 Task: Find connections with filter location Brampton with filter topic  #socialnetworkingwith filter profile language Potuguese with filter current company Pharma Jobs Post with filter school Sri Balaji University,Pune with filter industry Transportation Equipment Manufacturing with filter service category AnimationArchitecture with filter keywords title Quality Control
Action: Mouse moved to (132, 313)
Screenshot: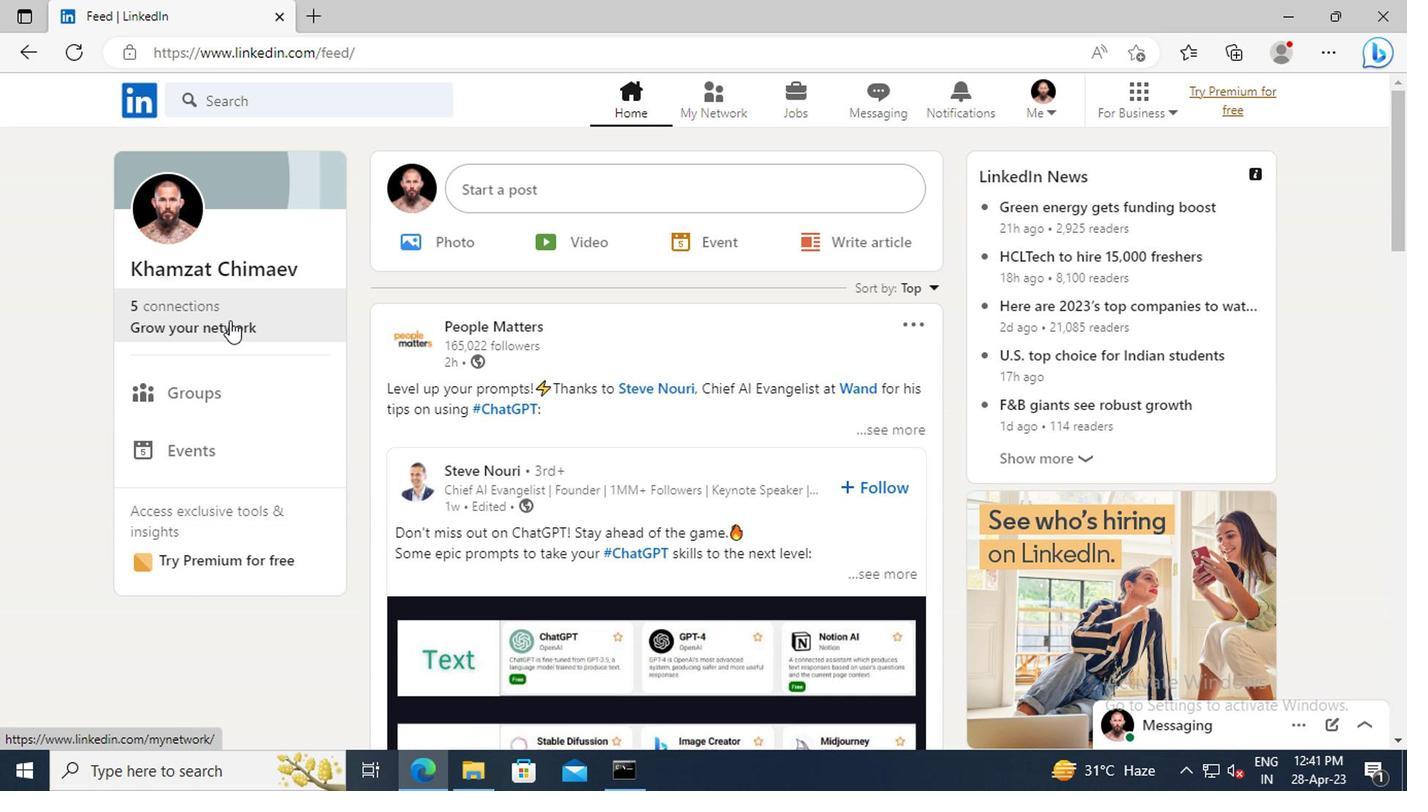 
Action: Mouse pressed left at (132, 313)
Screenshot: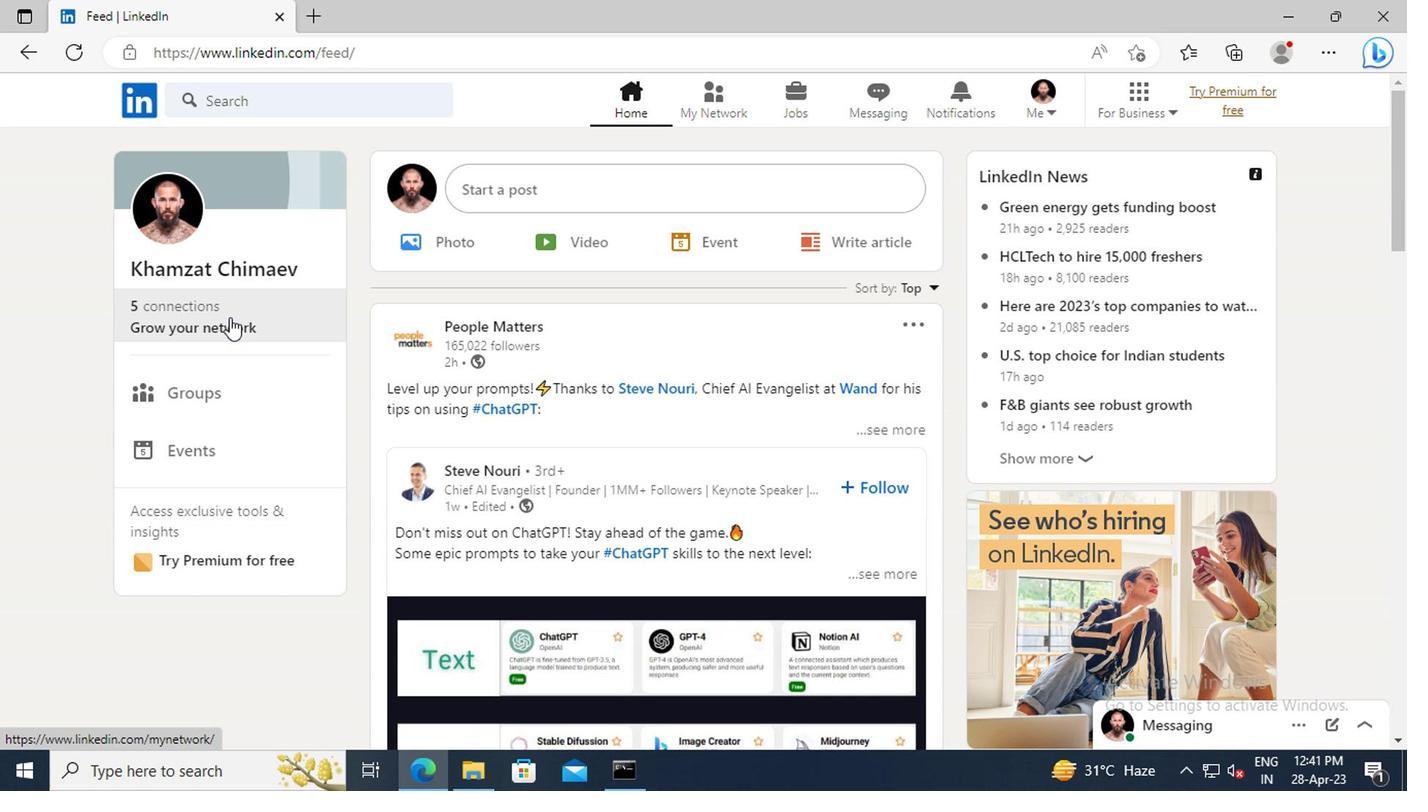
Action: Mouse moved to (145, 206)
Screenshot: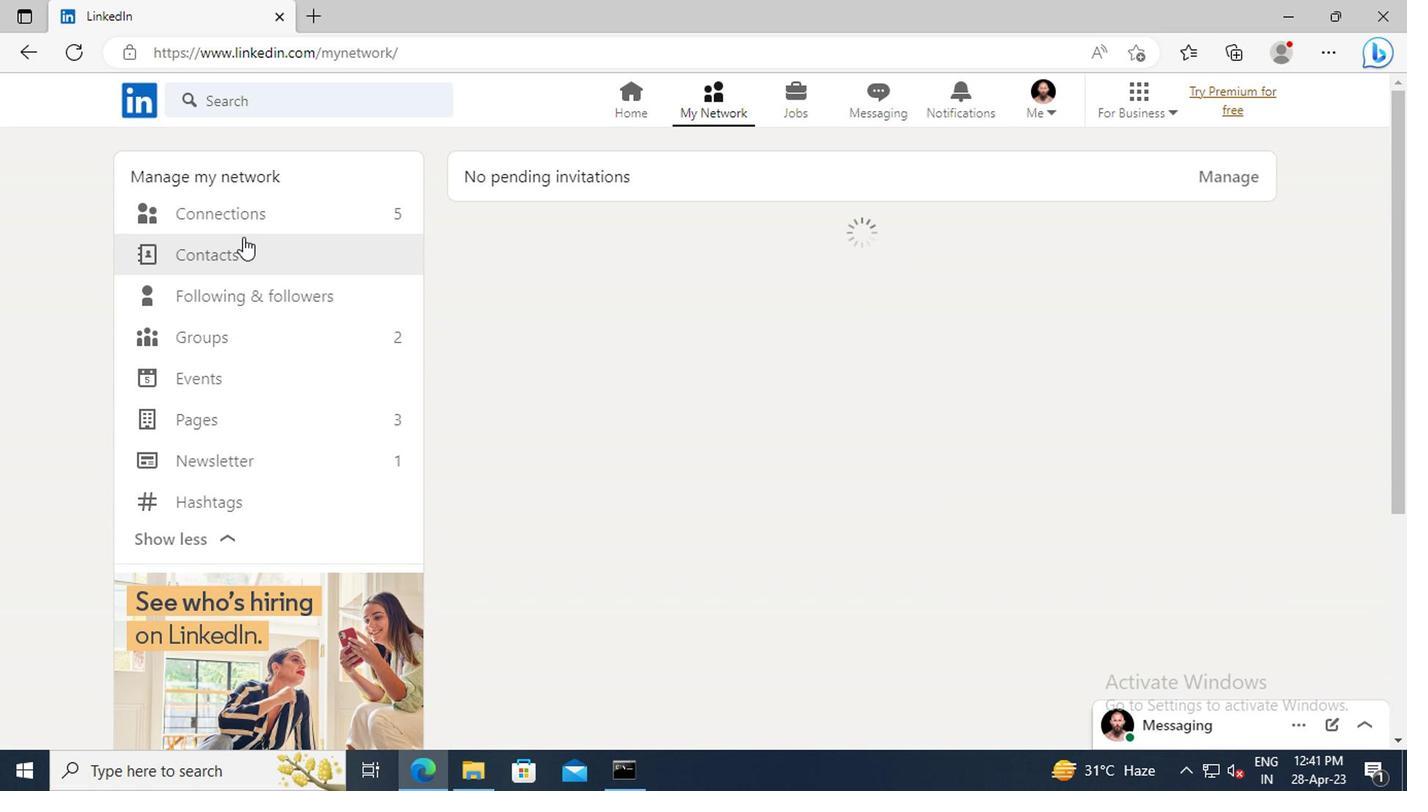 
Action: Mouse pressed left at (145, 206)
Screenshot: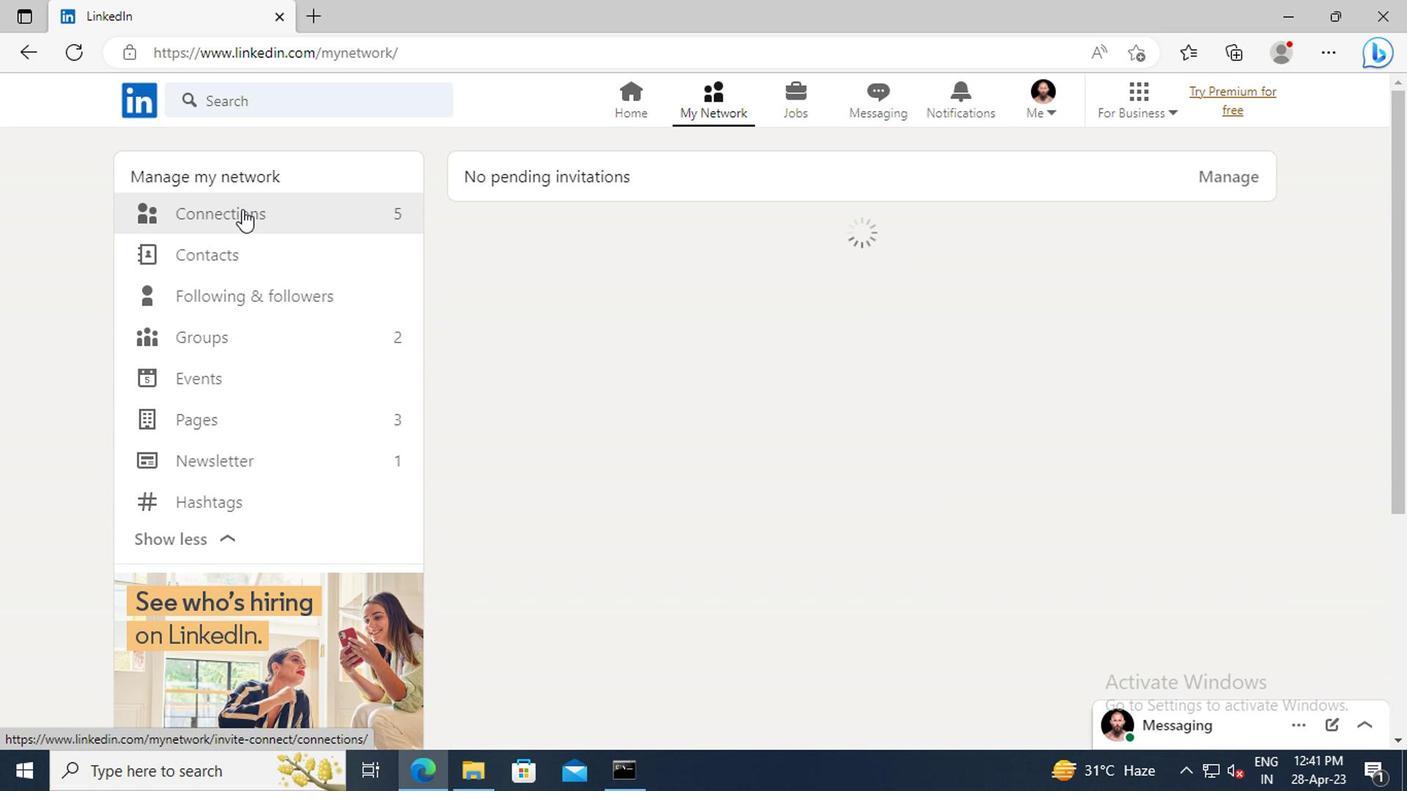 
Action: Mouse moved to (855, 218)
Screenshot: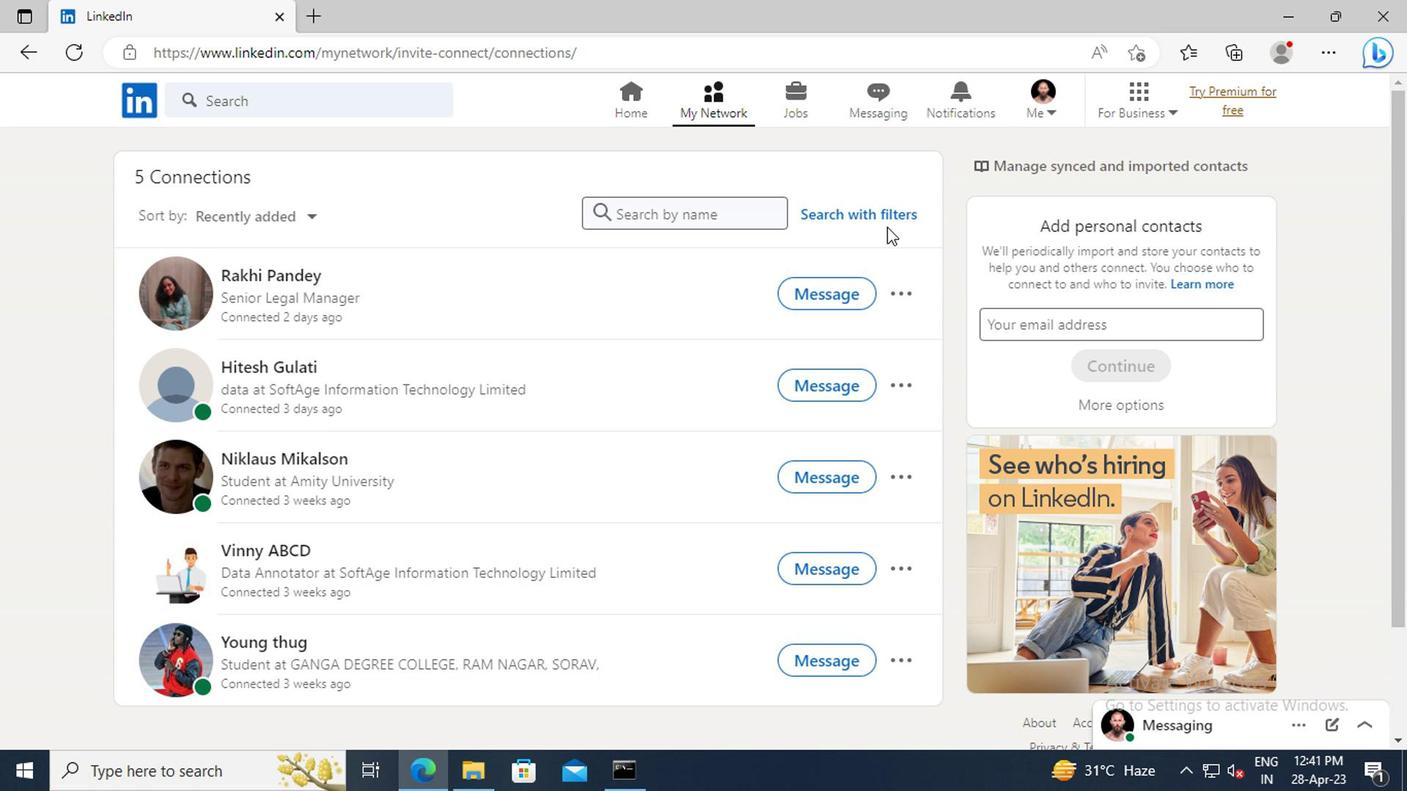 
Action: Mouse pressed left at (855, 218)
Screenshot: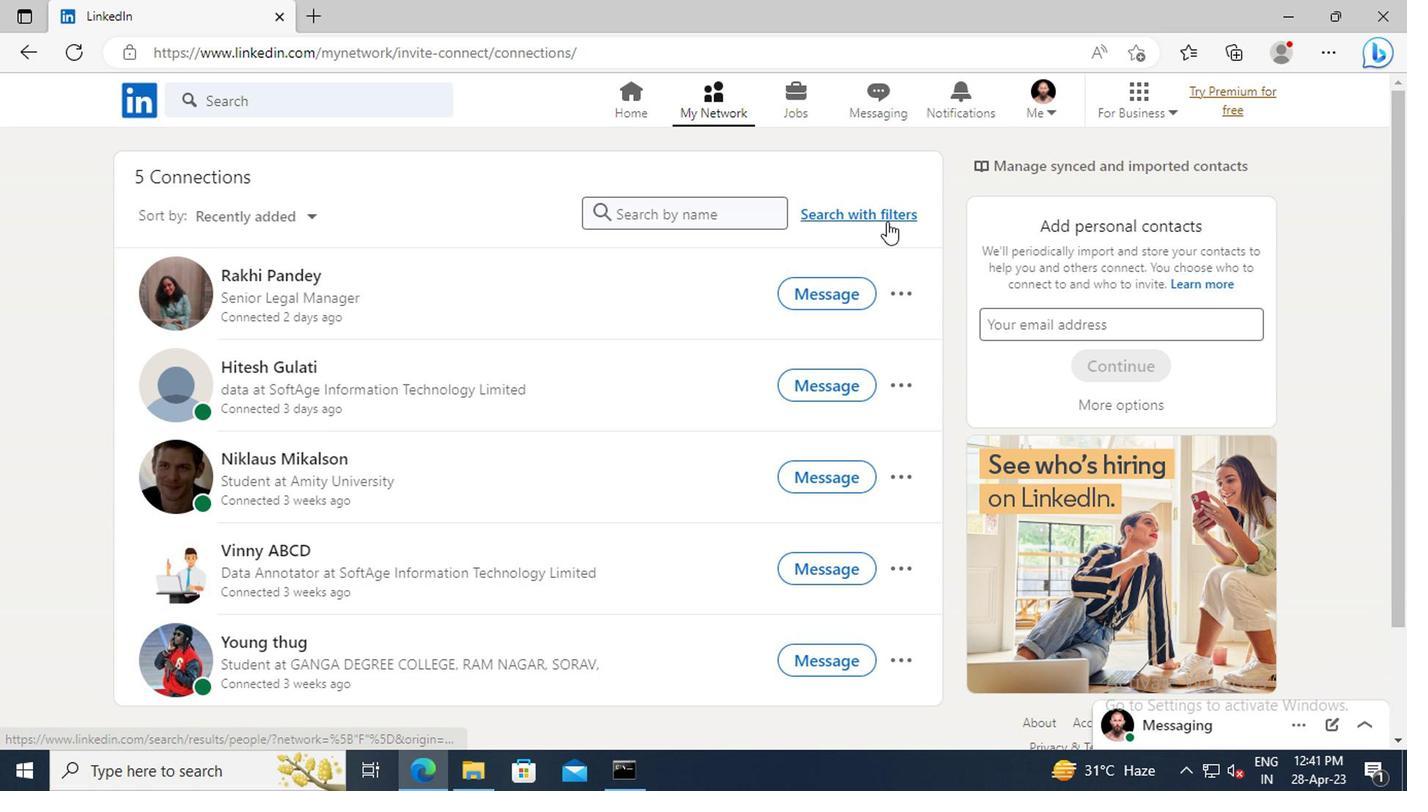 
Action: Mouse moved to (738, 158)
Screenshot: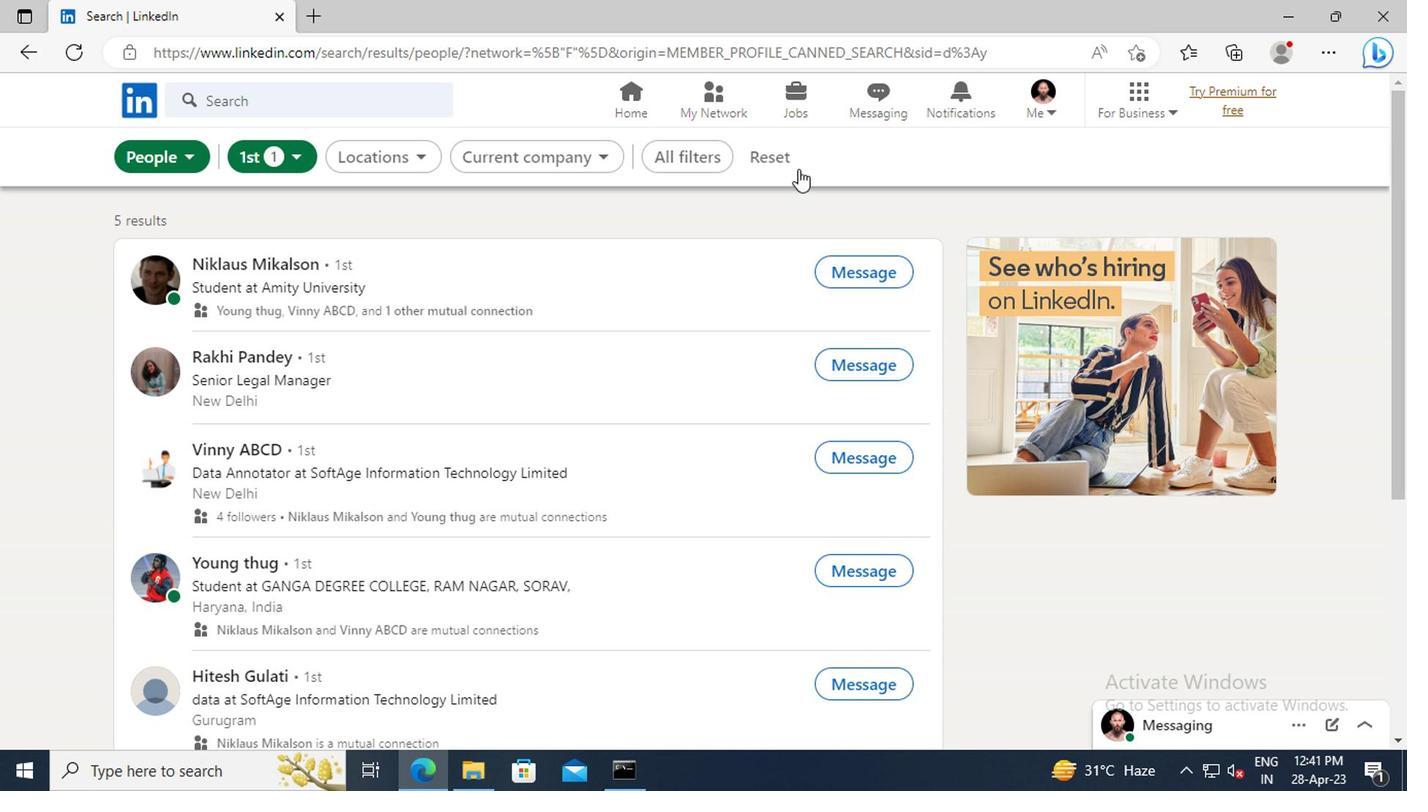 
Action: Mouse pressed left at (738, 158)
Screenshot: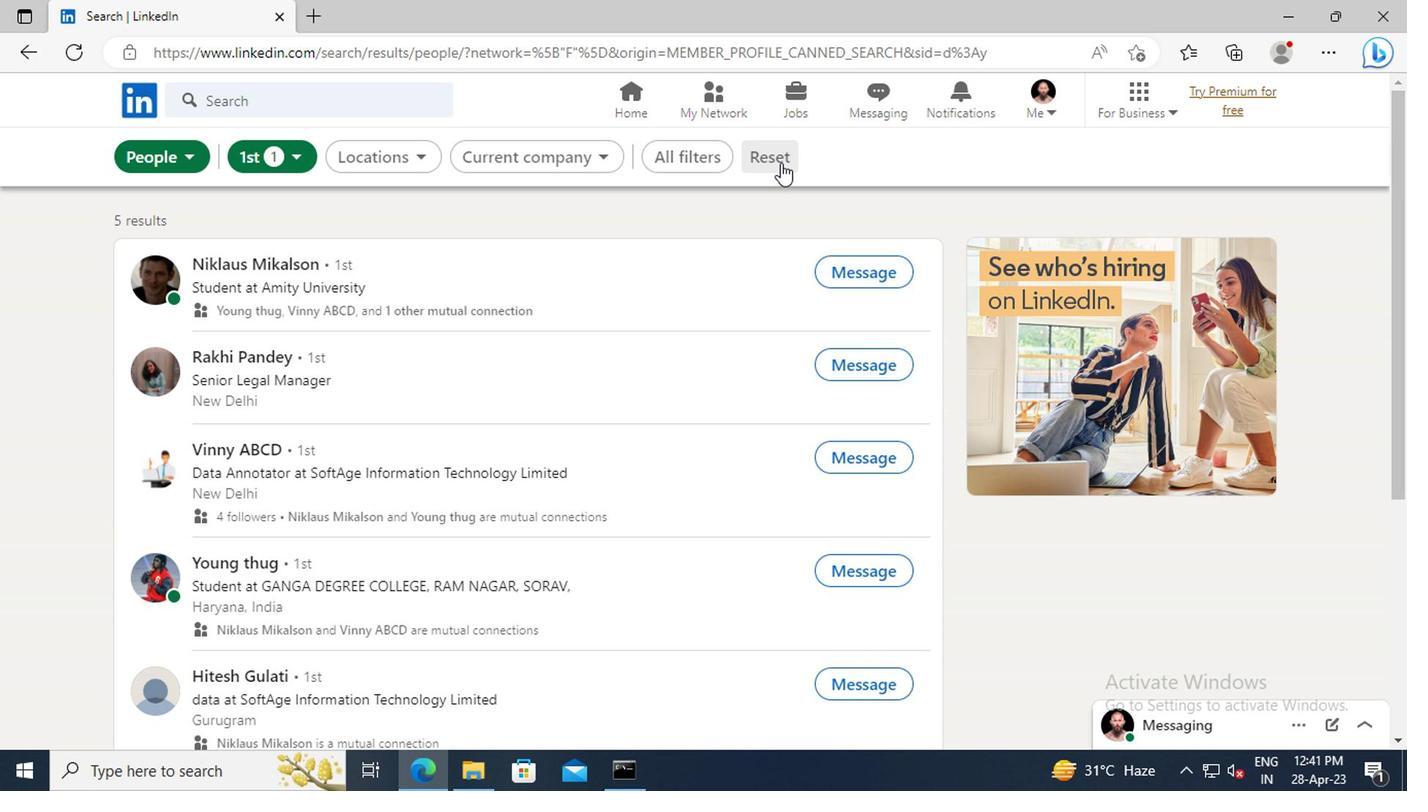 
Action: Mouse moved to (698, 155)
Screenshot: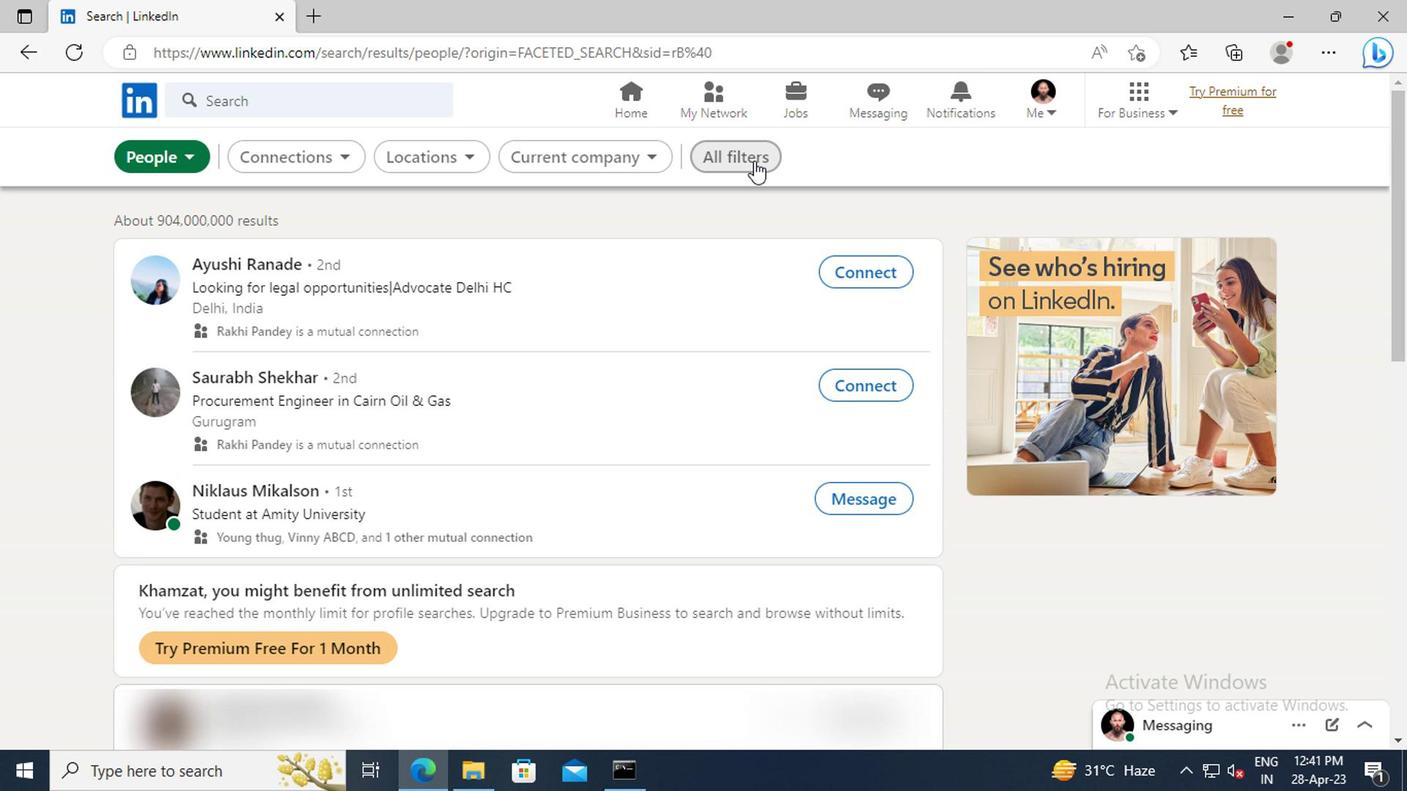 
Action: Mouse pressed left at (698, 155)
Screenshot: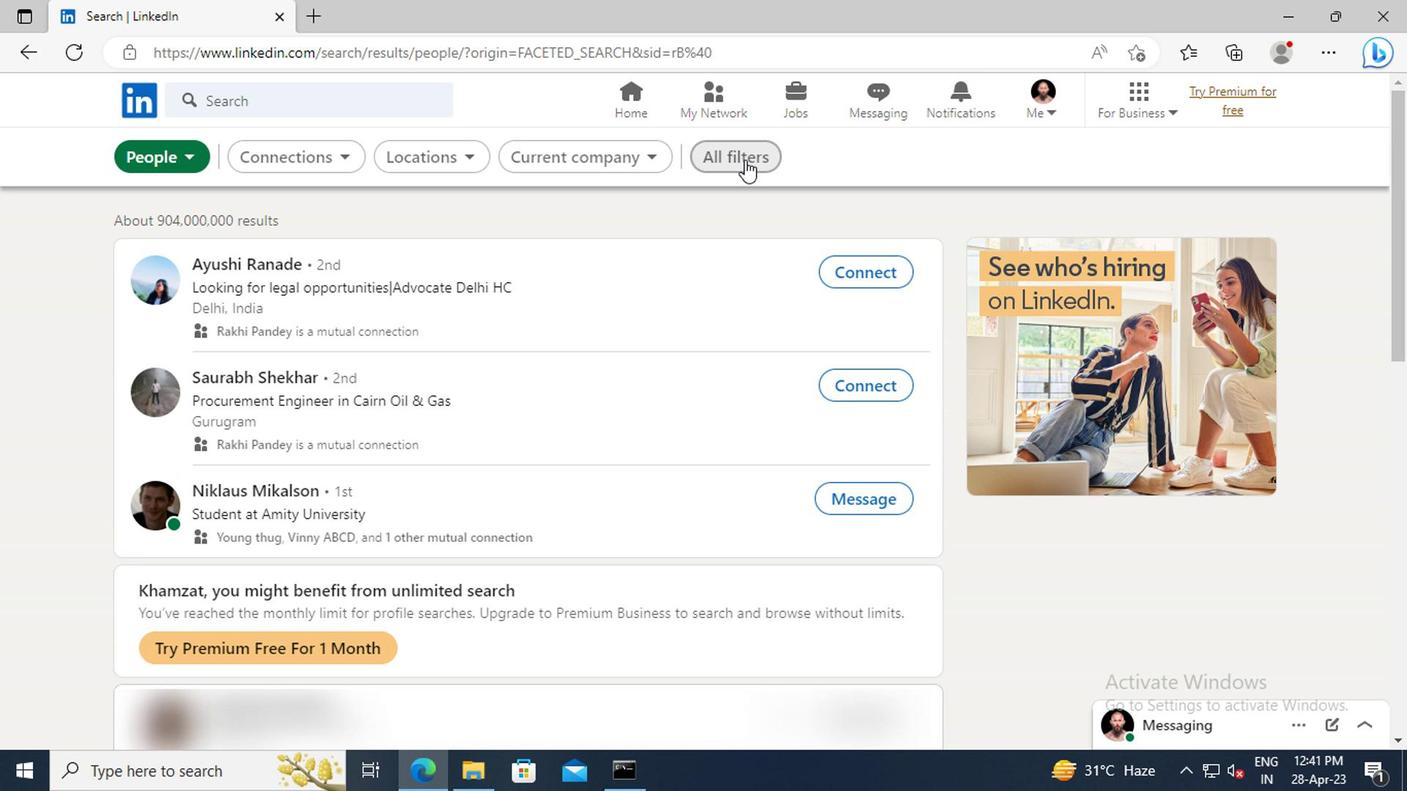 
Action: Mouse moved to (1165, 343)
Screenshot: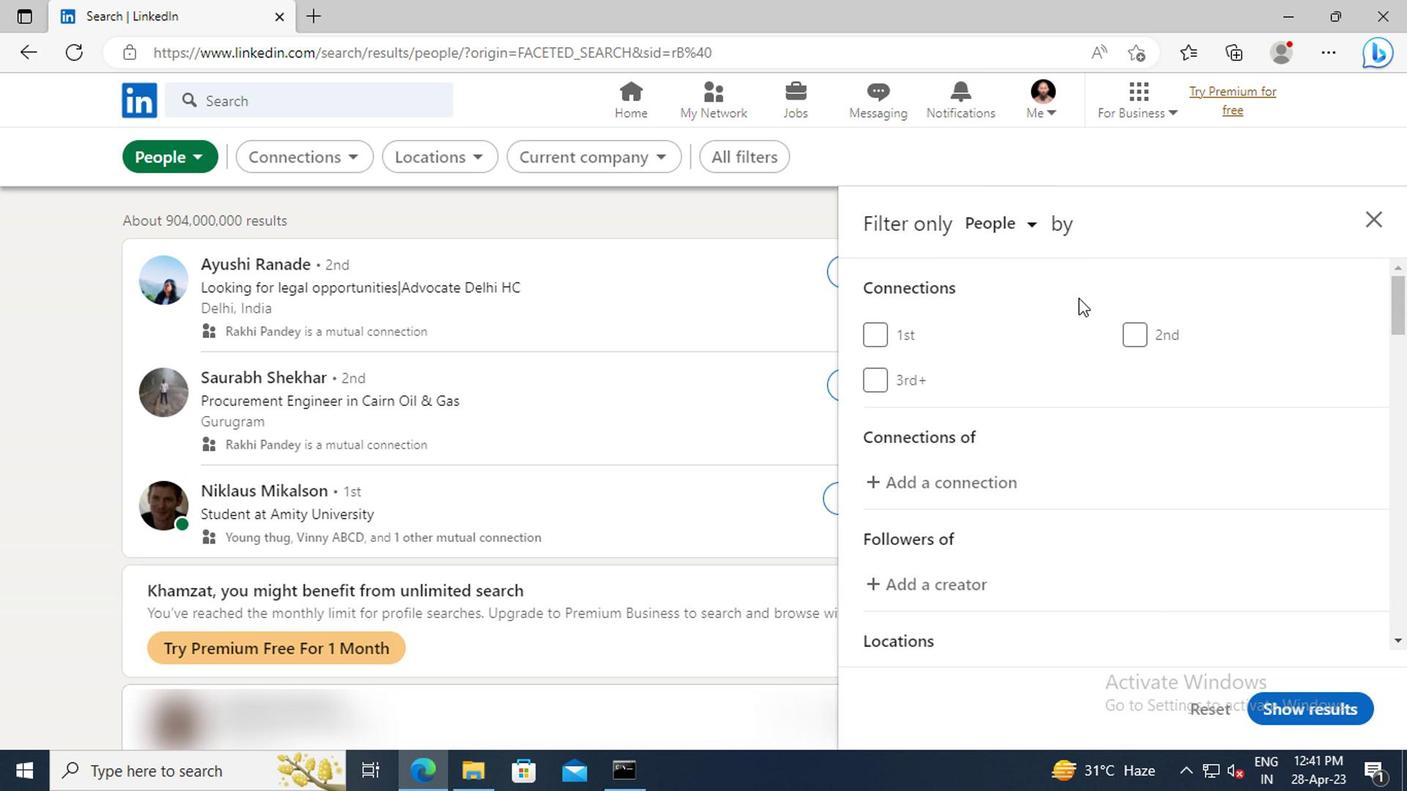 
Action: Mouse scrolled (1165, 341) with delta (0, -1)
Screenshot: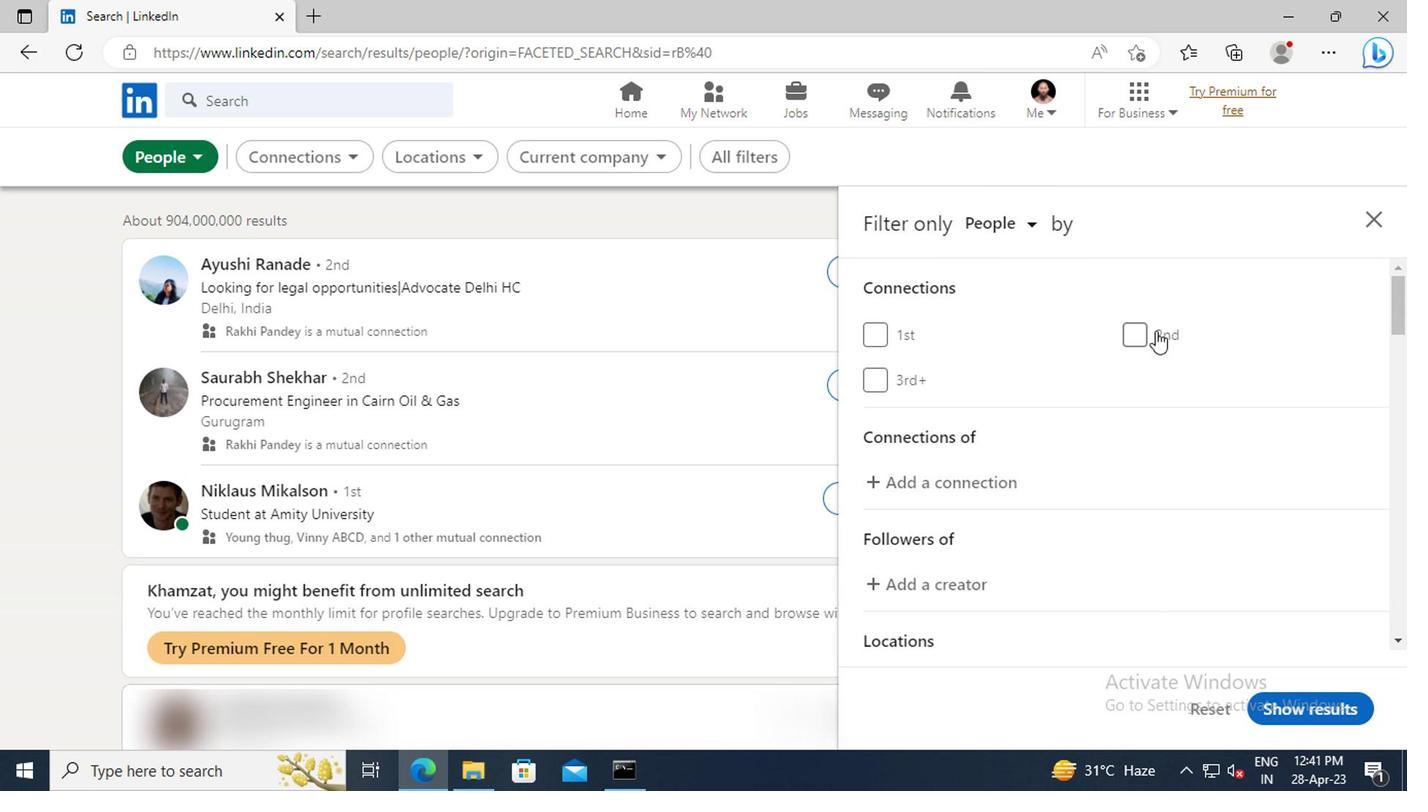 
Action: Mouse moved to (1165, 343)
Screenshot: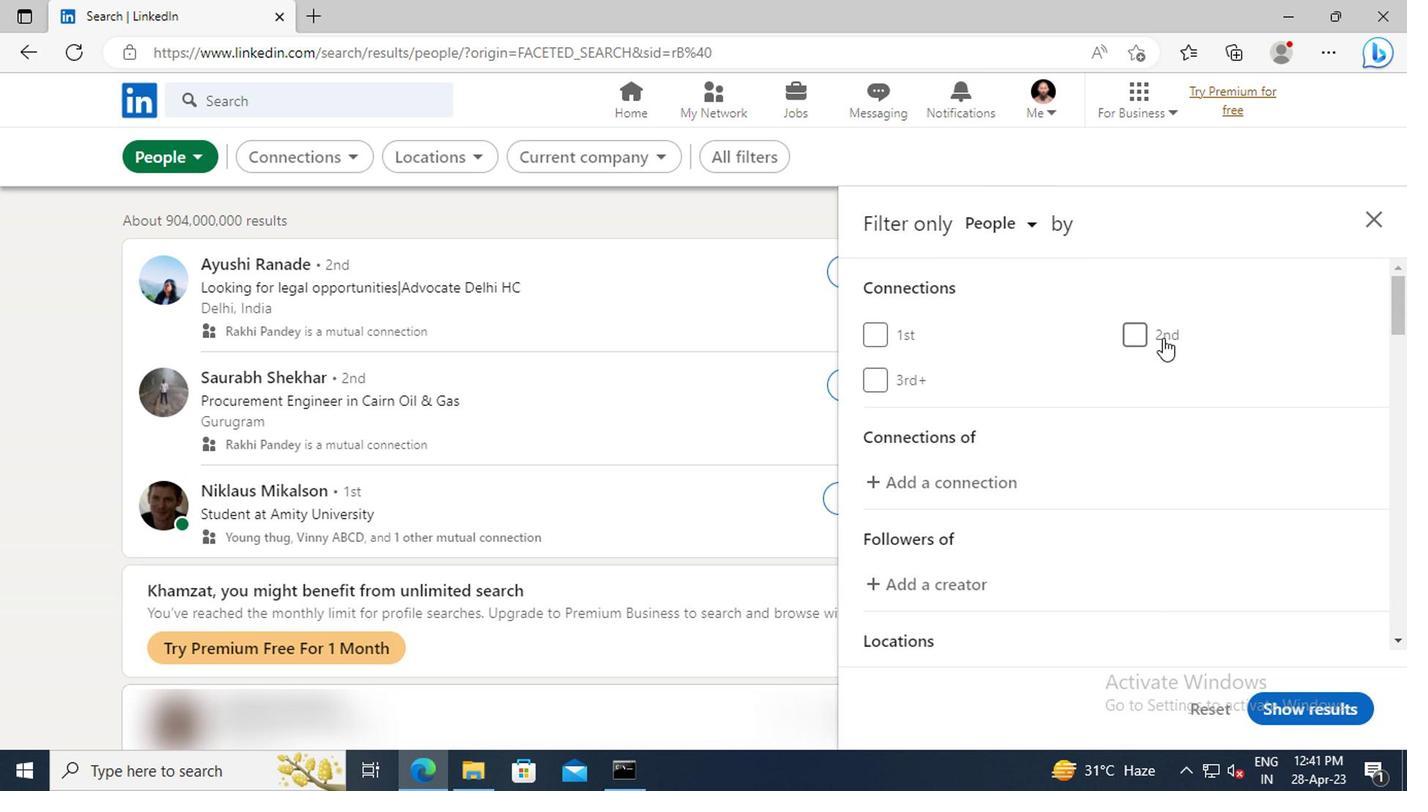 
Action: Mouse scrolled (1165, 341) with delta (0, -1)
Screenshot: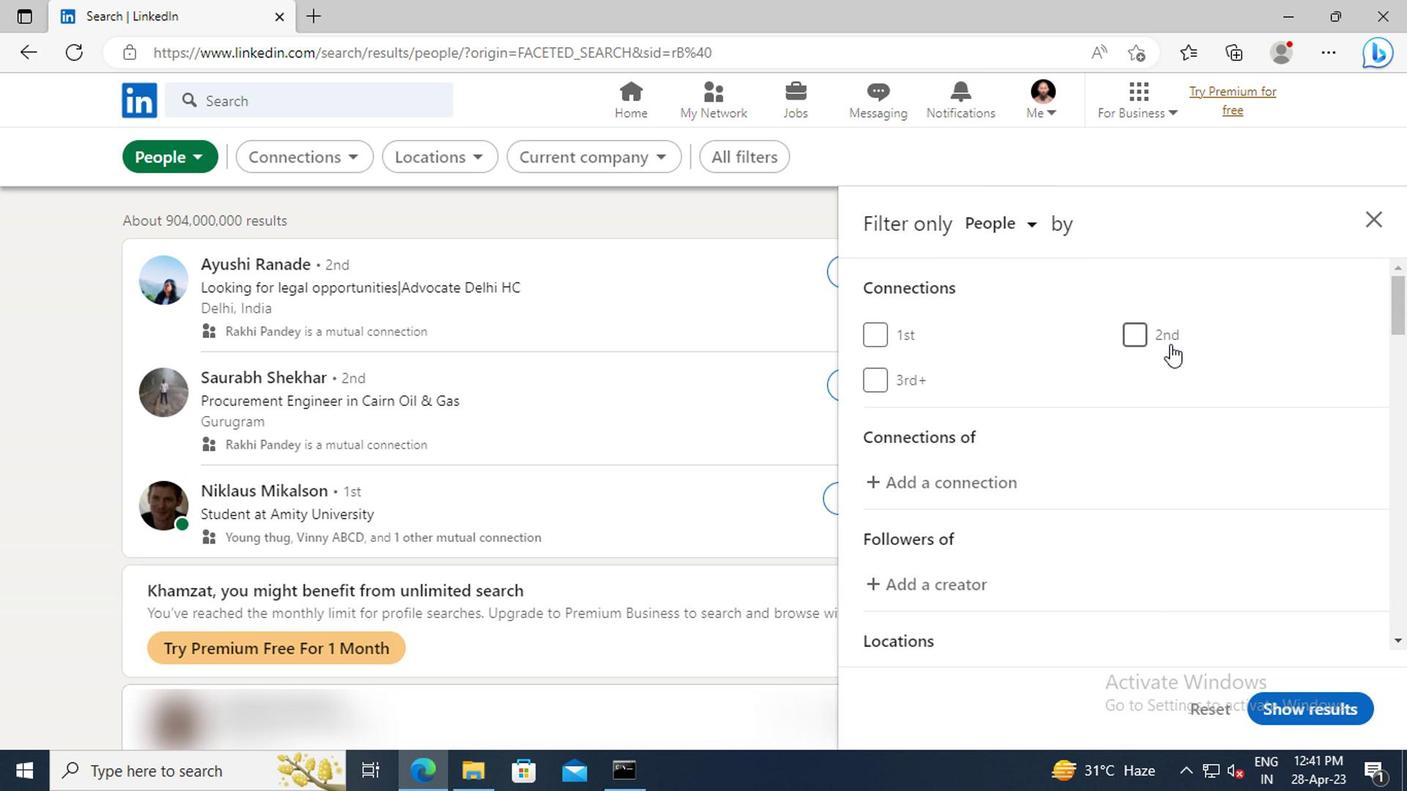 
Action: Mouse scrolled (1165, 341) with delta (0, -1)
Screenshot: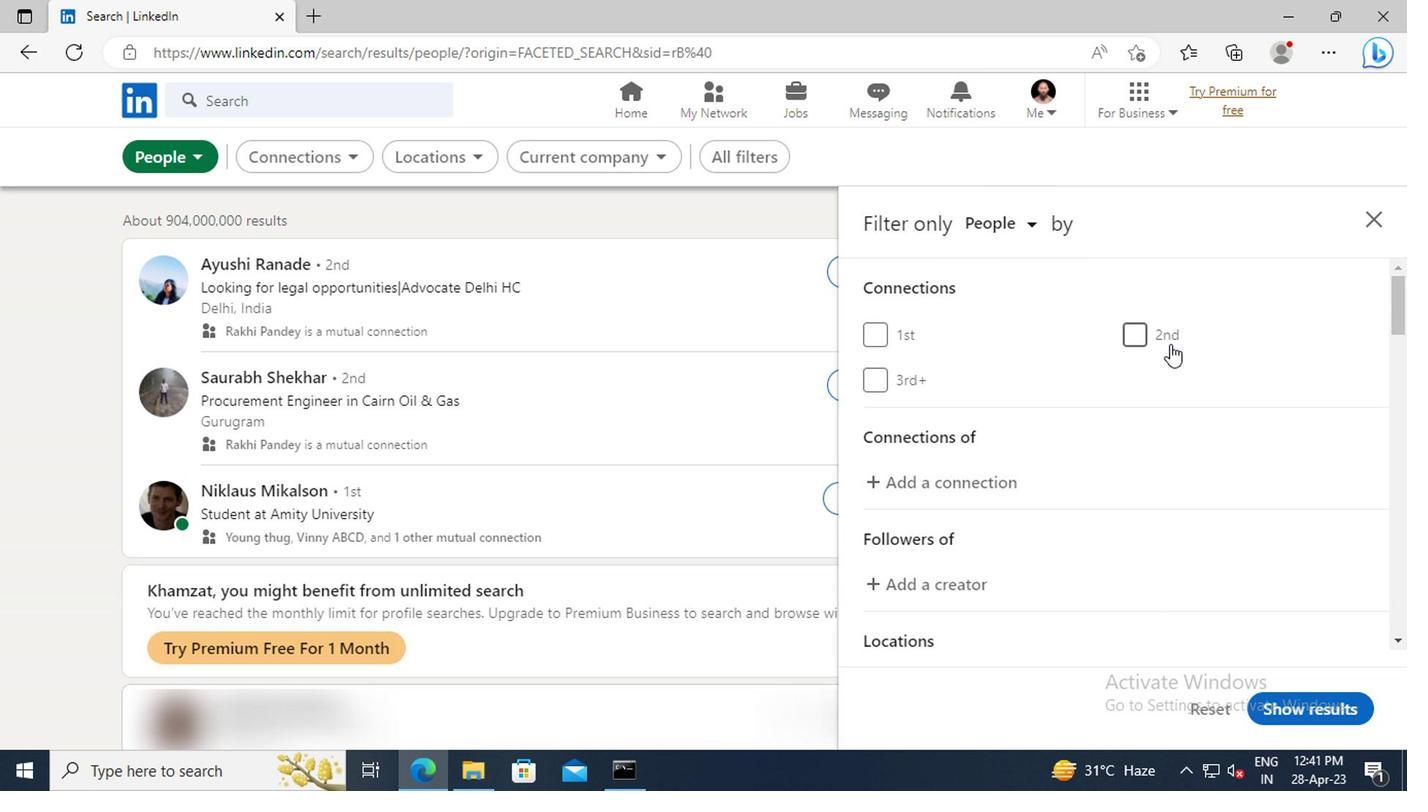 
Action: Mouse scrolled (1165, 341) with delta (0, -1)
Screenshot: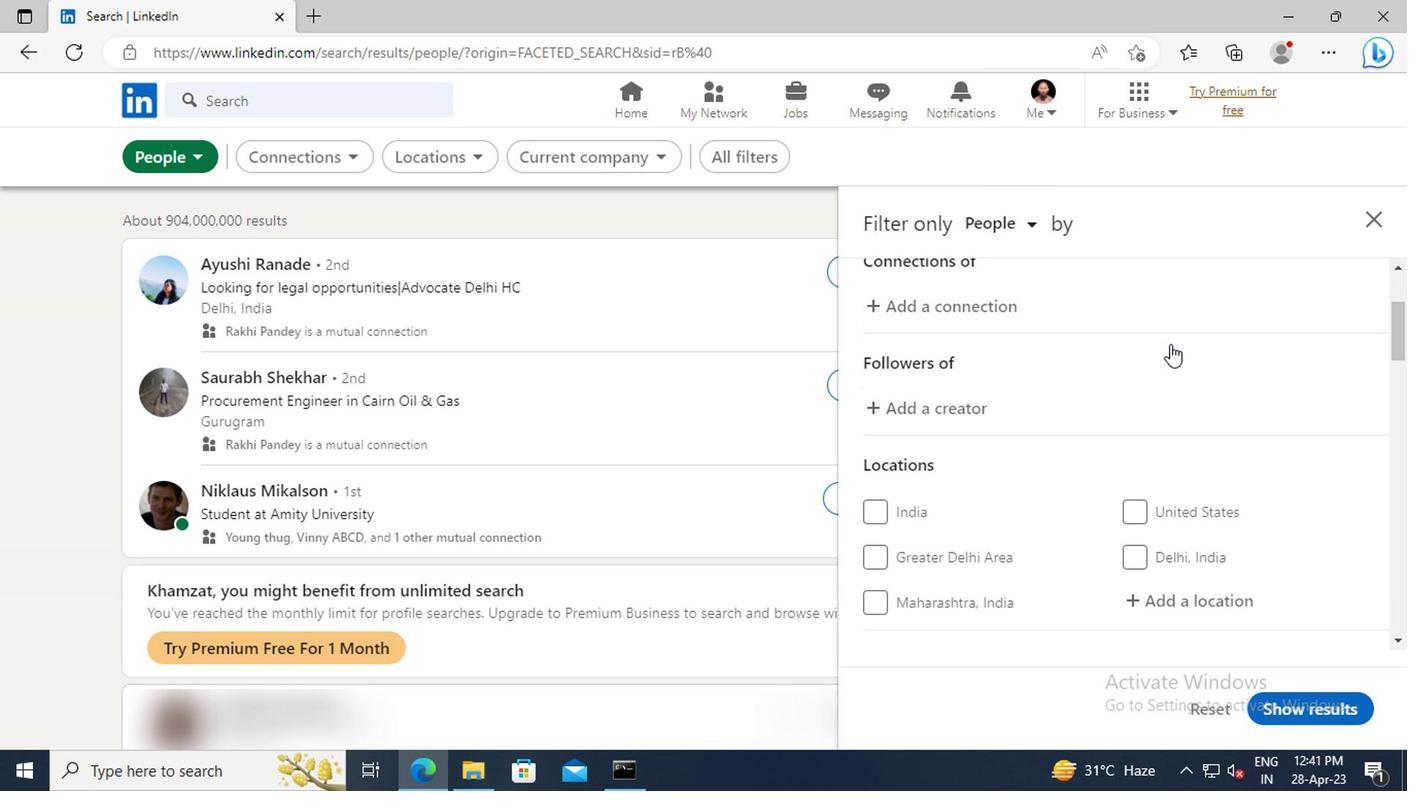 
Action: Mouse scrolled (1165, 341) with delta (0, -1)
Screenshot: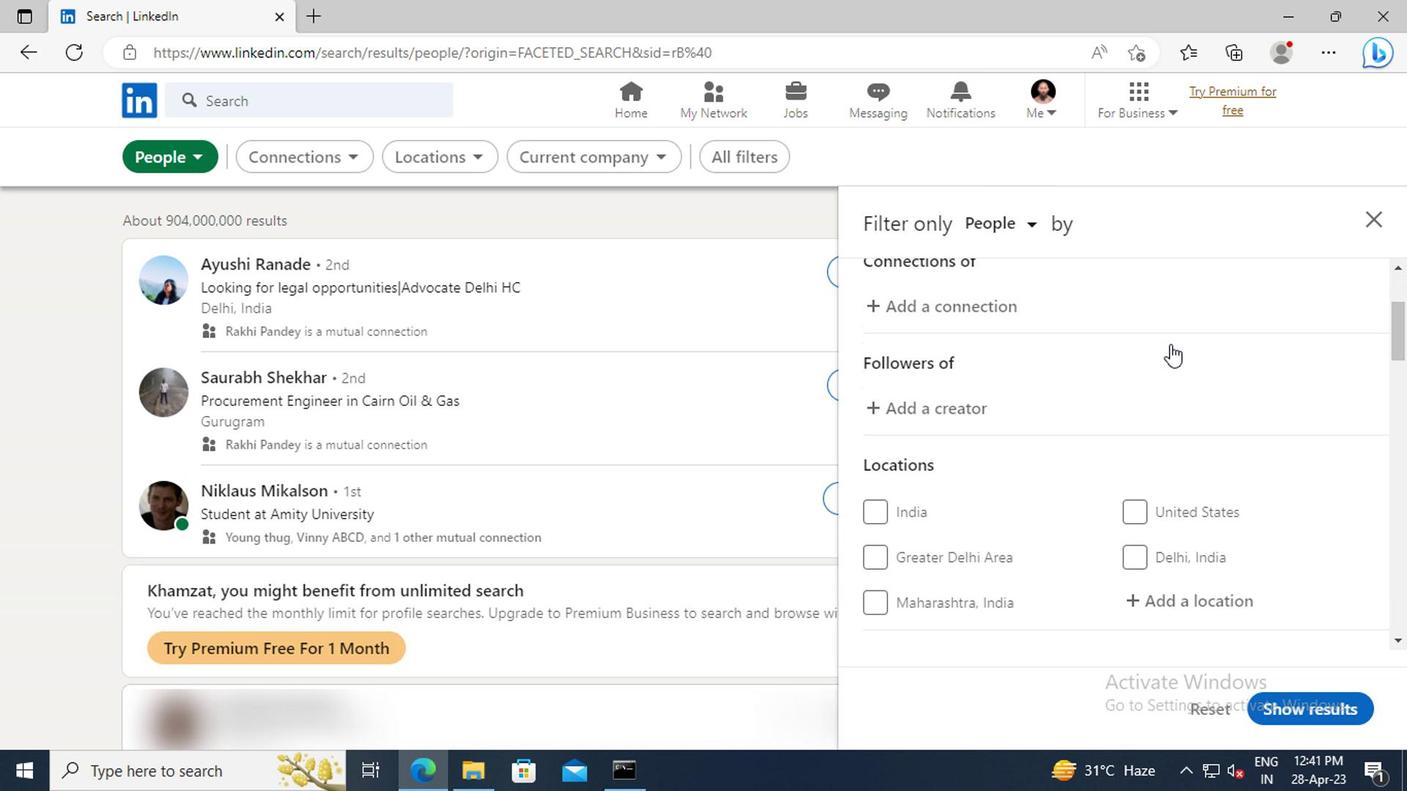 
Action: Mouse scrolled (1165, 341) with delta (0, -1)
Screenshot: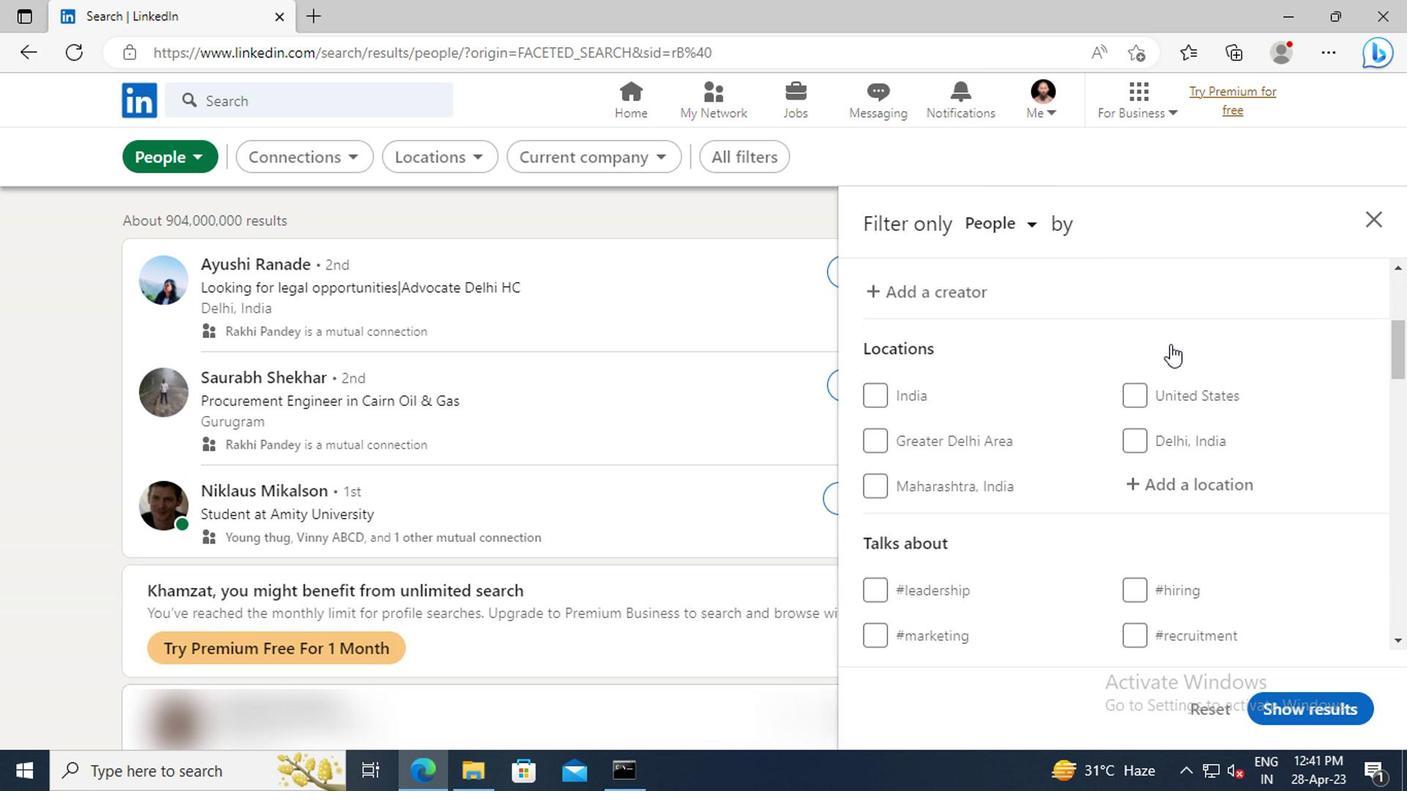 
Action: Mouse moved to (1178, 420)
Screenshot: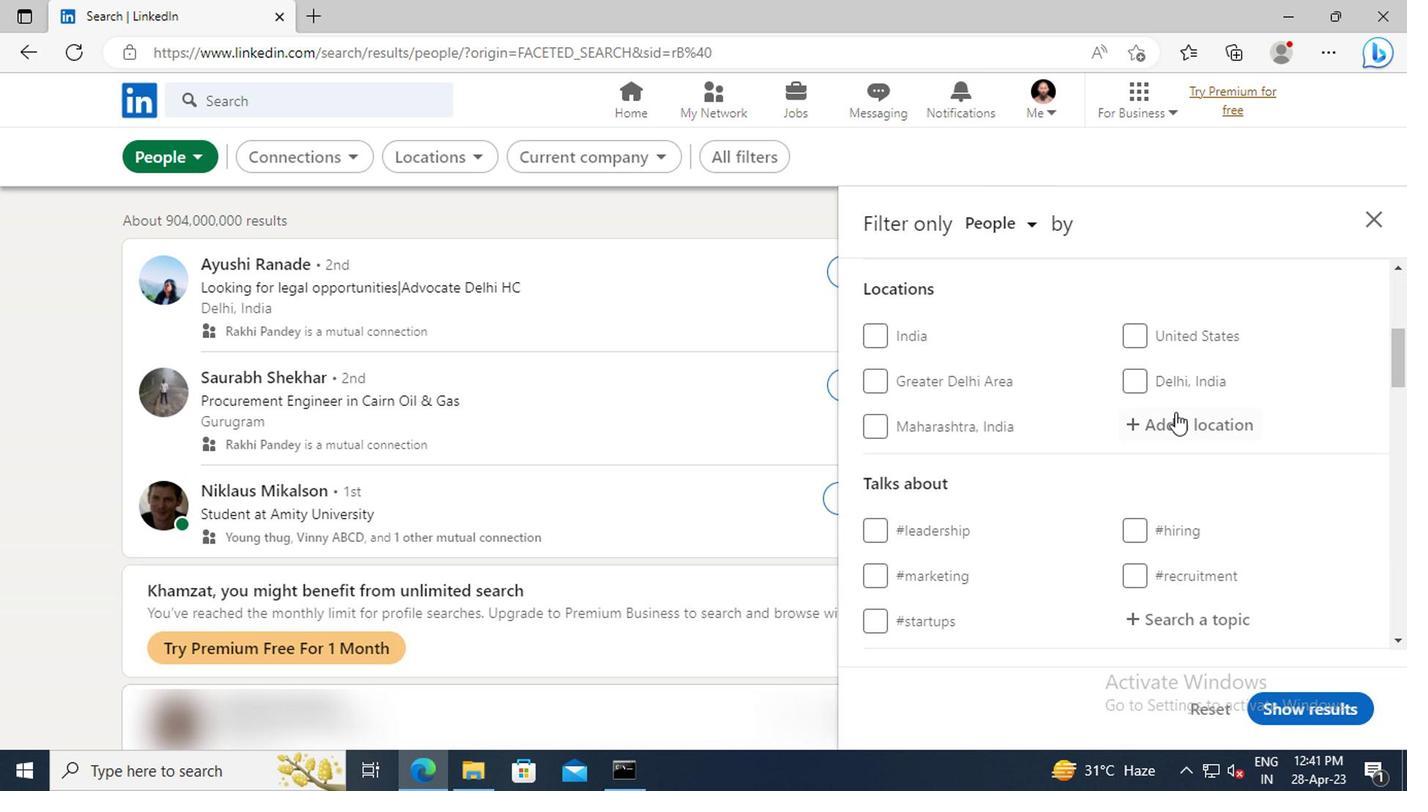 
Action: Mouse pressed left at (1178, 420)
Screenshot: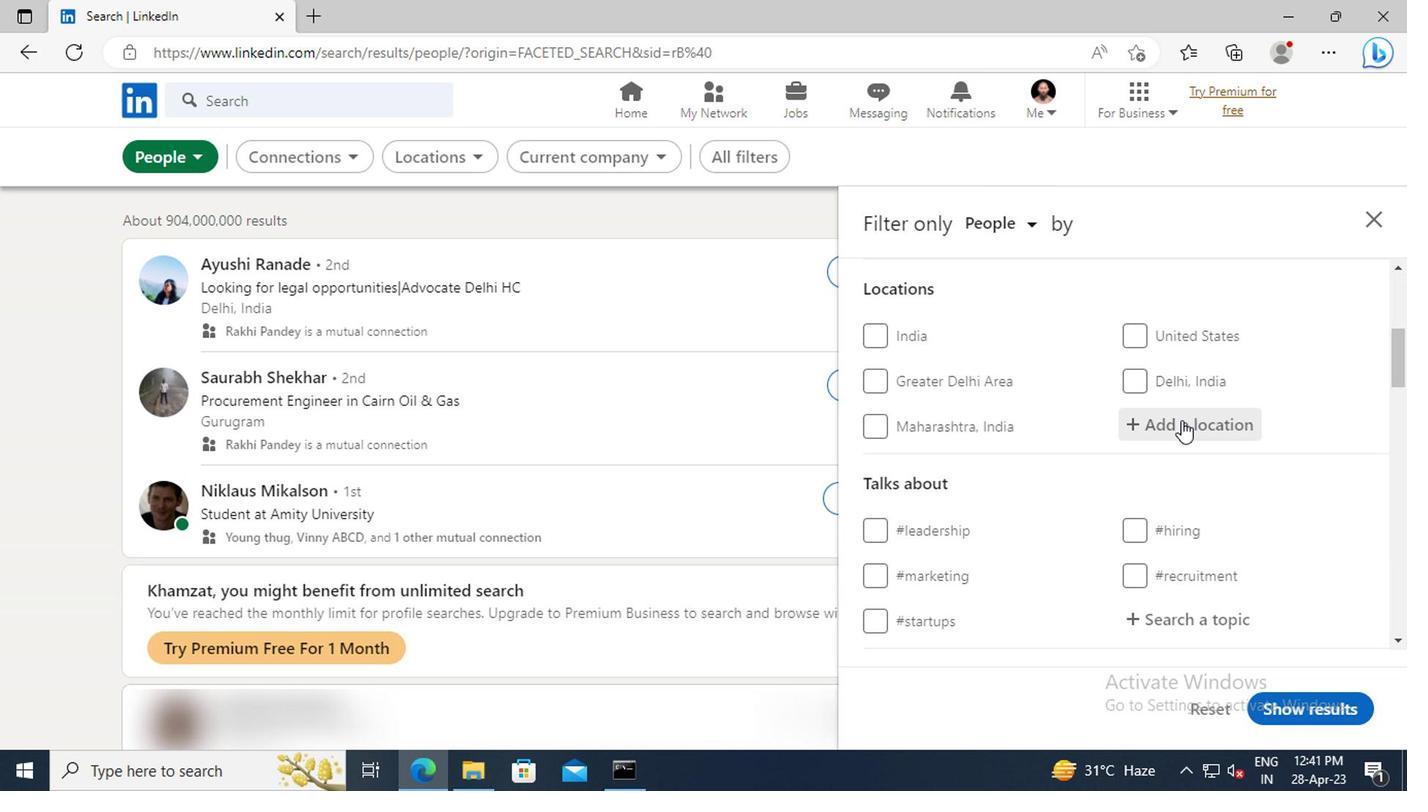 
Action: Key pressed <Key.shift>BRAMPTON
Screenshot: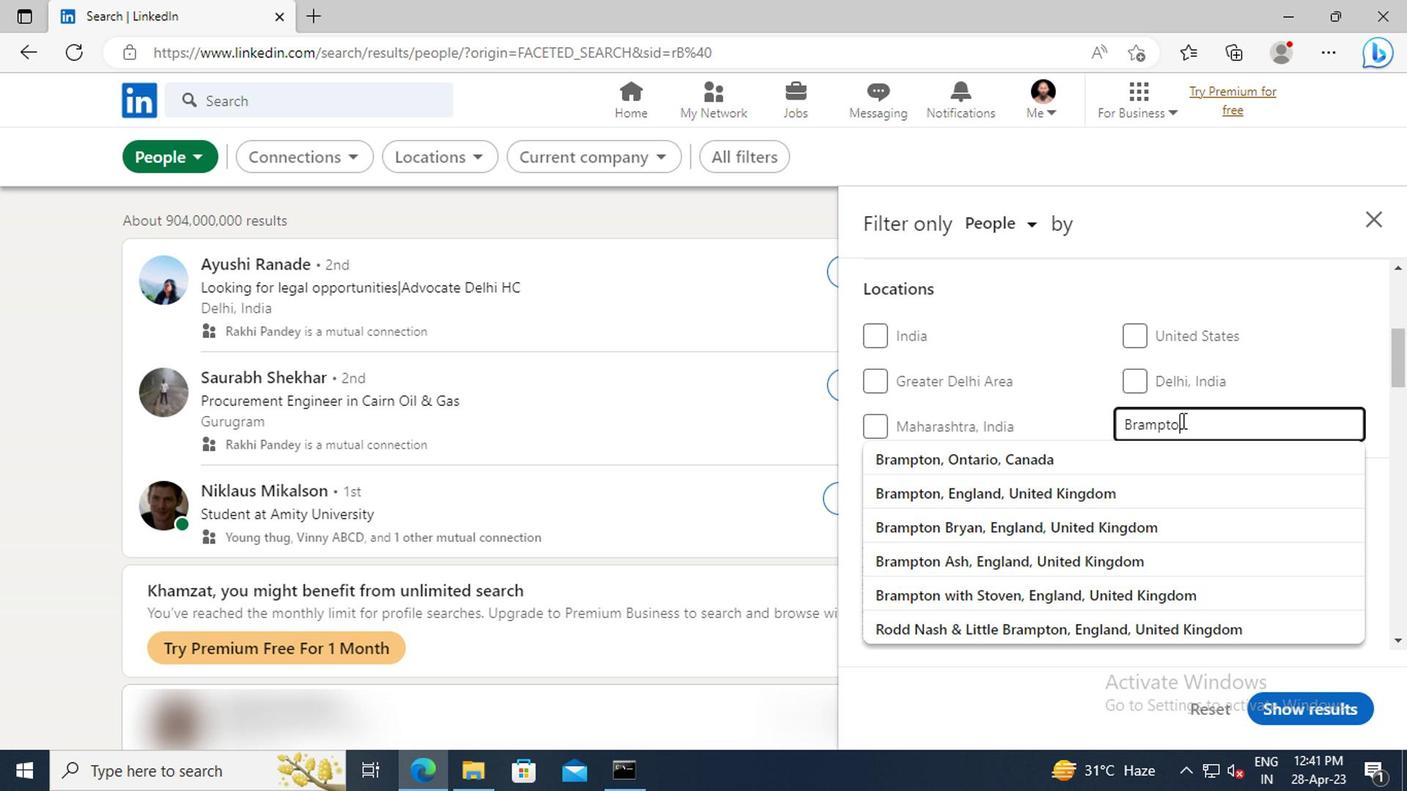 
Action: Mouse moved to (1184, 453)
Screenshot: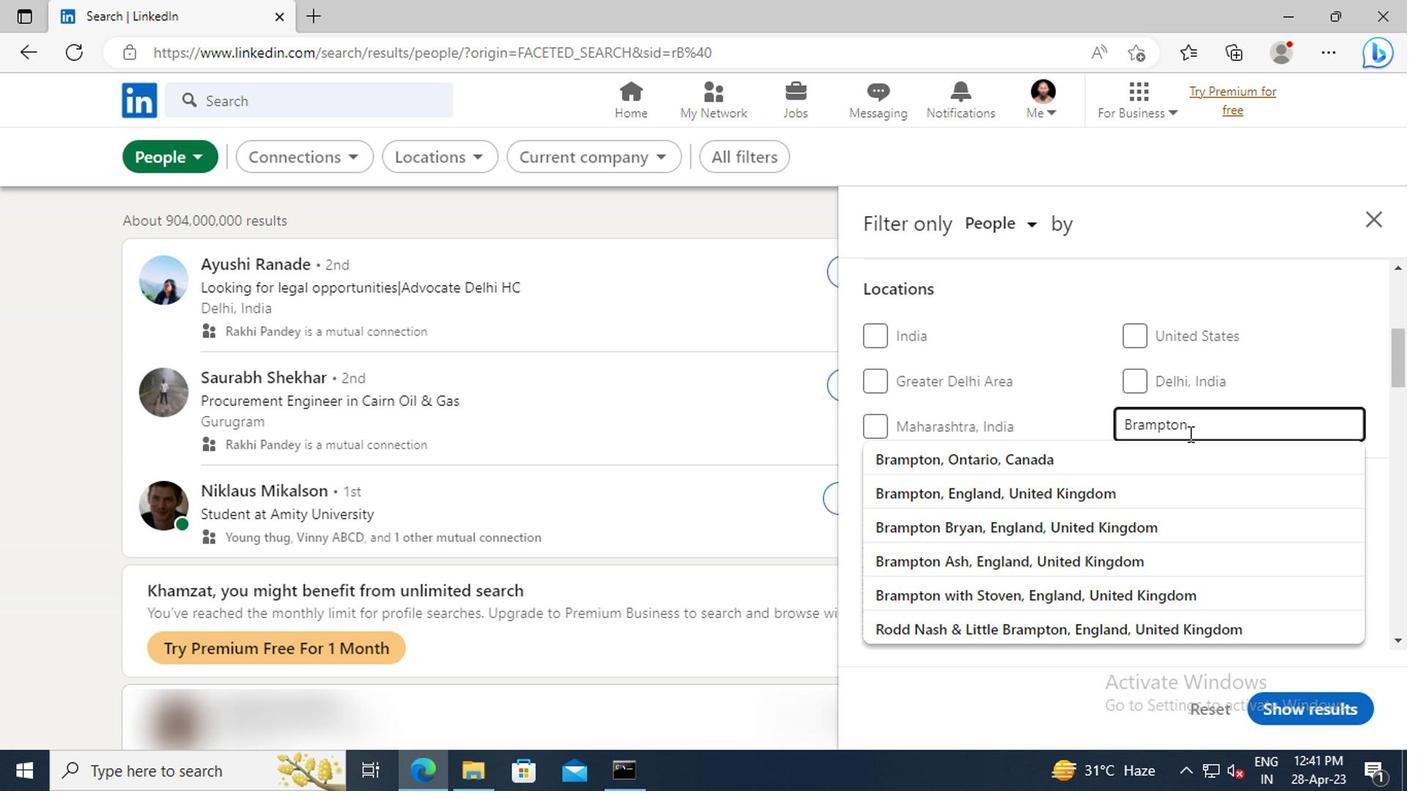 
Action: Mouse pressed left at (1184, 453)
Screenshot: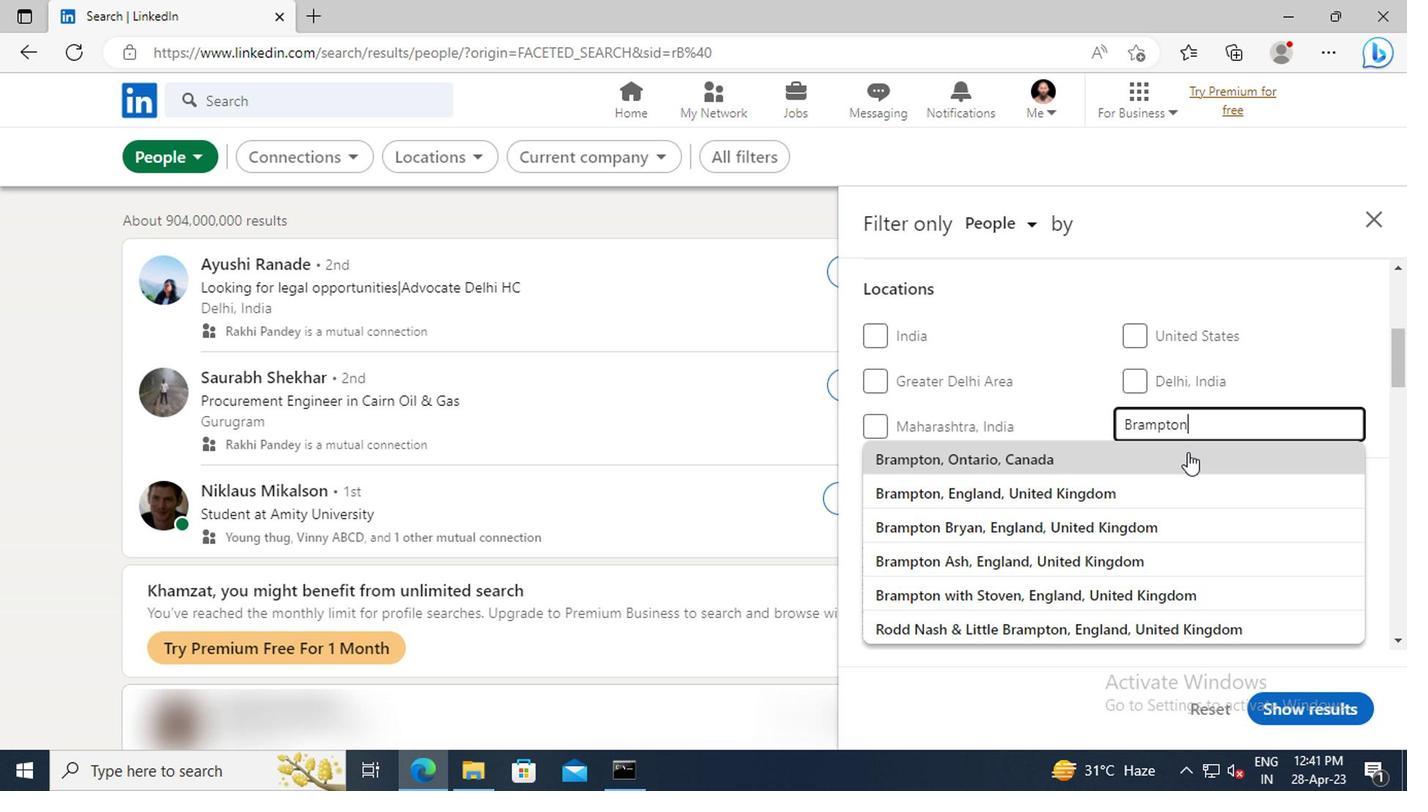 
Action: Mouse moved to (1186, 415)
Screenshot: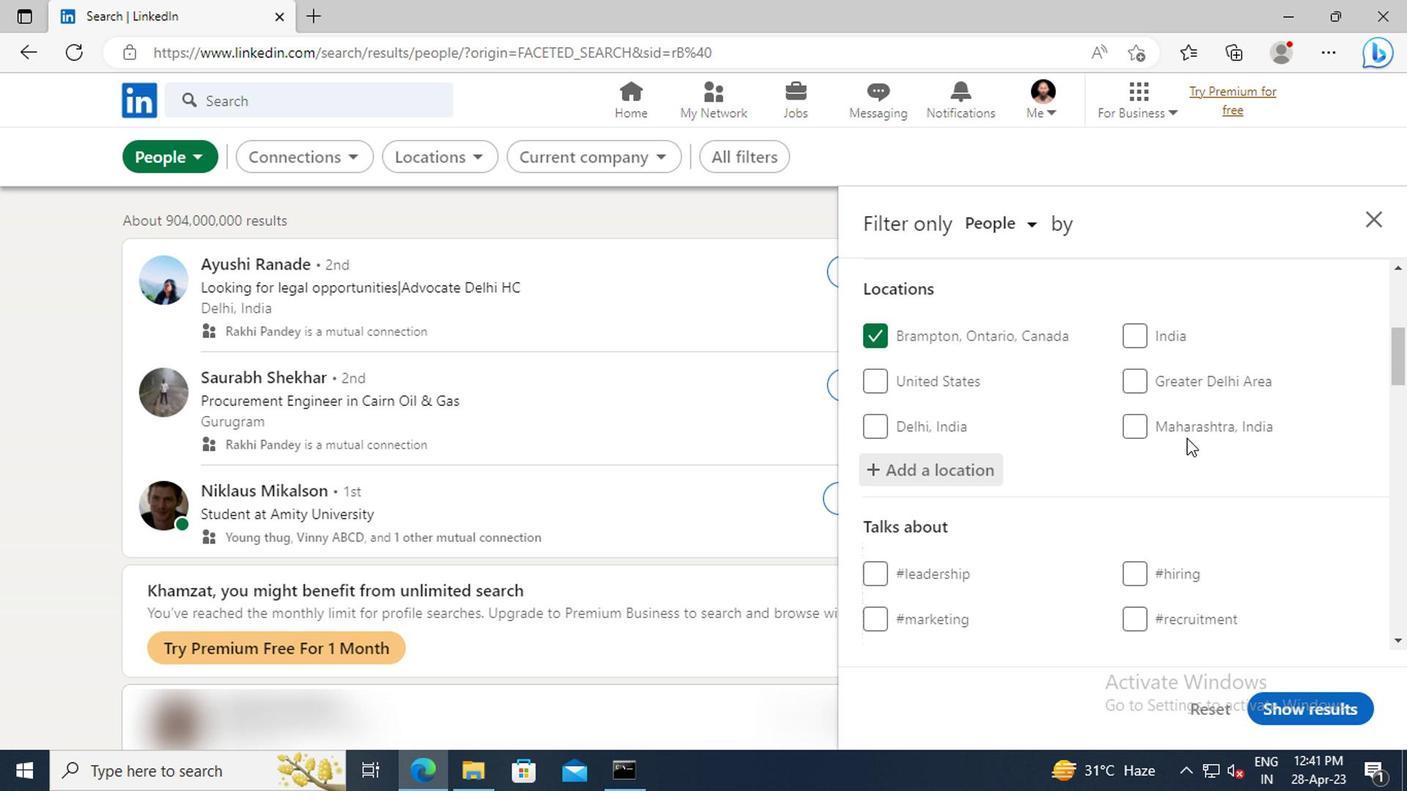 
Action: Mouse scrolled (1186, 414) with delta (0, 0)
Screenshot: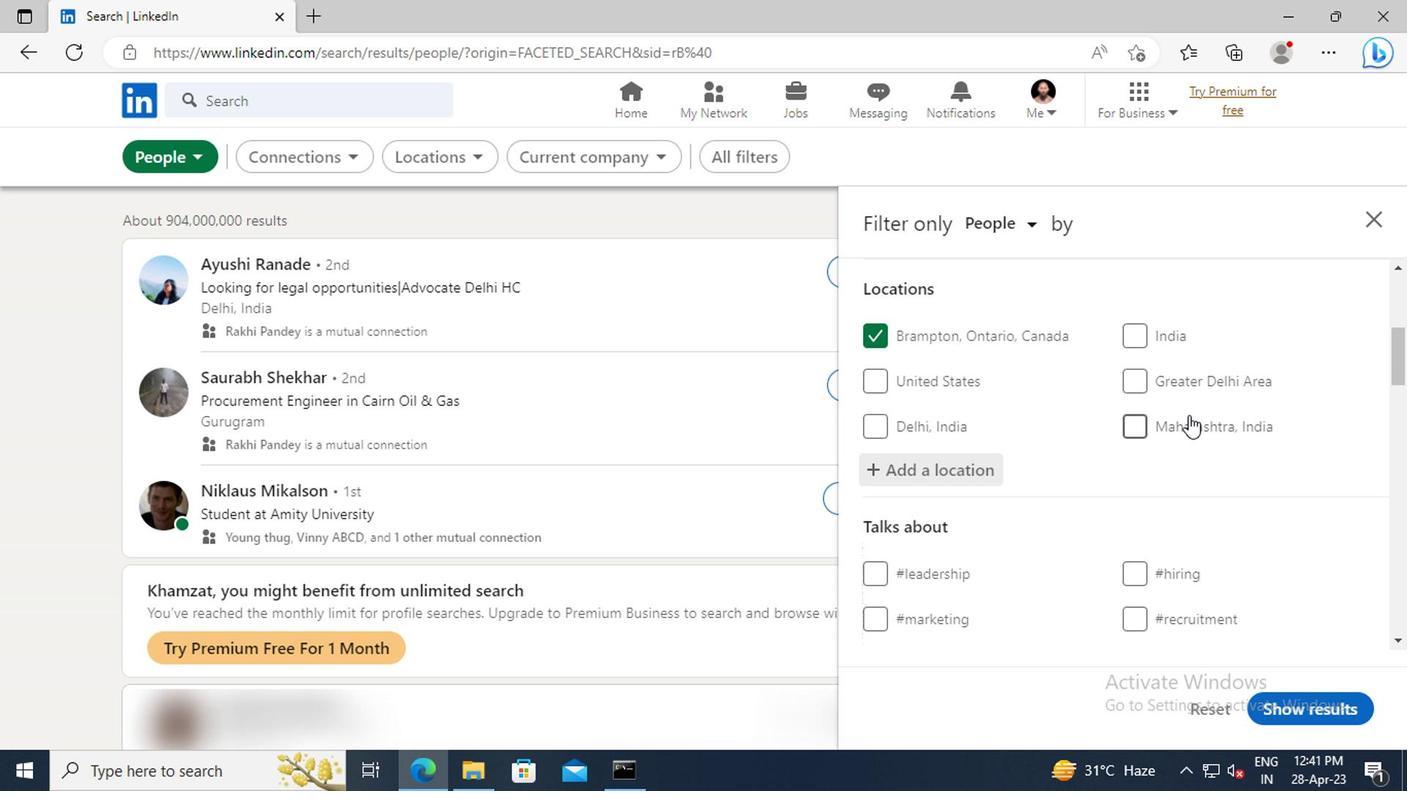
Action: Mouse scrolled (1186, 414) with delta (0, 0)
Screenshot: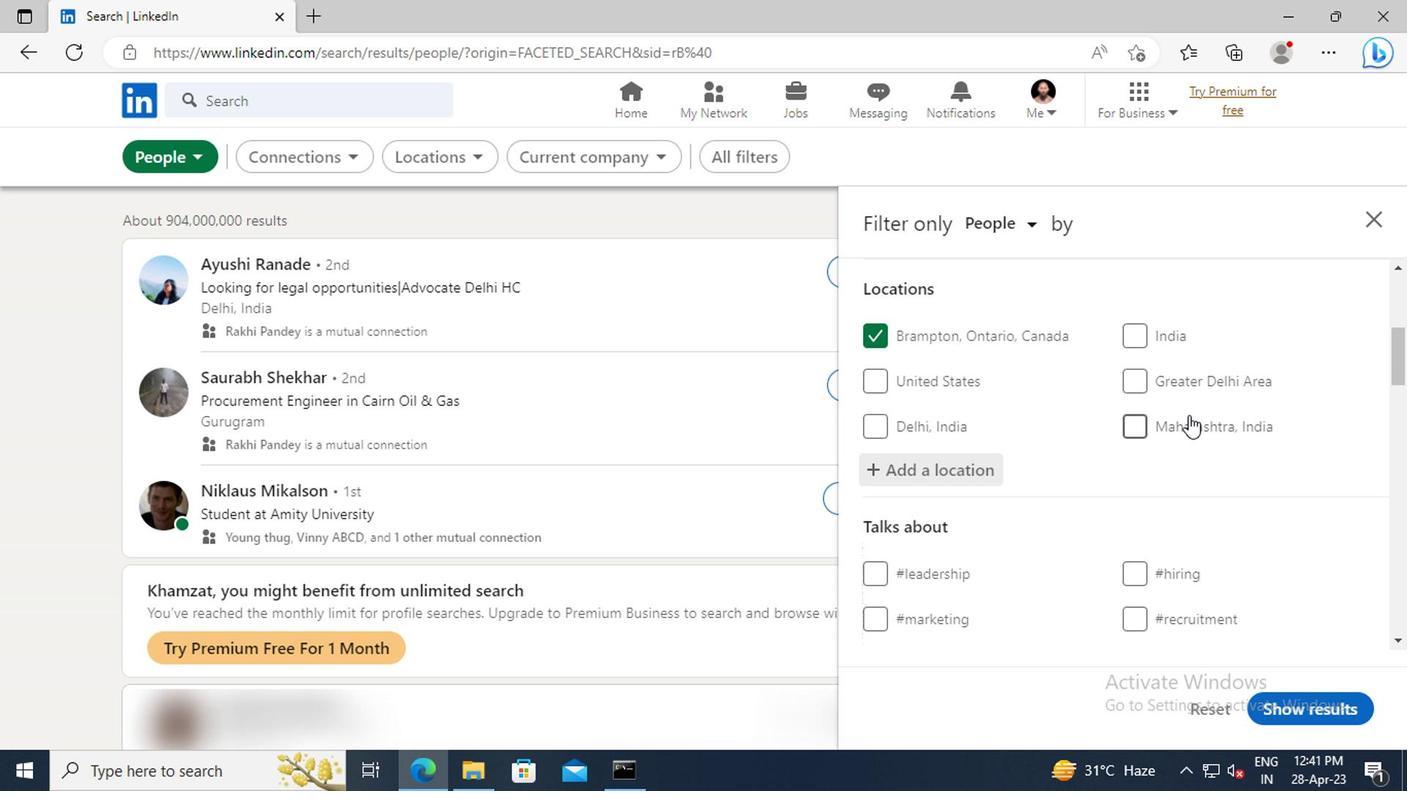 
Action: Mouse scrolled (1186, 414) with delta (0, 0)
Screenshot: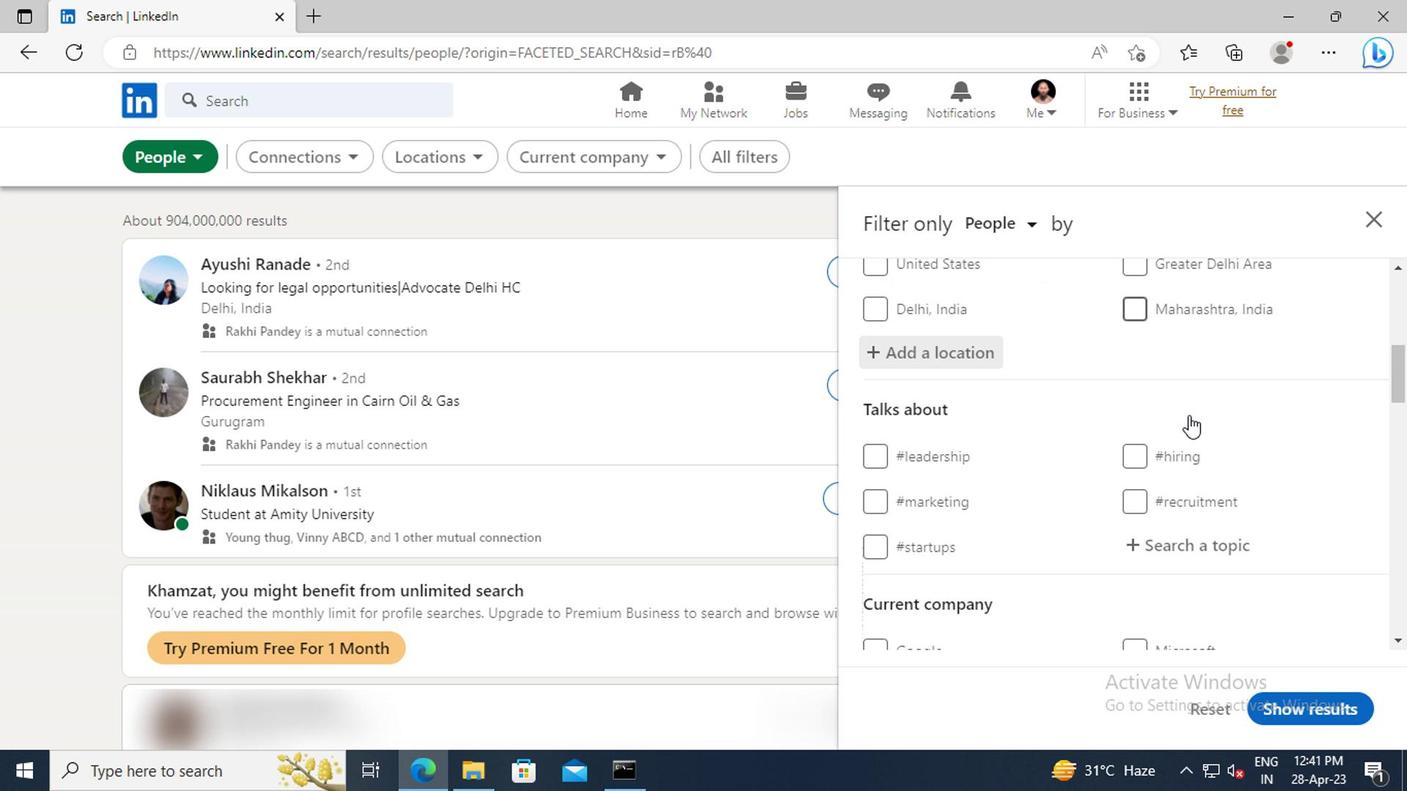 
Action: Mouse moved to (1184, 483)
Screenshot: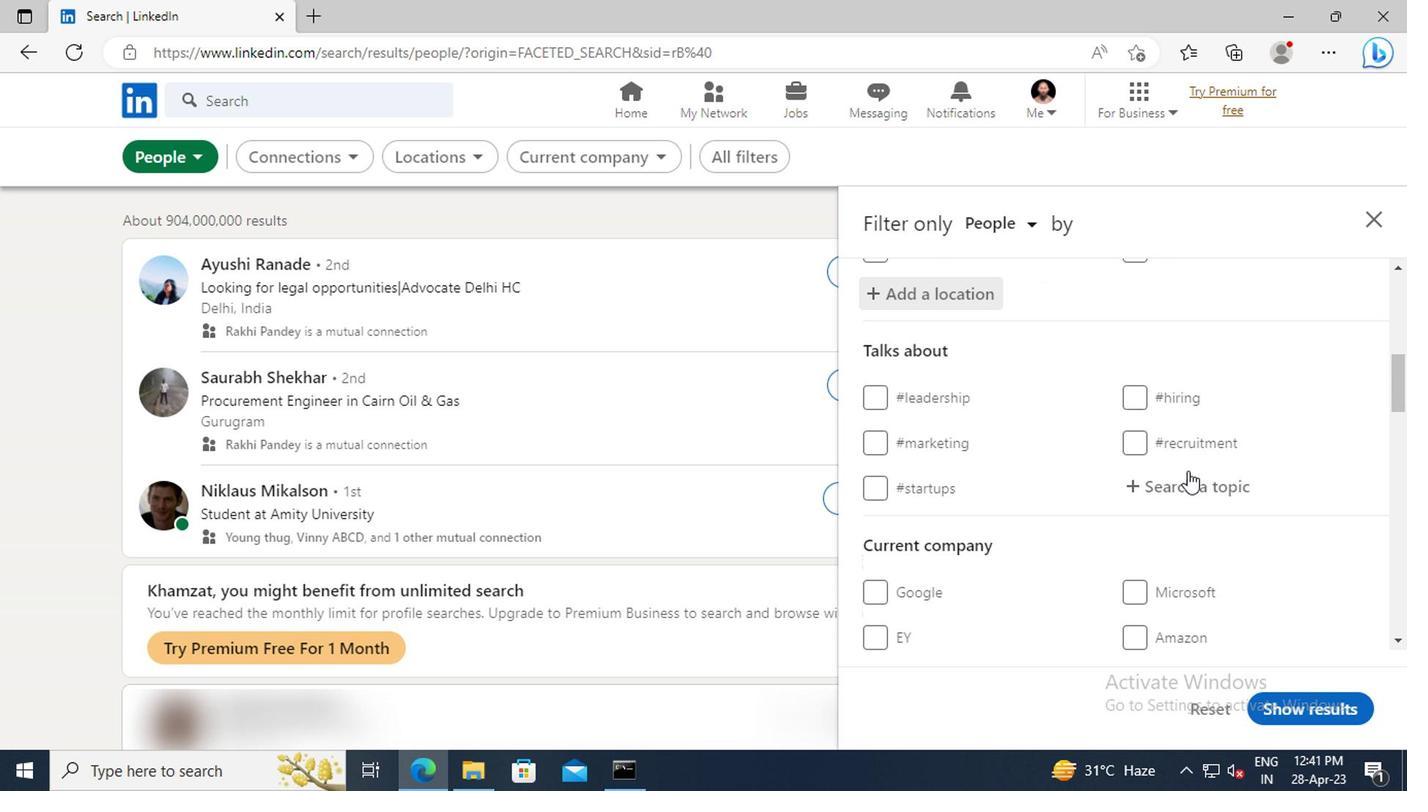 
Action: Mouse pressed left at (1184, 483)
Screenshot: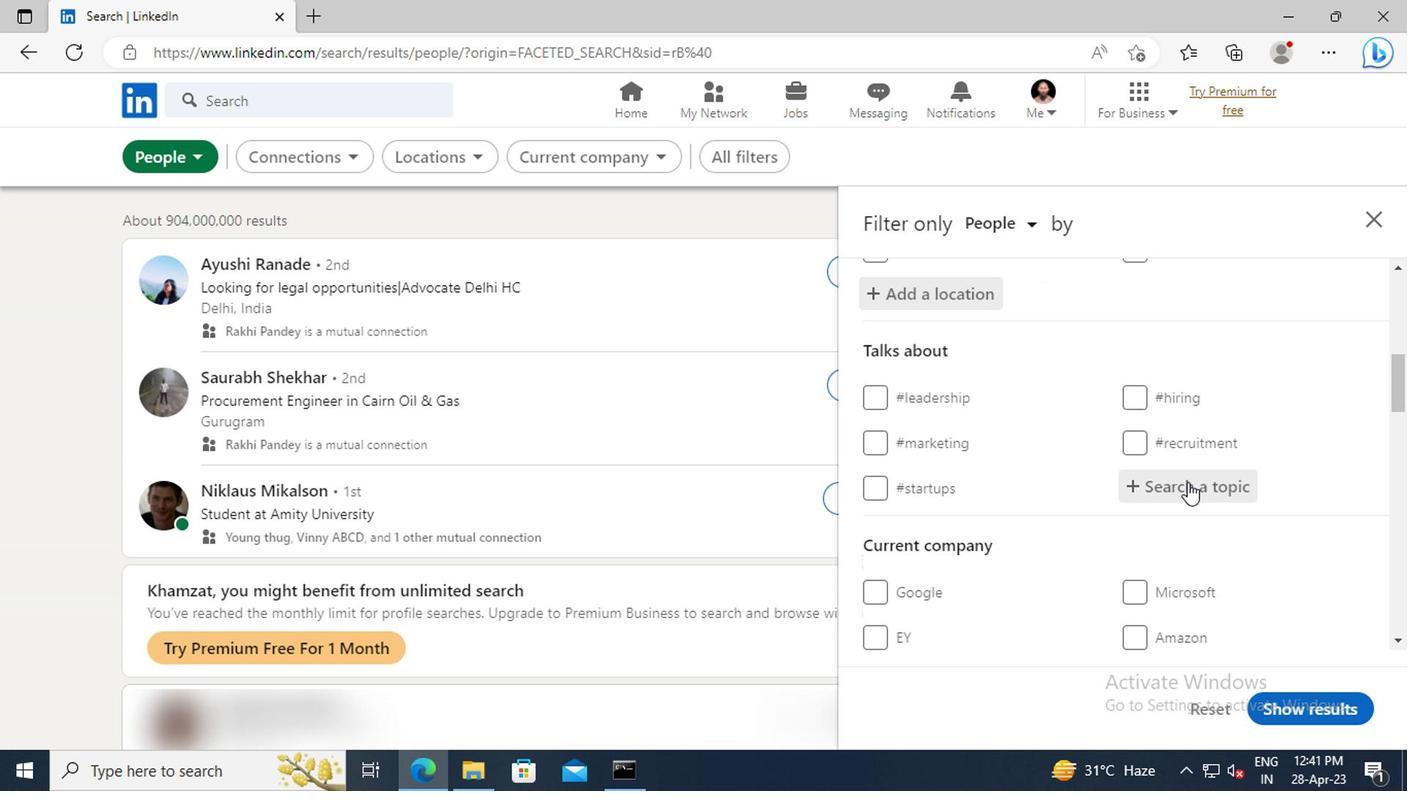 
Action: Key pressed SOCIALNETWORKING
Screenshot: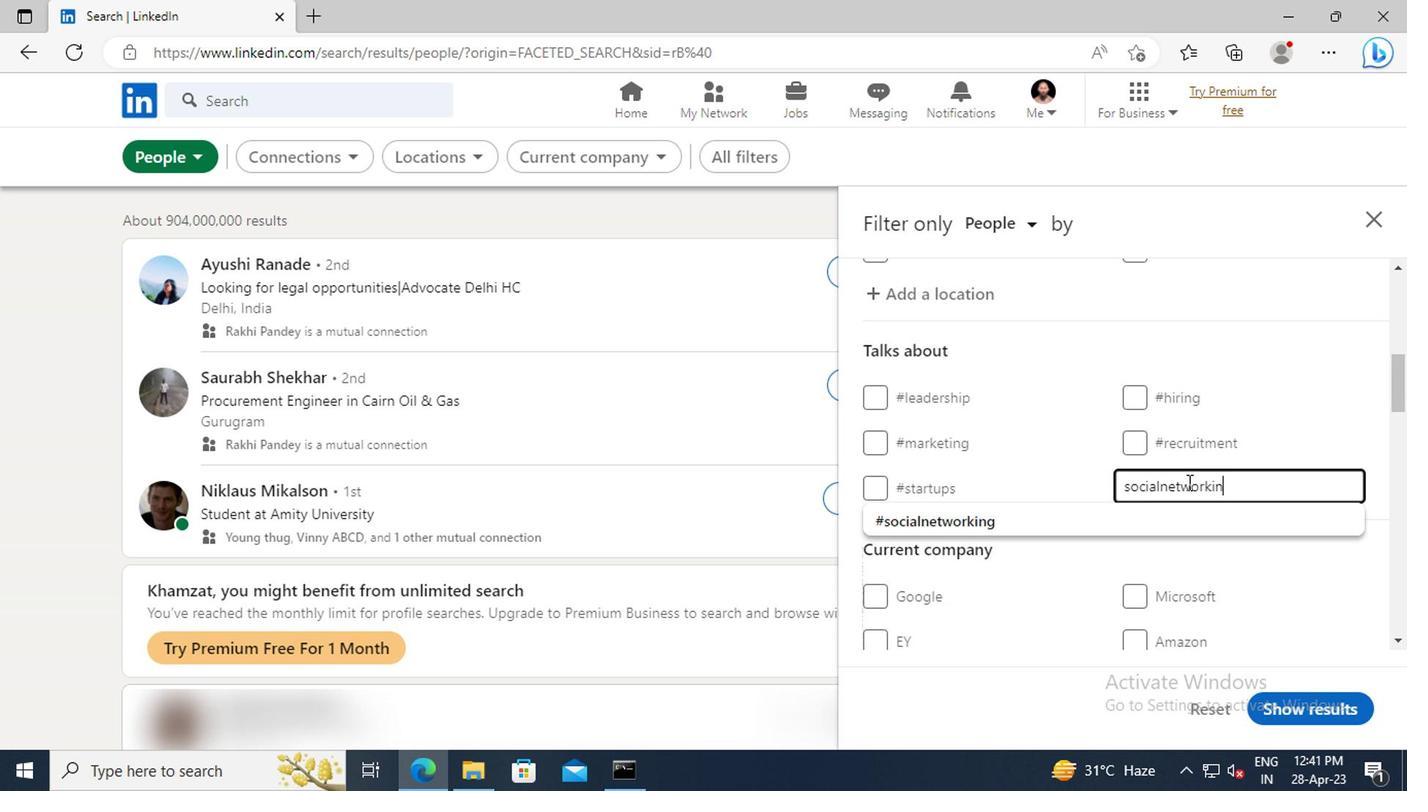 
Action: Mouse moved to (1178, 516)
Screenshot: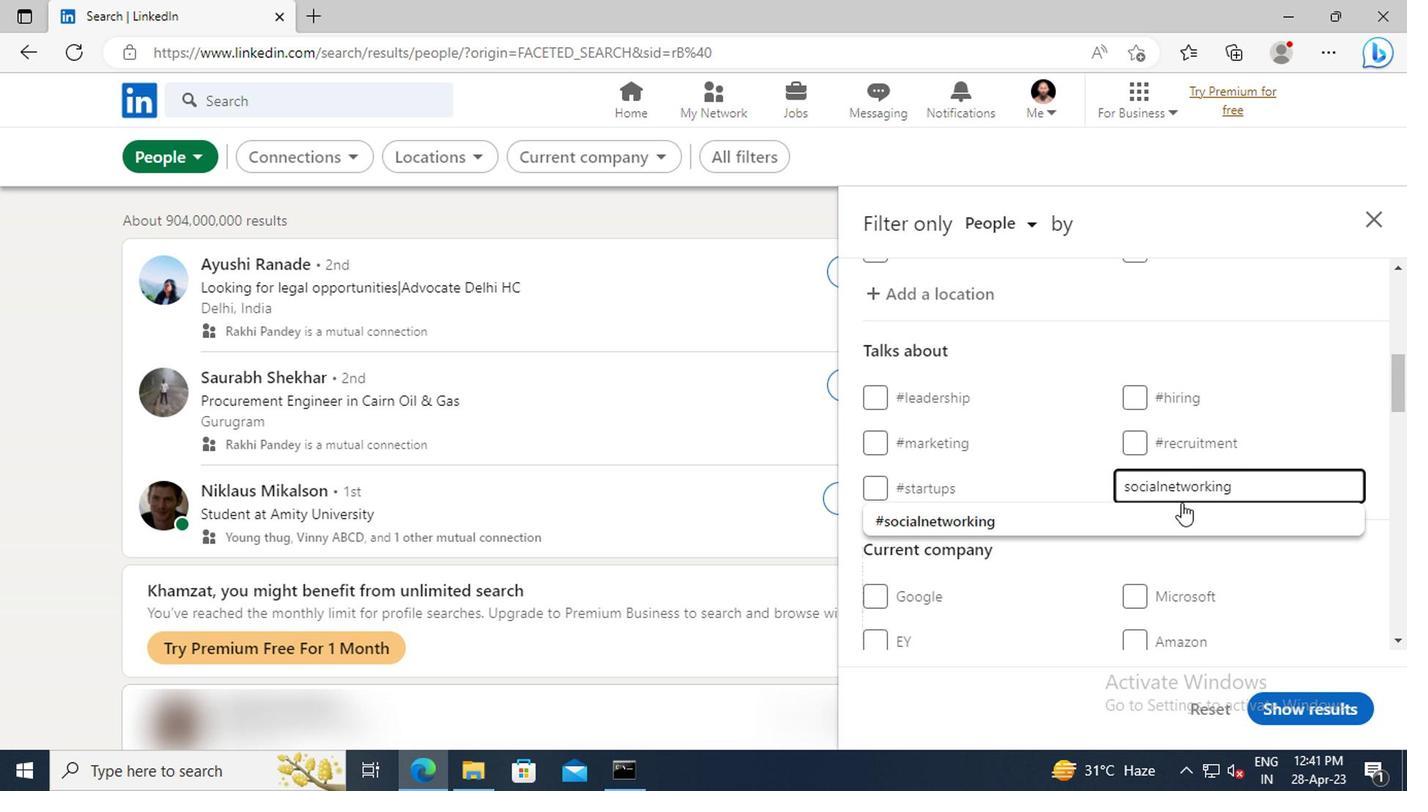 
Action: Mouse pressed left at (1178, 516)
Screenshot: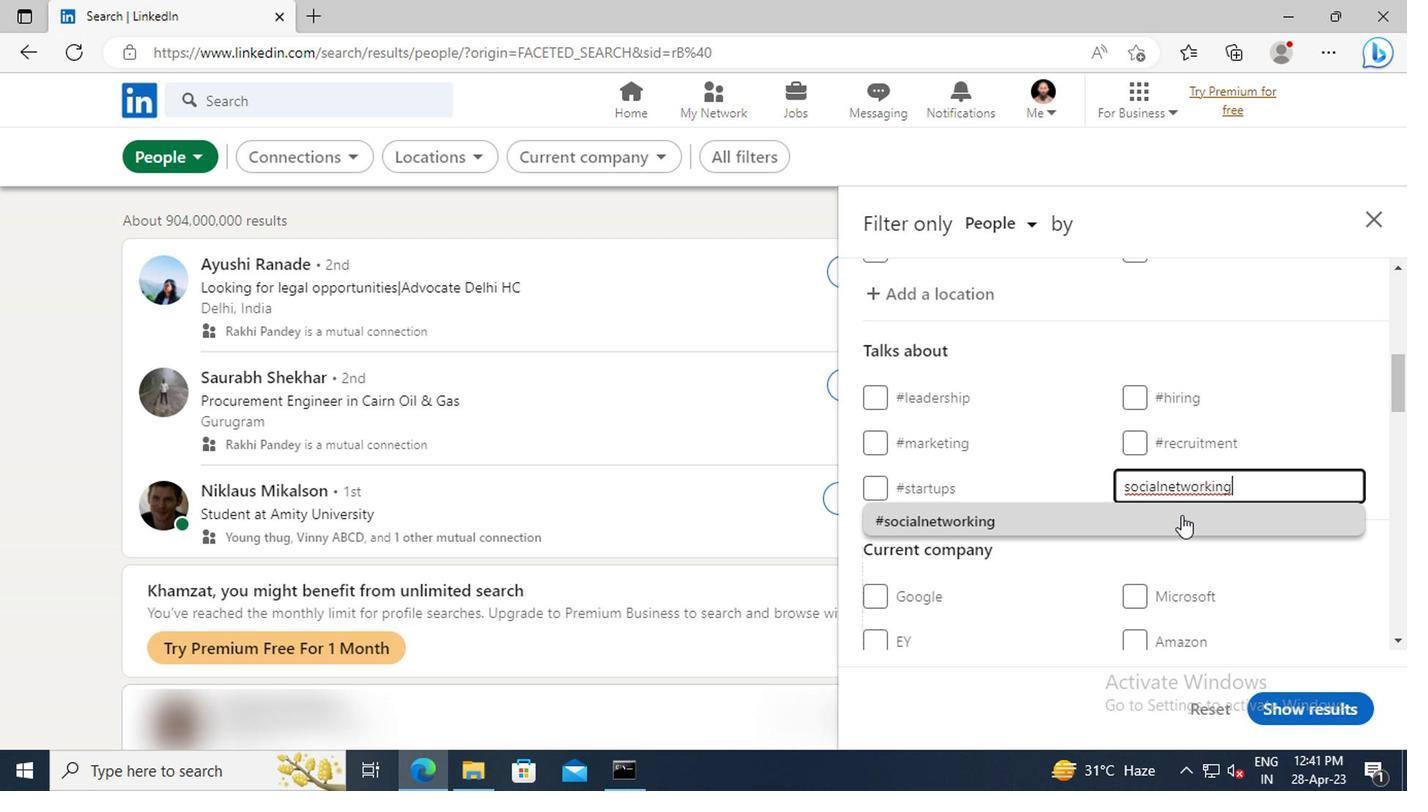 
Action: Mouse moved to (1176, 426)
Screenshot: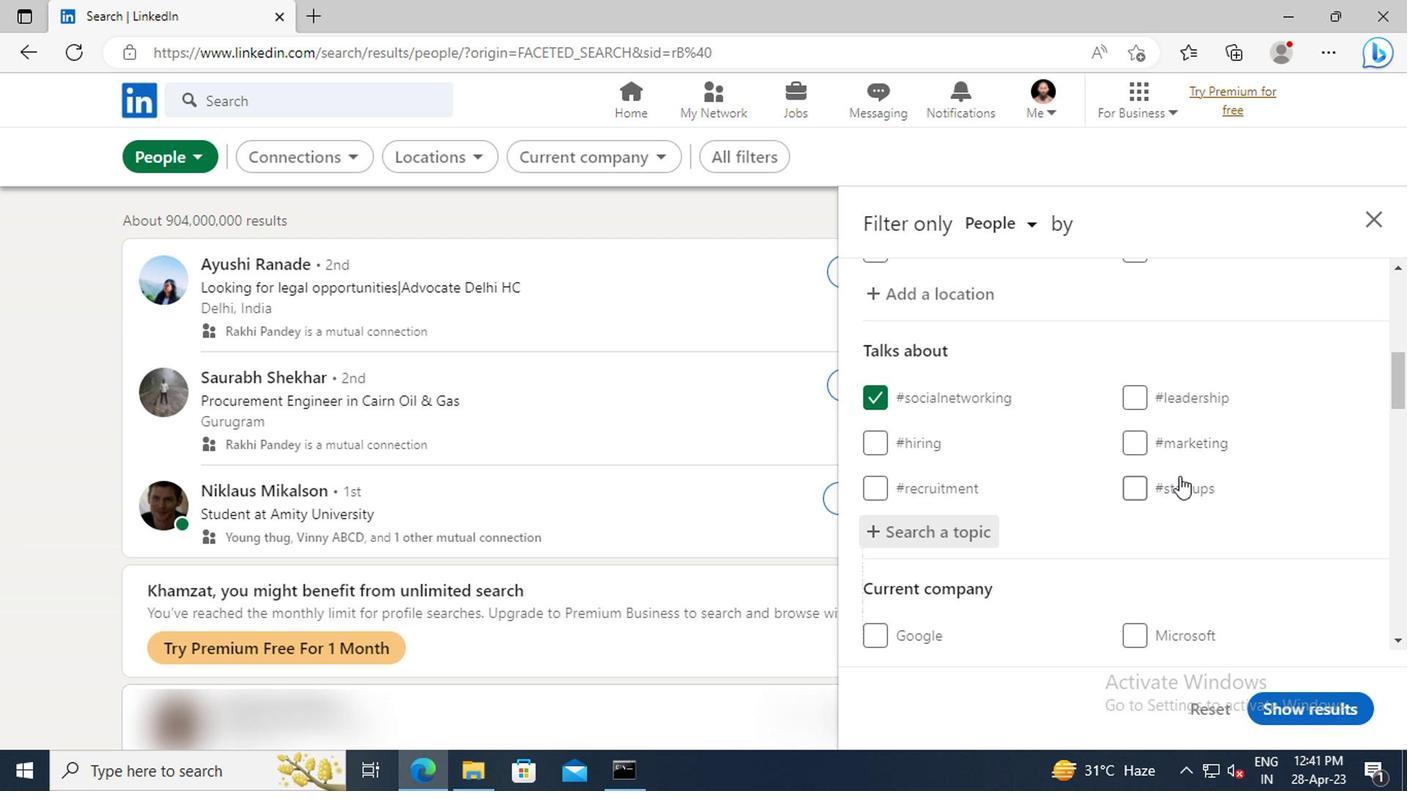 
Action: Mouse scrolled (1176, 426) with delta (0, 0)
Screenshot: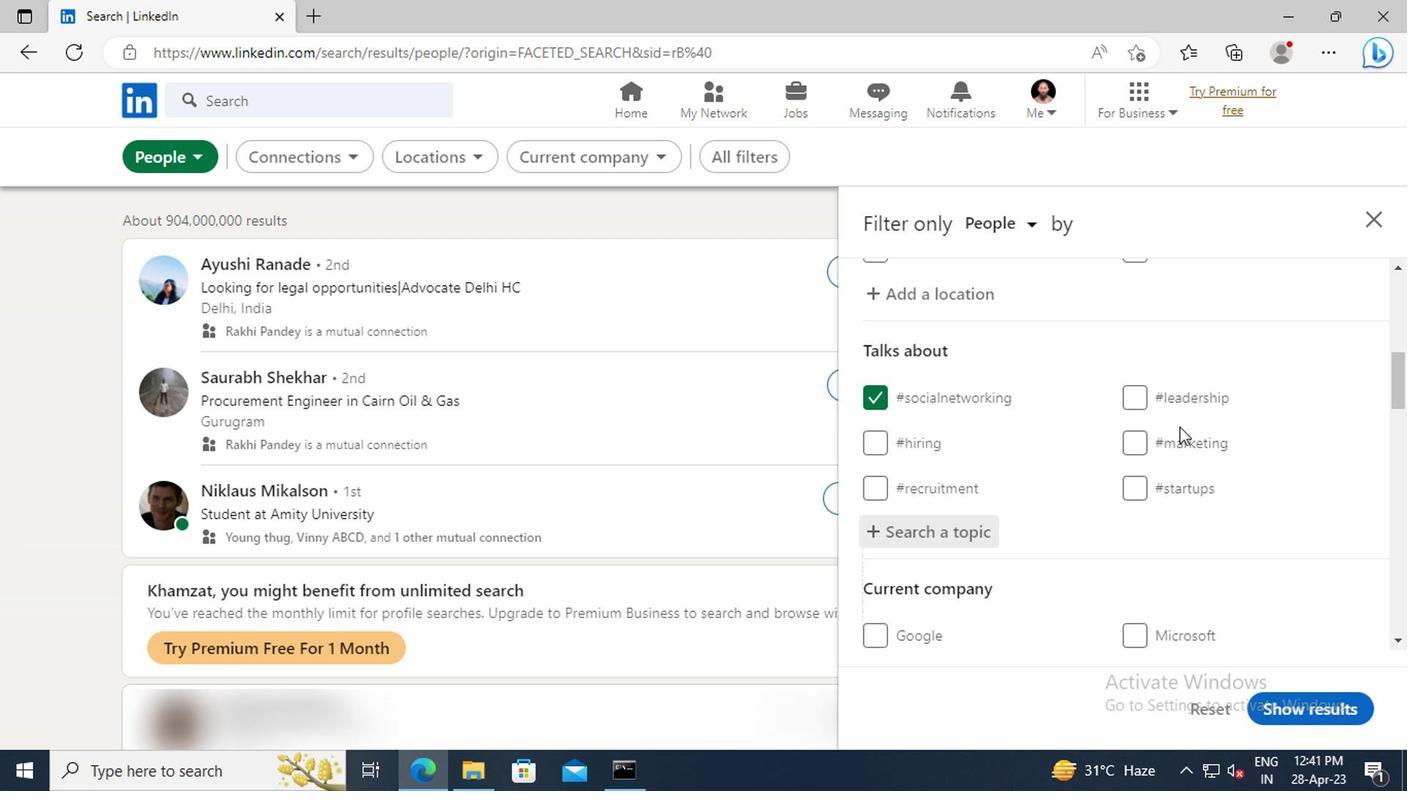 
Action: Mouse scrolled (1176, 426) with delta (0, 0)
Screenshot: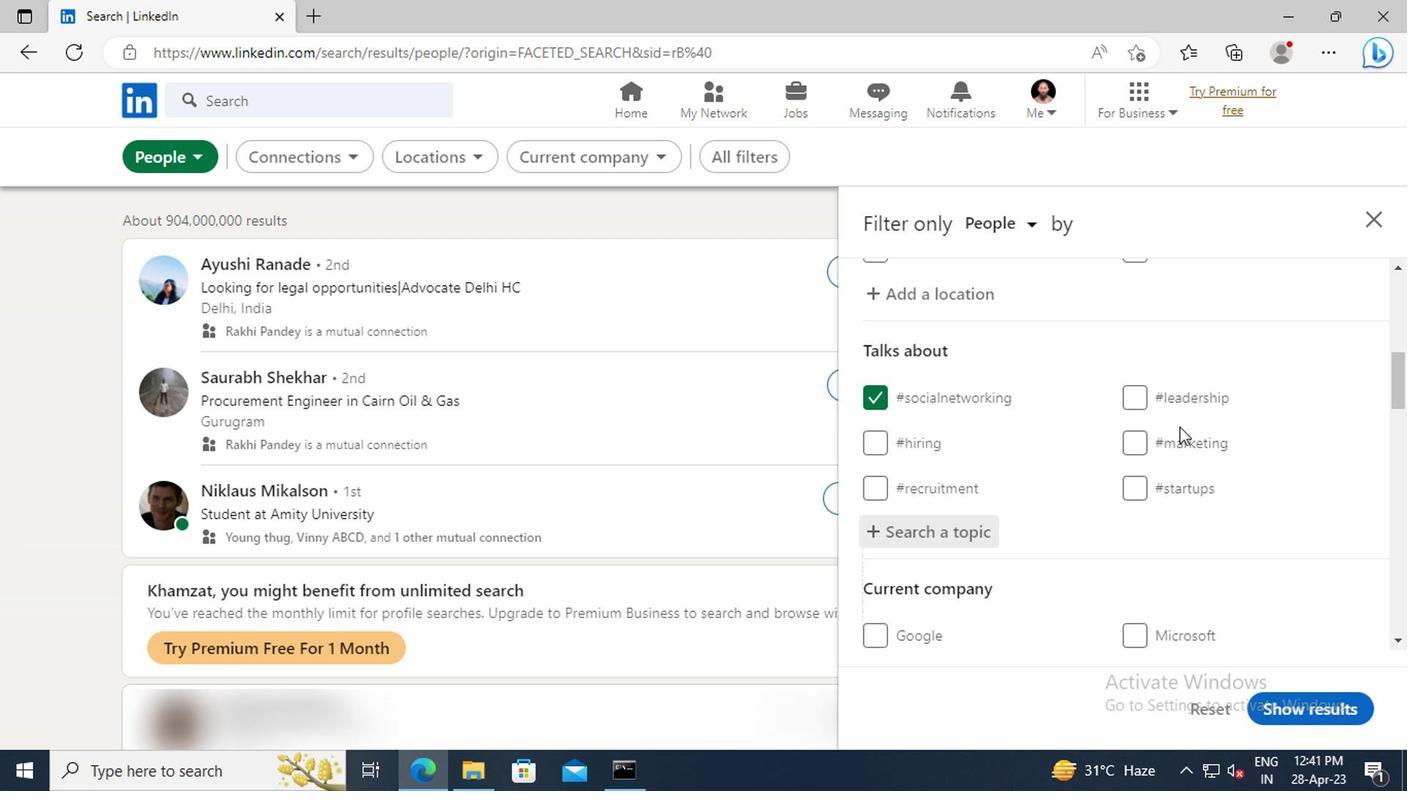 
Action: Mouse scrolled (1176, 426) with delta (0, 0)
Screenshot: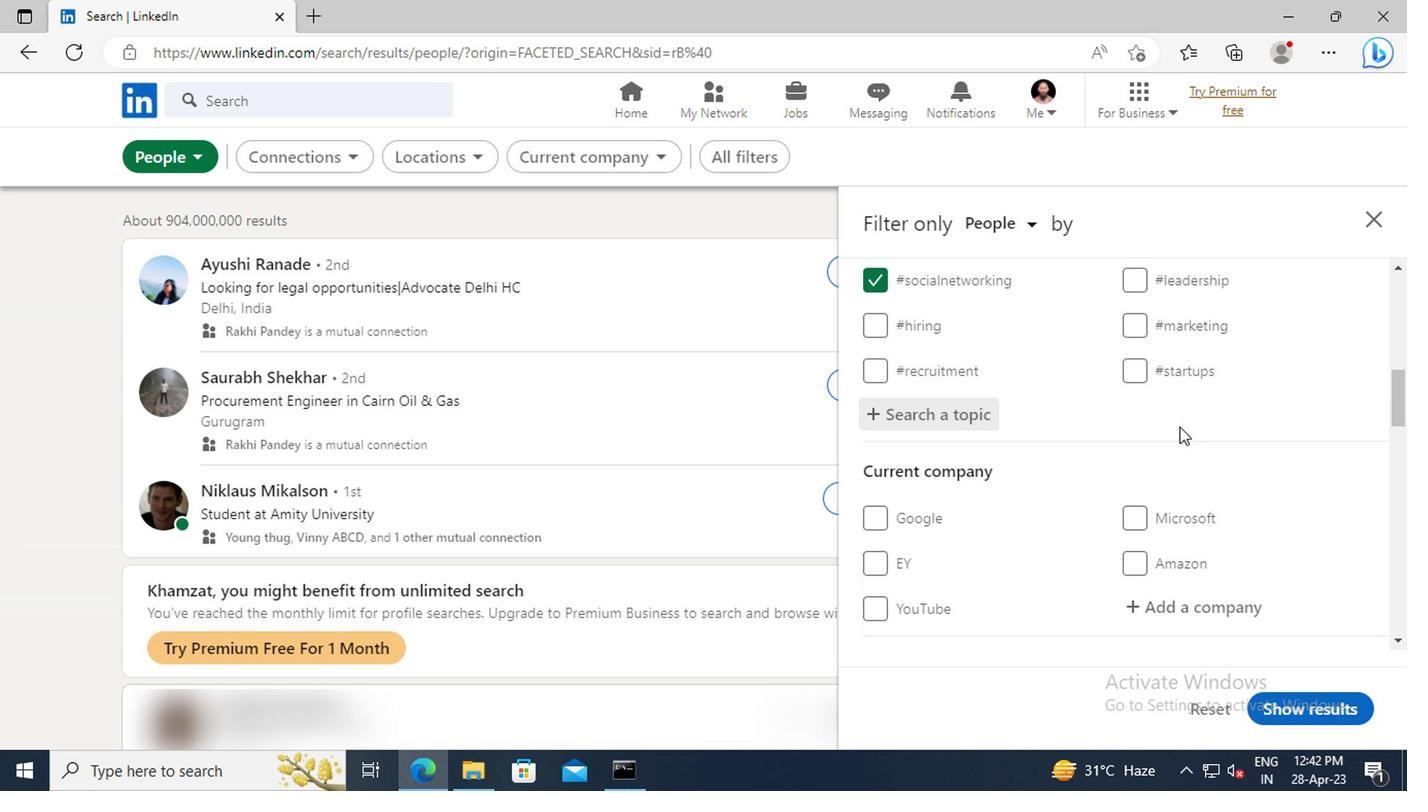 
Action: Mouse scrolled (1176, 426) with delta (0, 0)
Screenshot: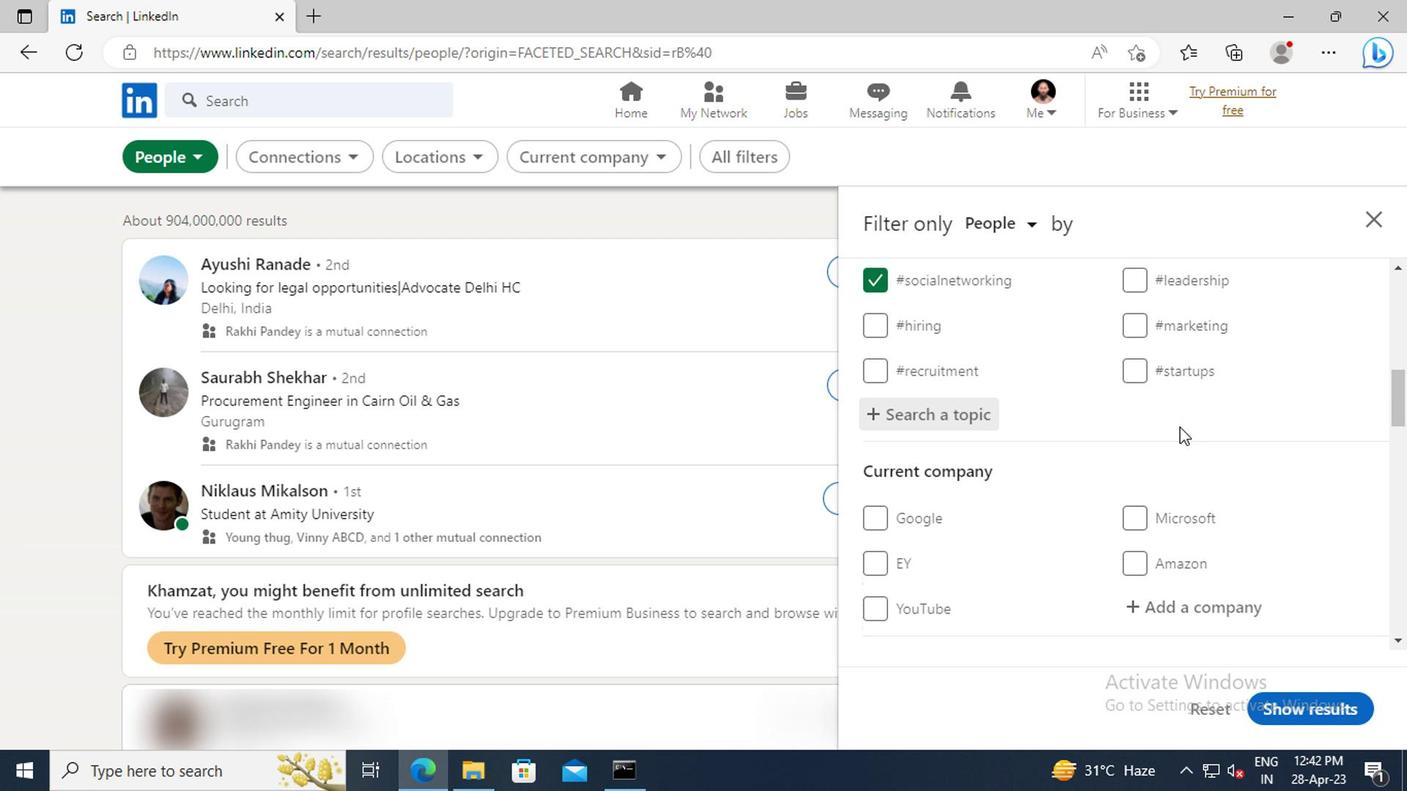 
Action: Mouse scrolled (1176, 426) with delta (0, 0)
Screenshot: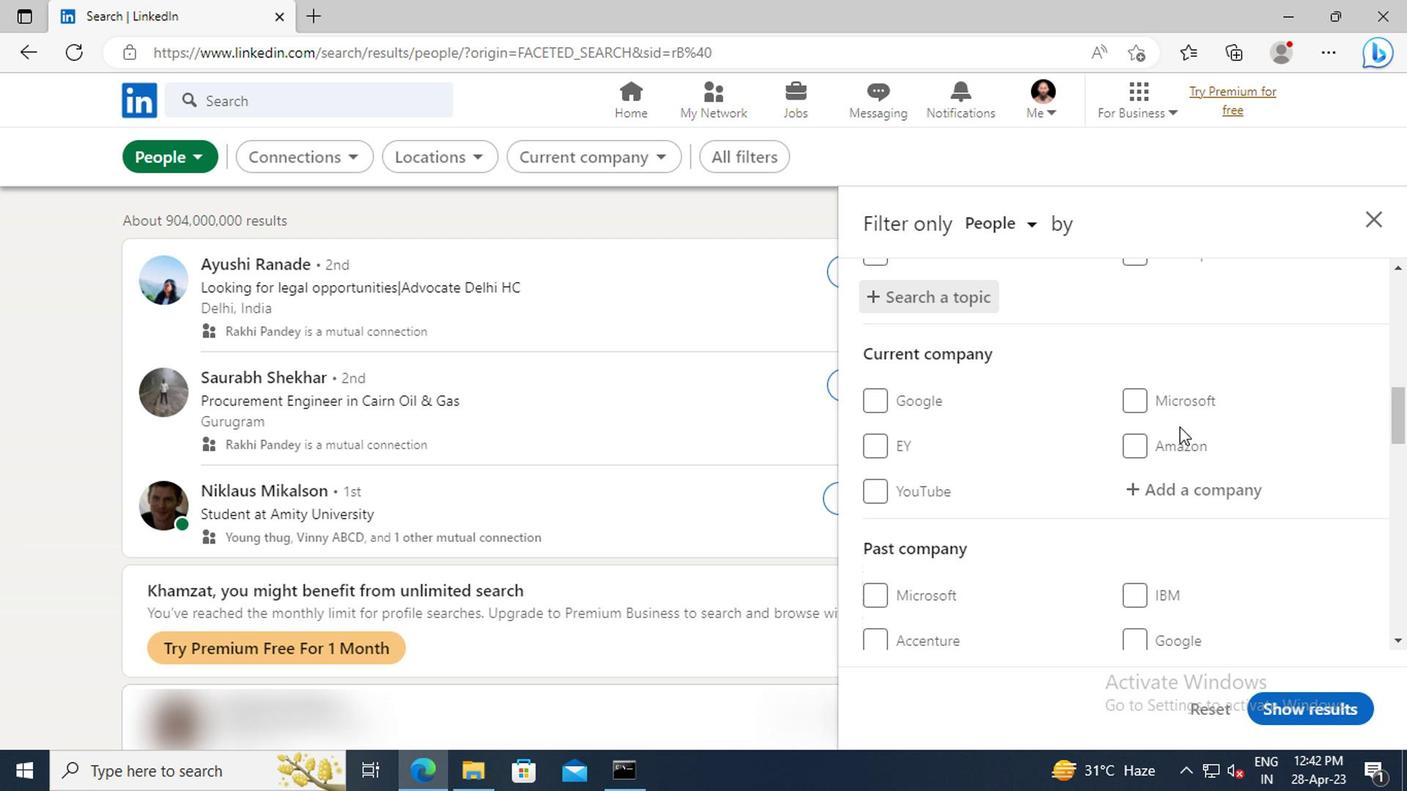 
Action: Mouse scrolled (1176, 426) with delta (0, 0)
Screenshot: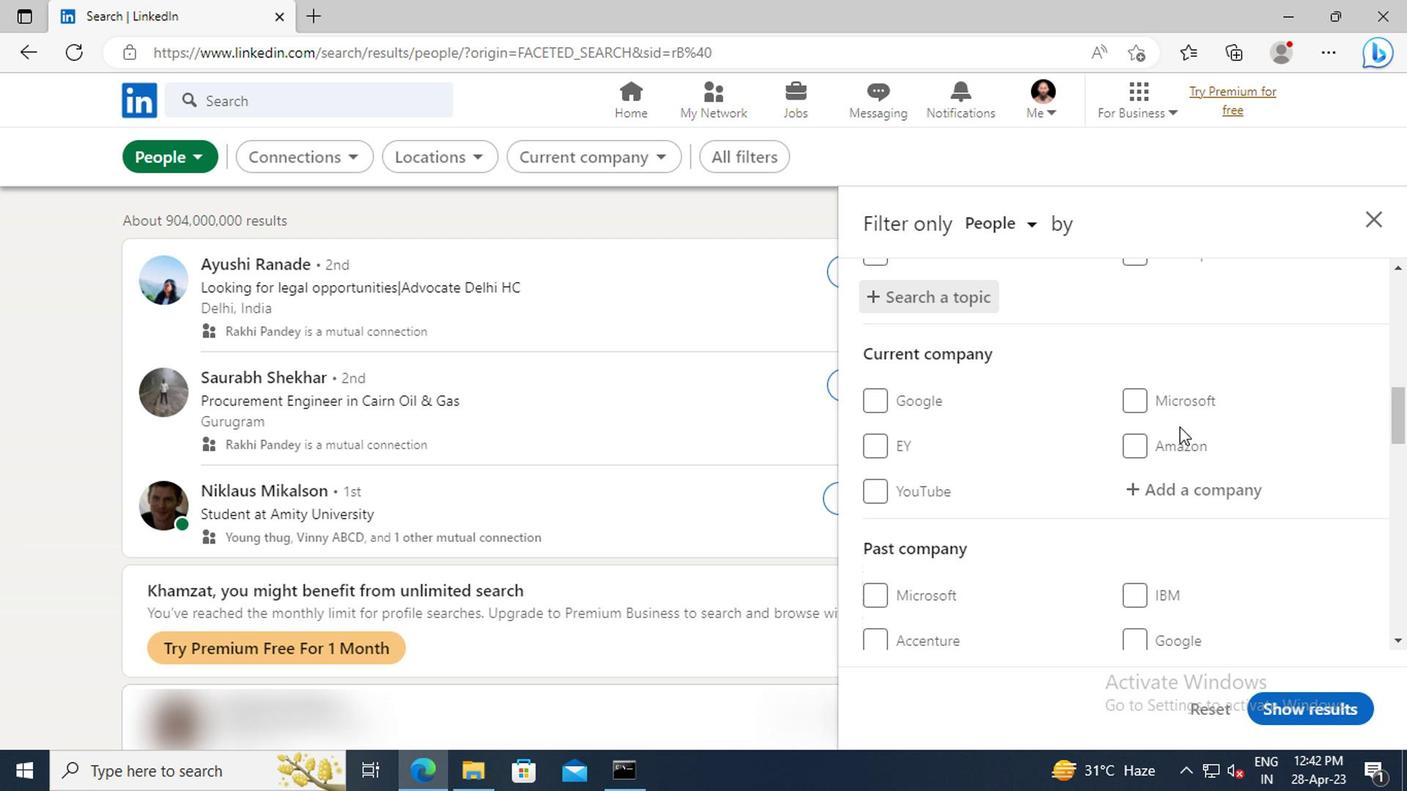 
Action: Mouse scrolled (1176, 426) with delta (0, 0)
Screenshot: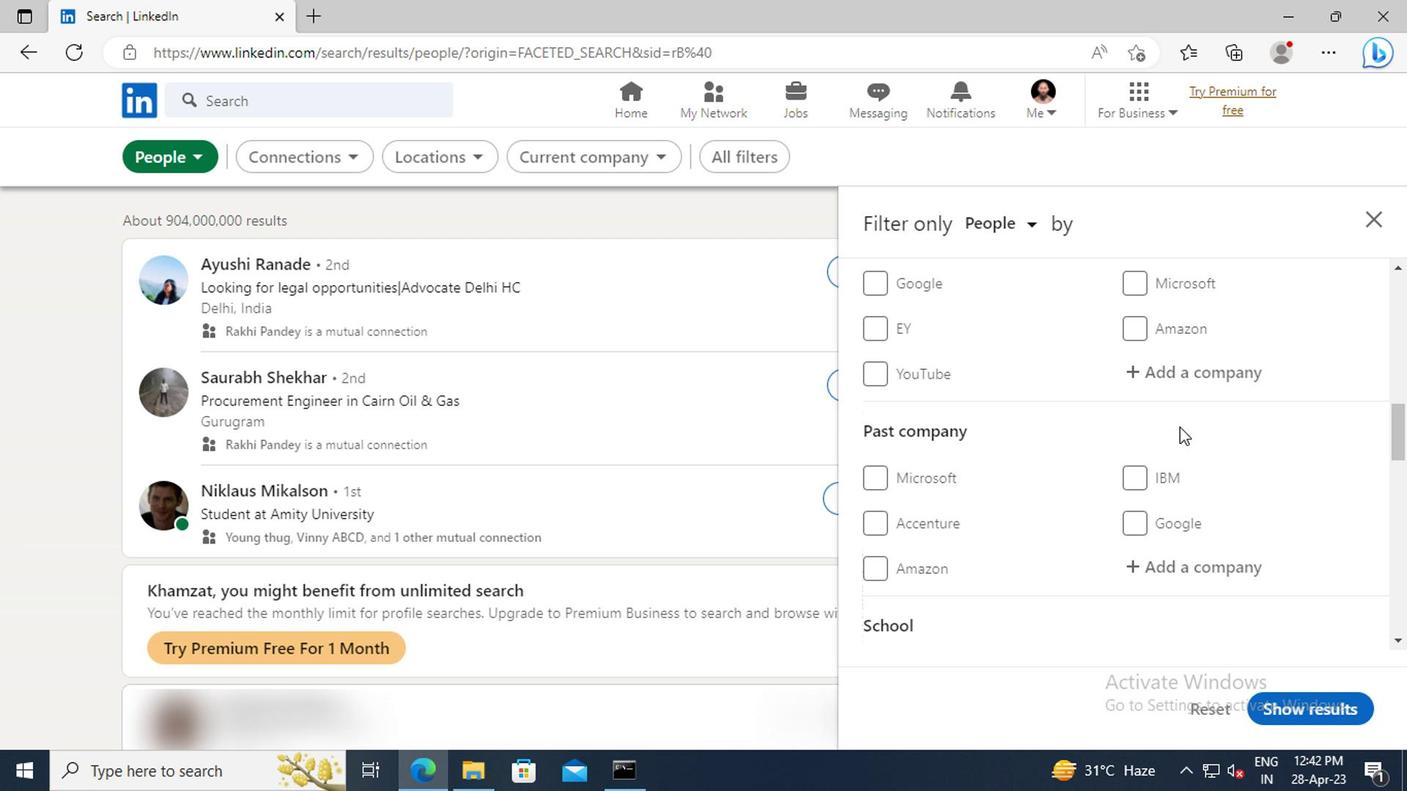 
Action: Mouse scrolled (1176, 426) with delta (0, 0)
Screenshot: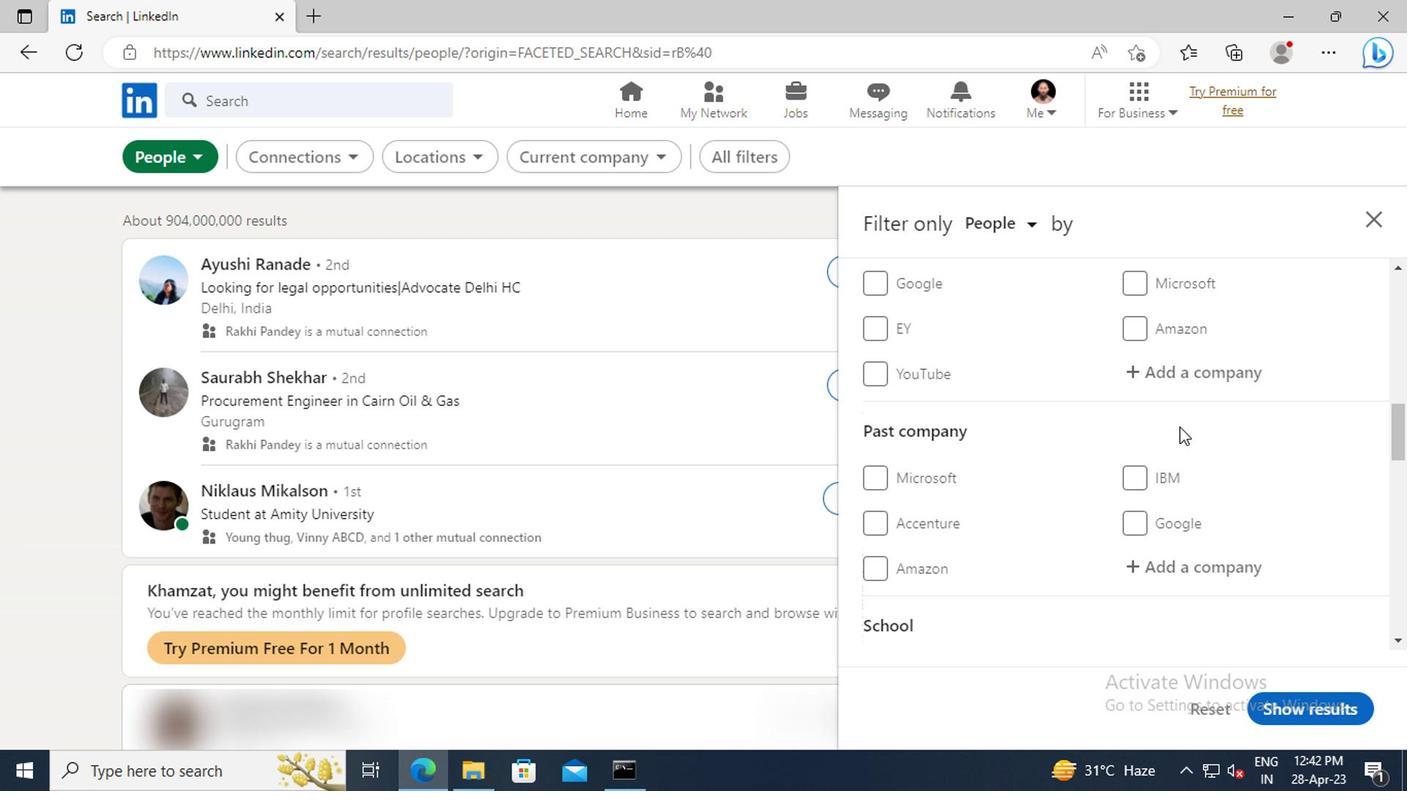 
Action: Mouse scrolled (1176, 426) with delta (0, 0)
Screenshot: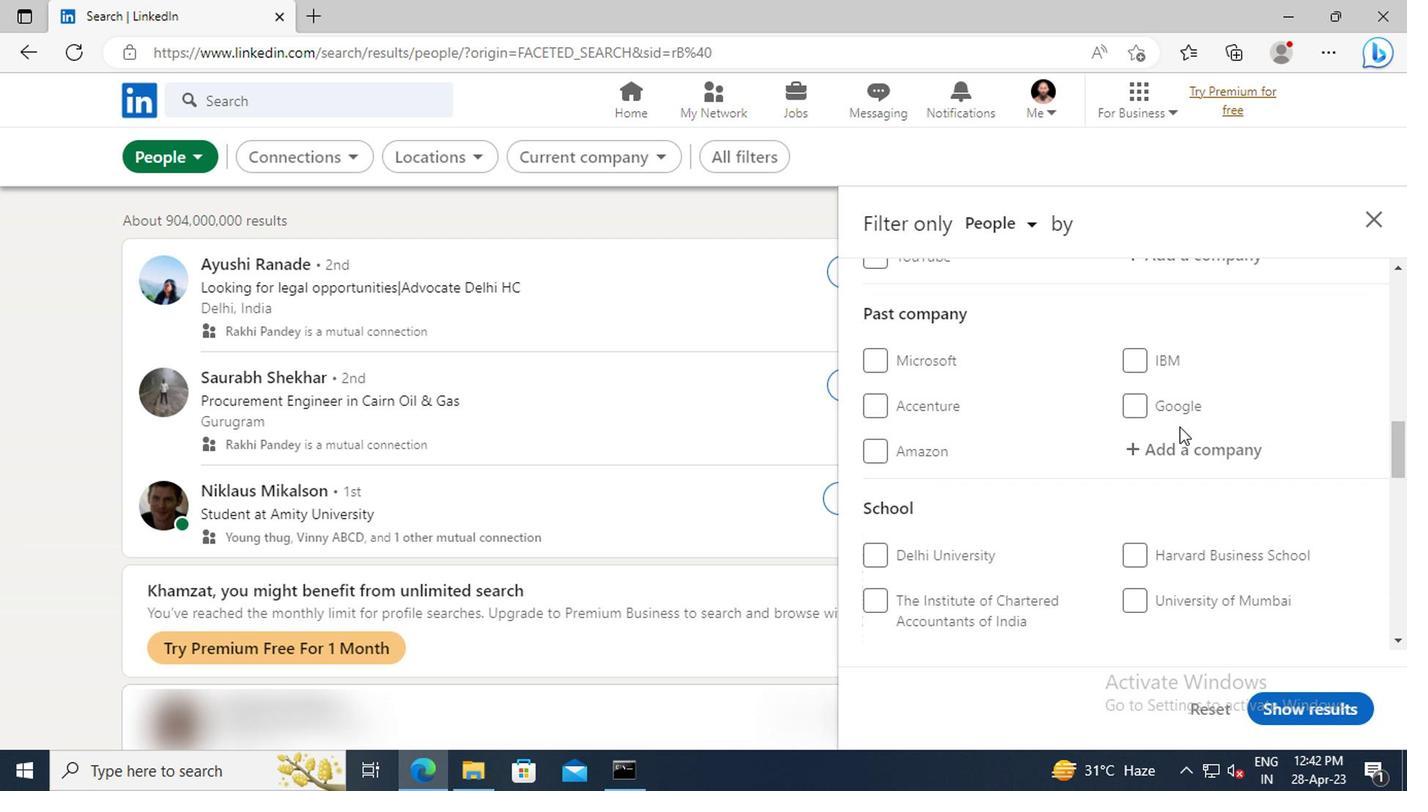 
Action: Mouse scrolled (1176, 426) with delta (0, 0)
Screenshot: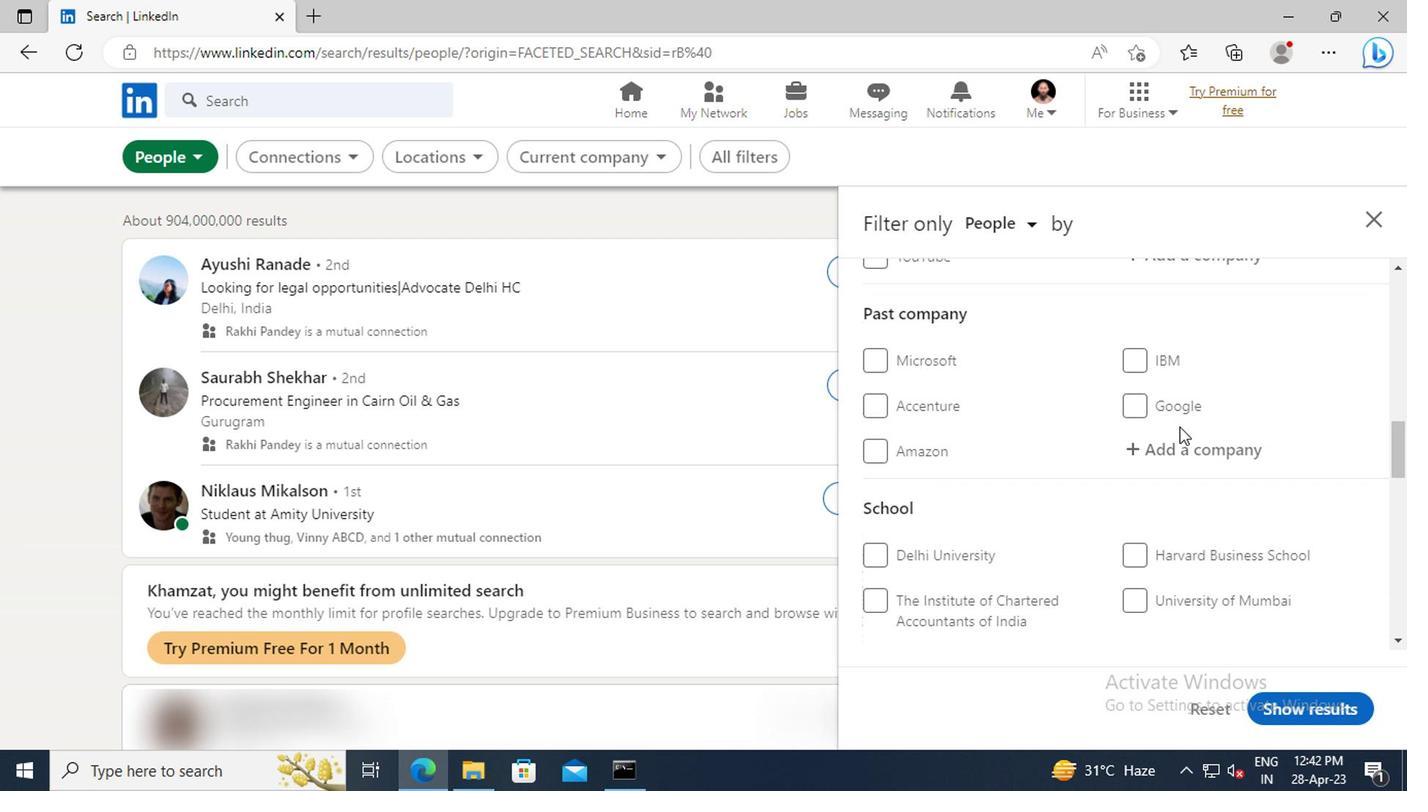 
Action: Mouse scrolled (1176, 426) with delta (0, 0)
Screenshot: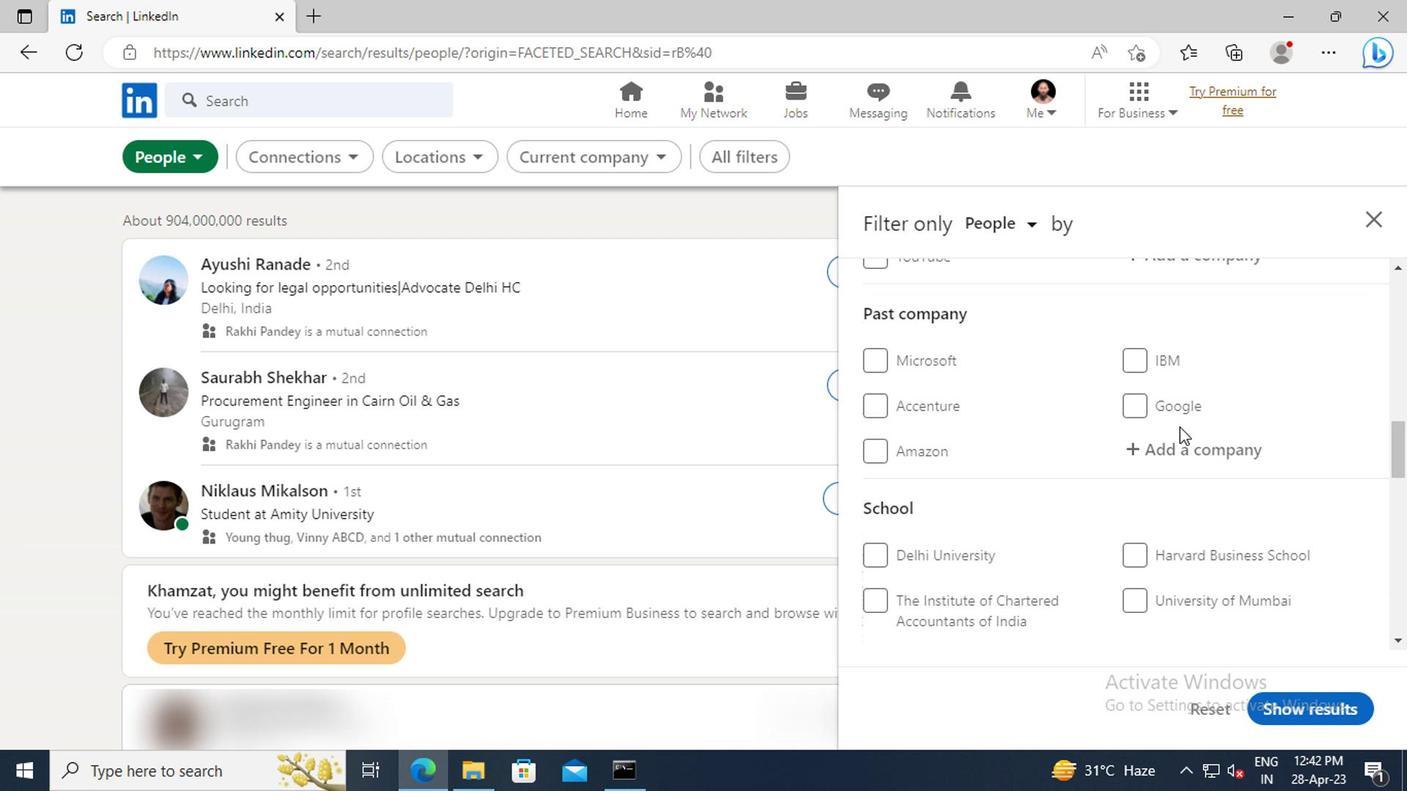 
Action: Mouse scrolled (1176, 426) with delta (0, 0)
Screenshot: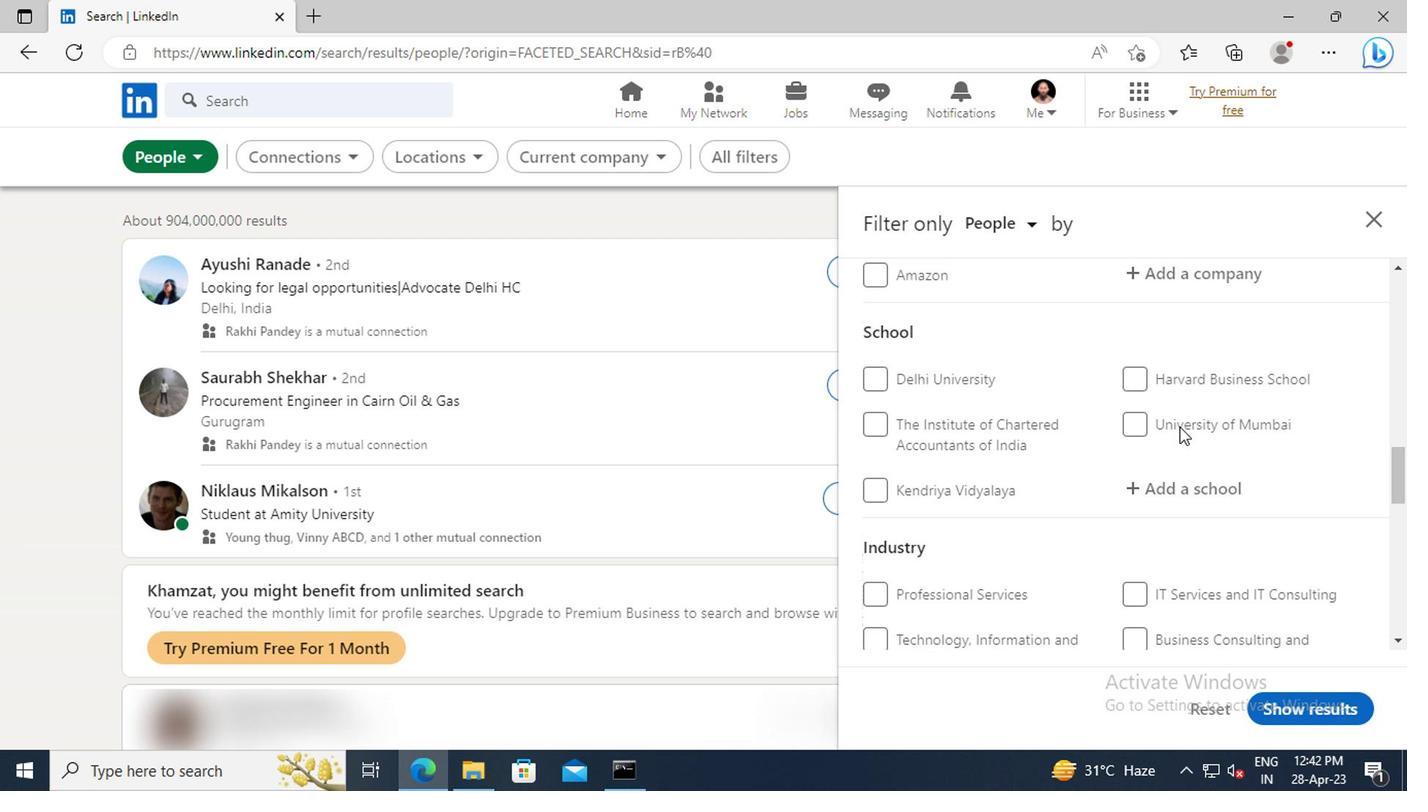 
Action: Mouse scrolled (1176, 426) with delta (0, 0)
Screenshot: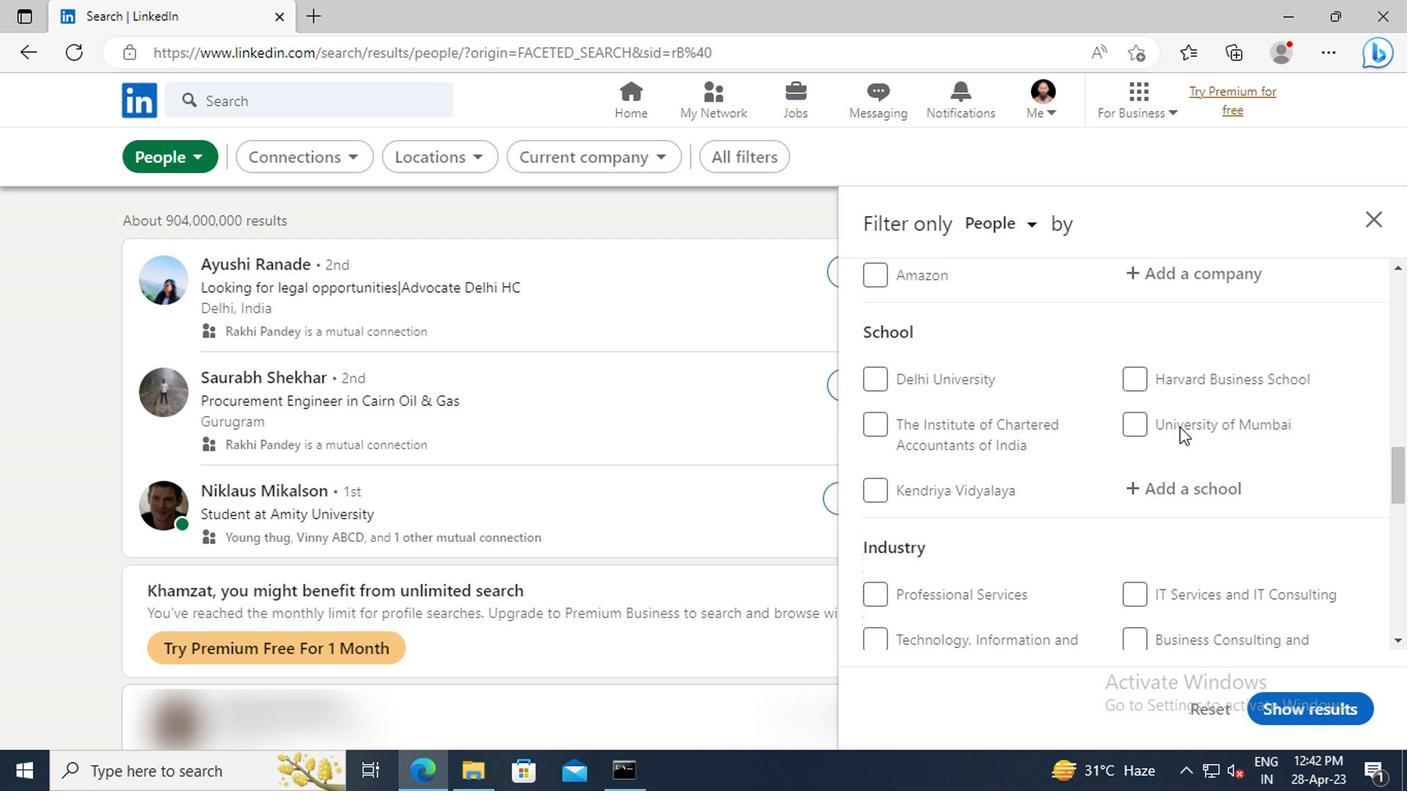 
Action: Mouse scrolled (1176, 426) with delta (0, 0)
Screenshot: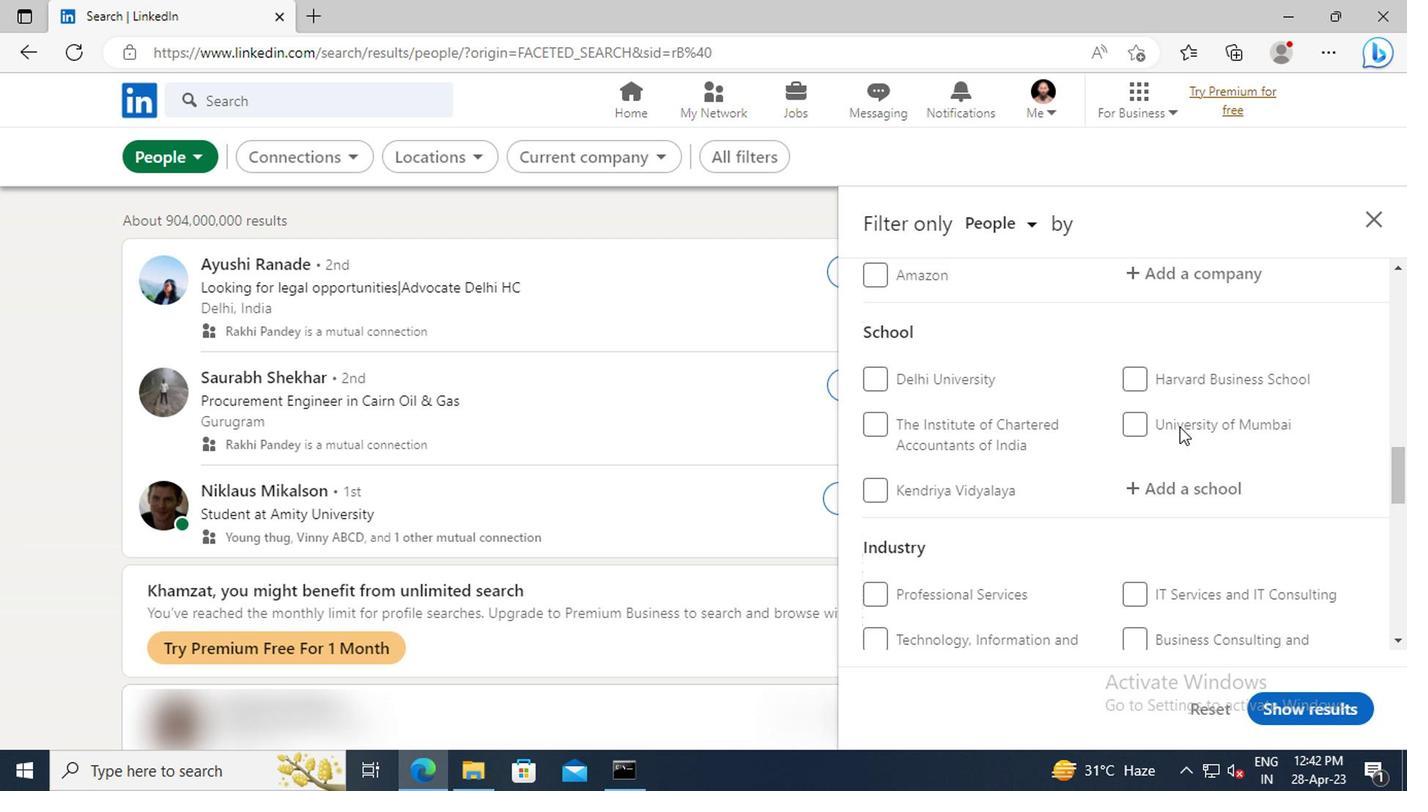 
Action: Mouse scrolled (1176, 426) with delta (0, 0)
Screenshot: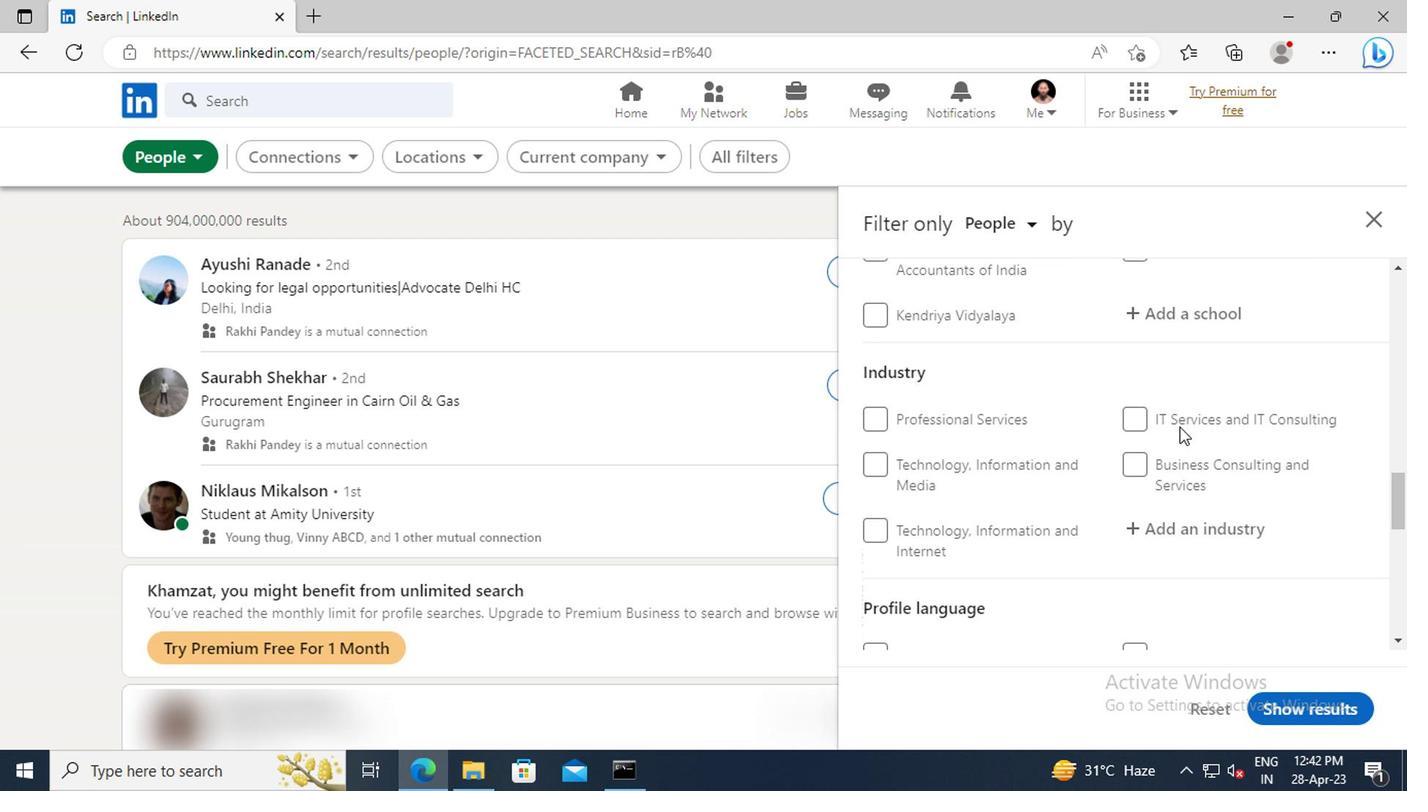 
Action: Mouse scrolled (1176, 426) with delta (0, 0)
Screenshot: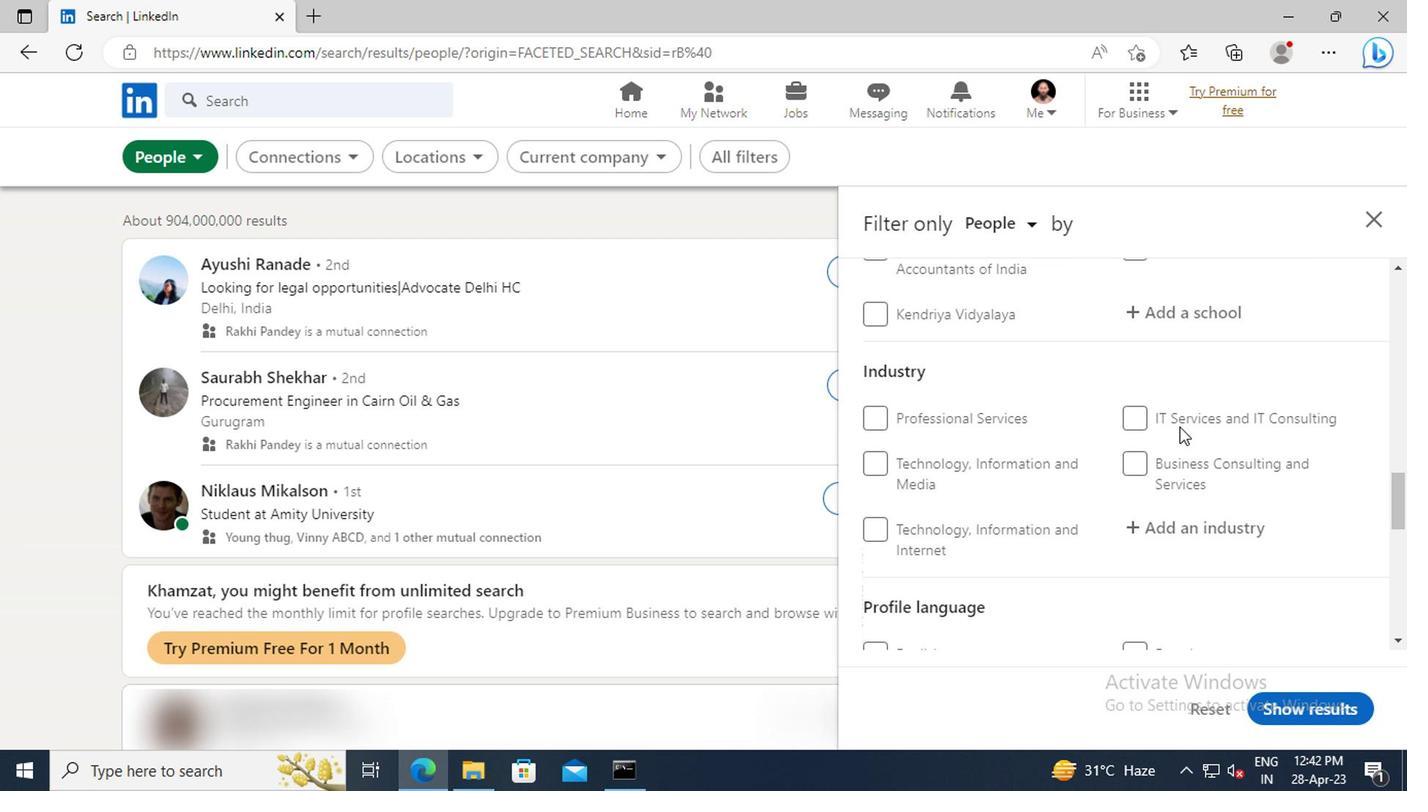 
Action: Mouse scrolled (1176, 426) with delta (0, 0)
Screenshot: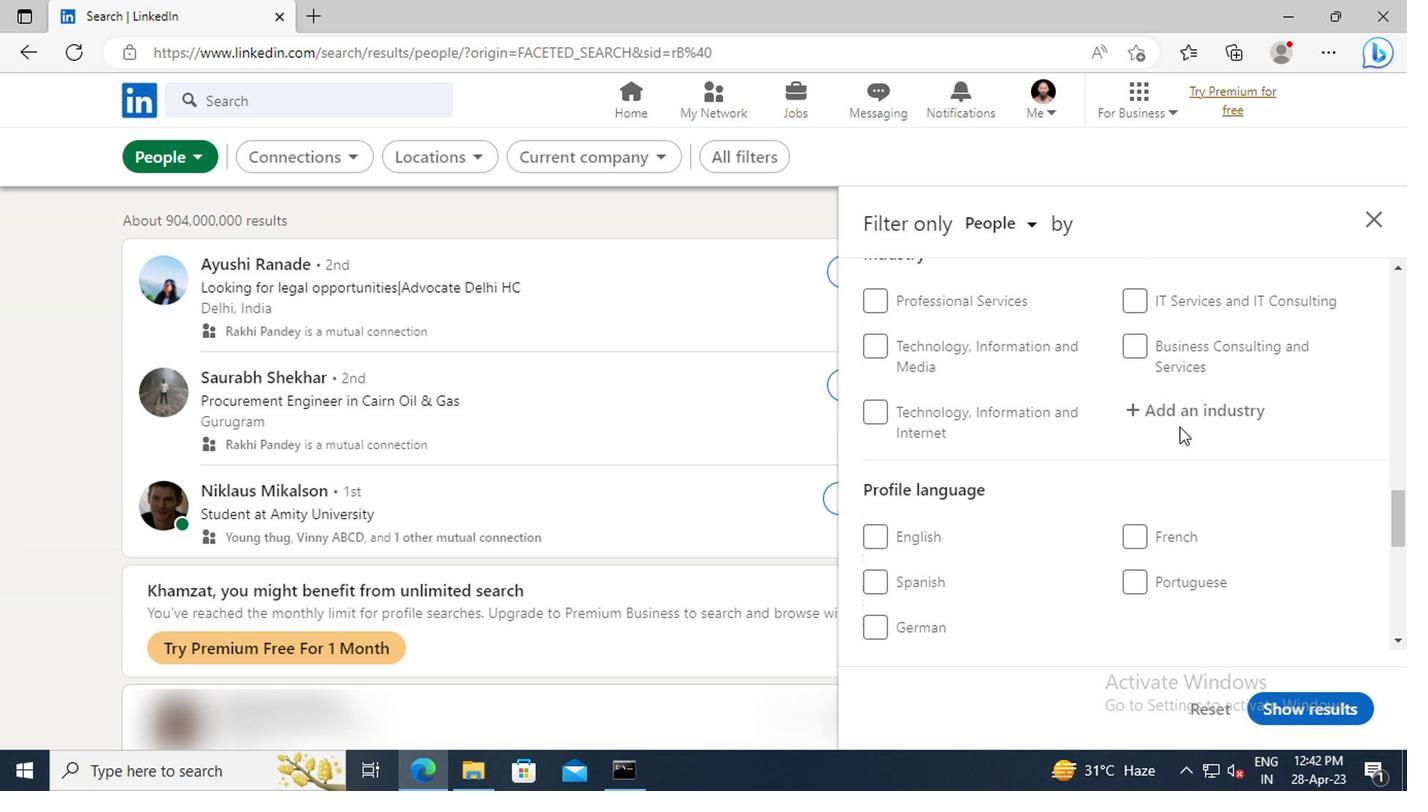 
Action: Mouse scrolled (1176, 426) with delta (0, 0)
Screenshot: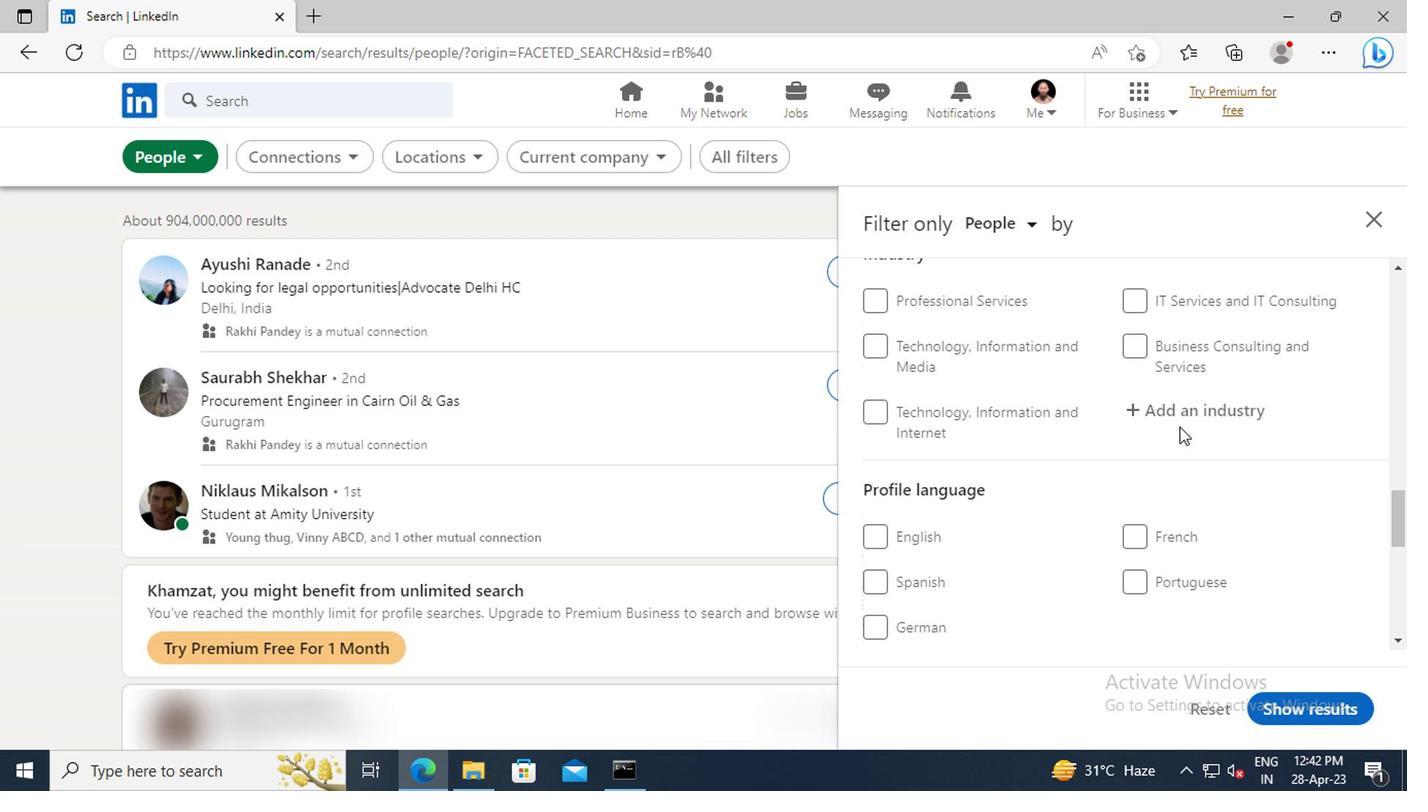 
Action: Mouse moved to (1134, 463)
Screenshot: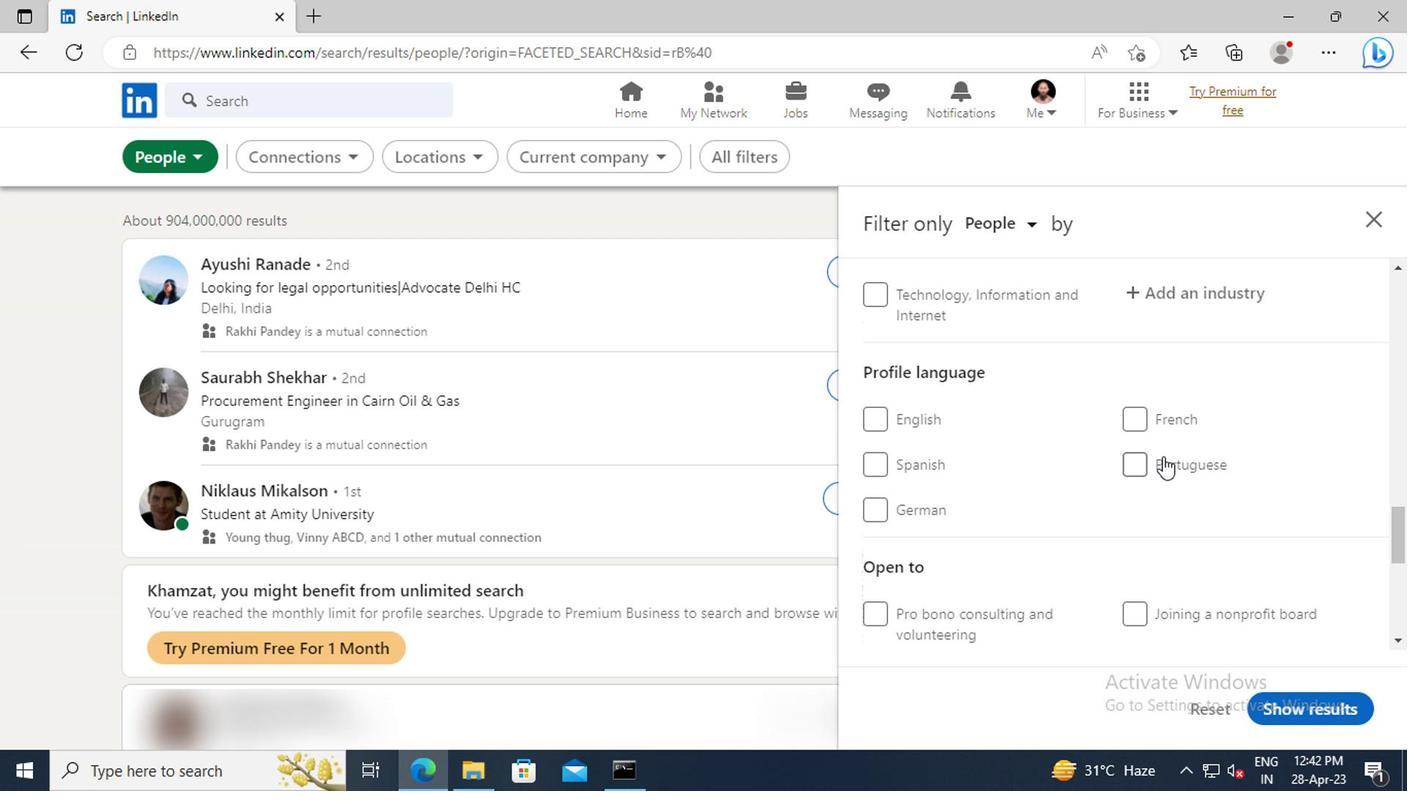 
Action: Mouse pressed left at (1134, 463)
Screenshot: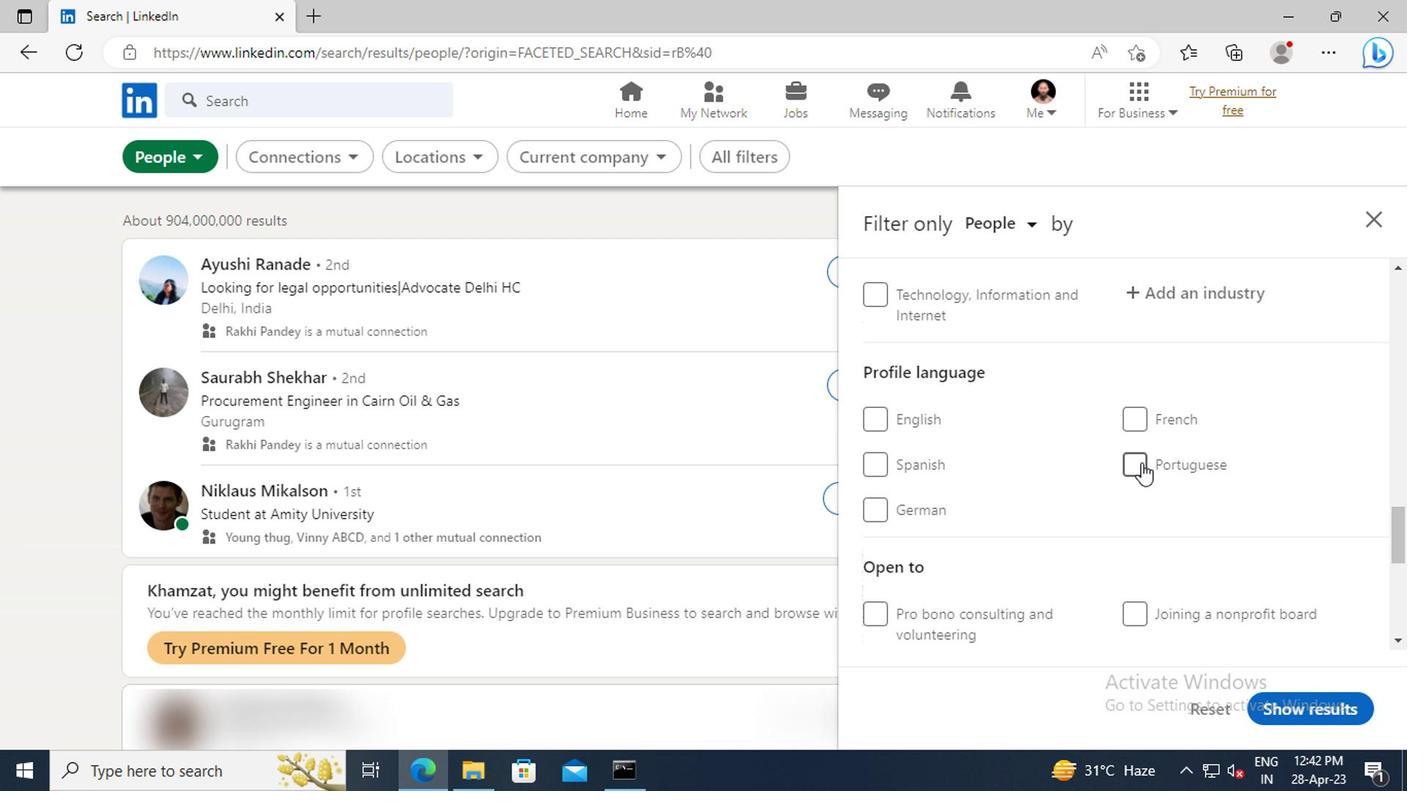 
Action: Mouse moved to (1154, 473)
Screenshot: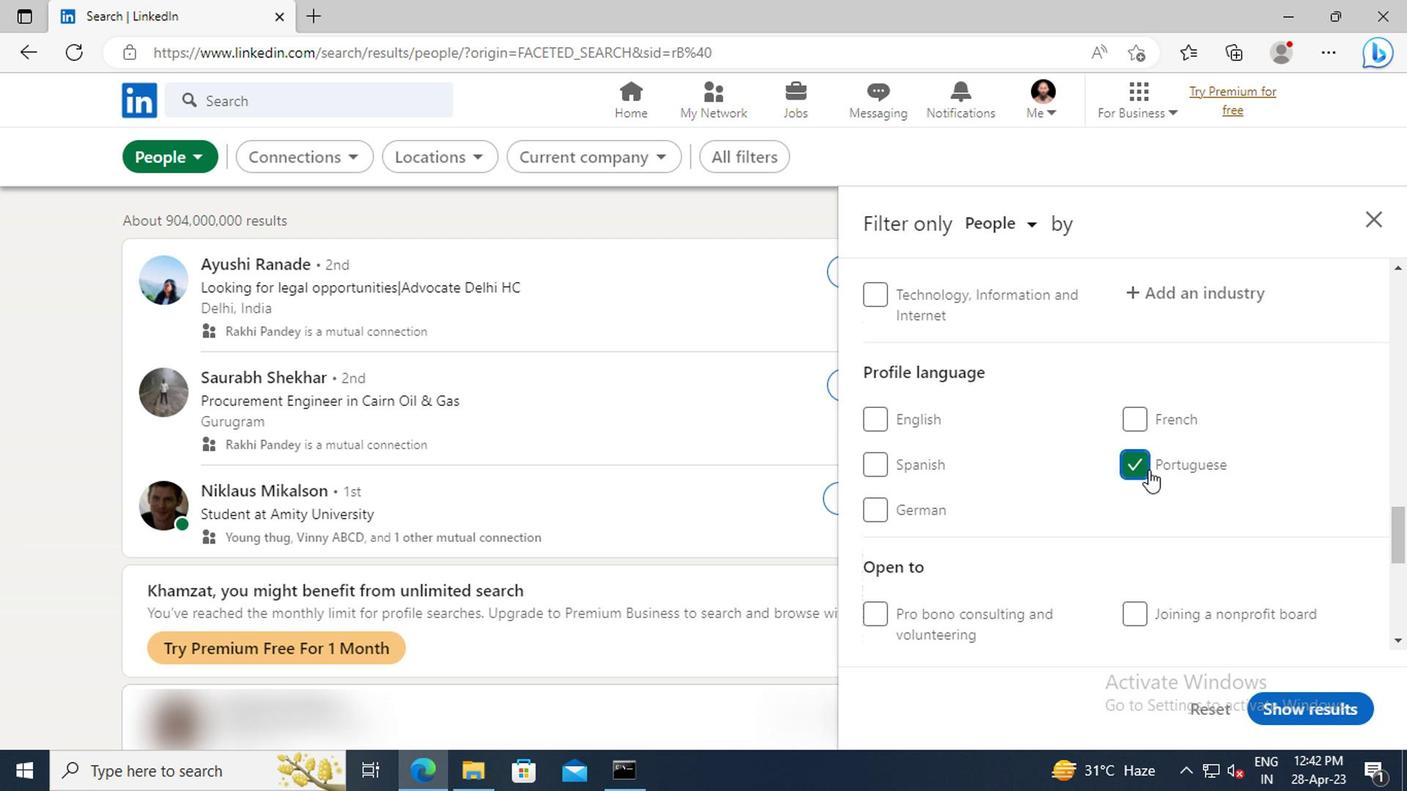 
Action: Mouse scrolled (1154, 475) with delta (0, 1)
Screenshot: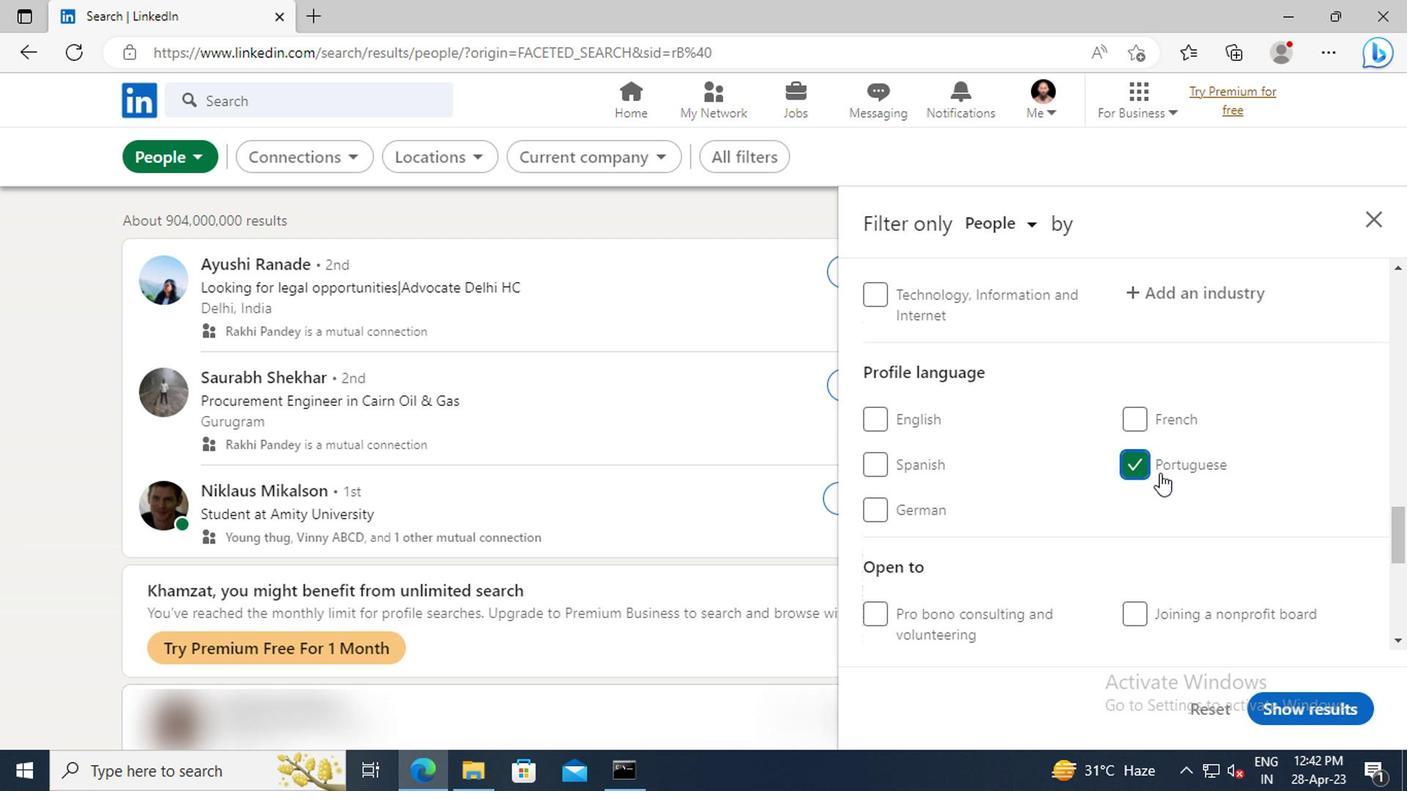
Action: Mouse scrolled (1154, 475) with delta (0, 1)
Screenshot: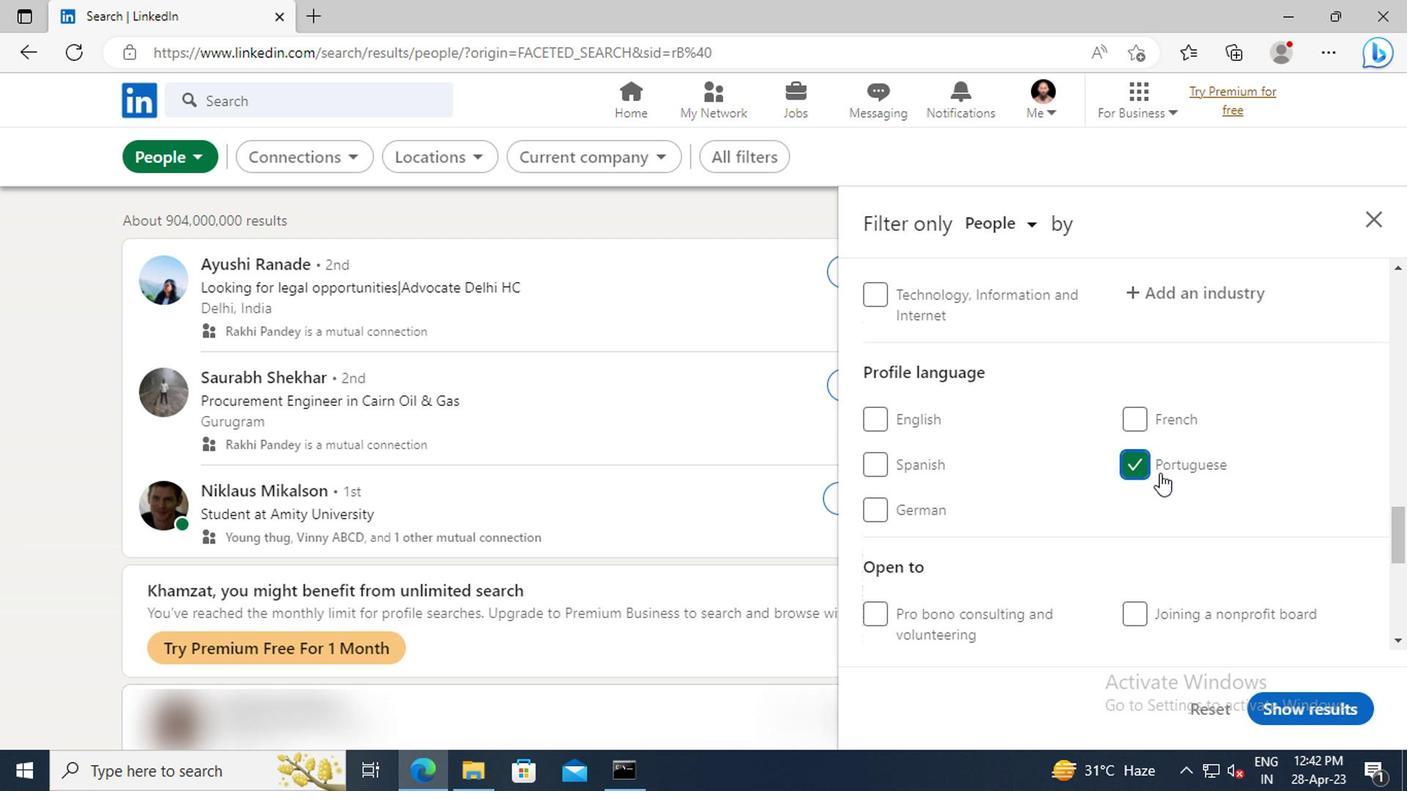 
Action: Mouse scrolled (1154, 475) with delta (0, 1)
Screenshot: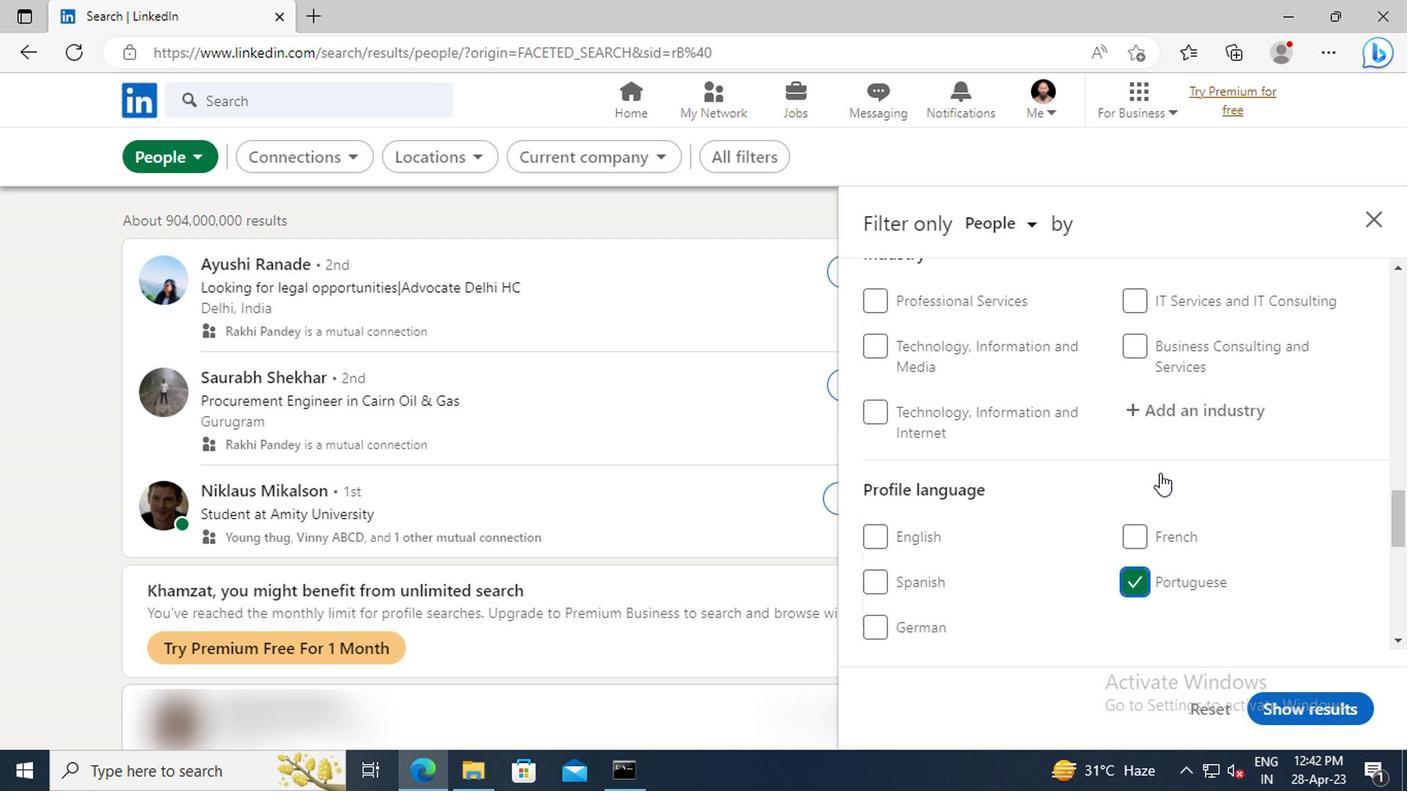 
Action: Mouse scrolled (1154, 475) with delta (0, 1)
Screenshot: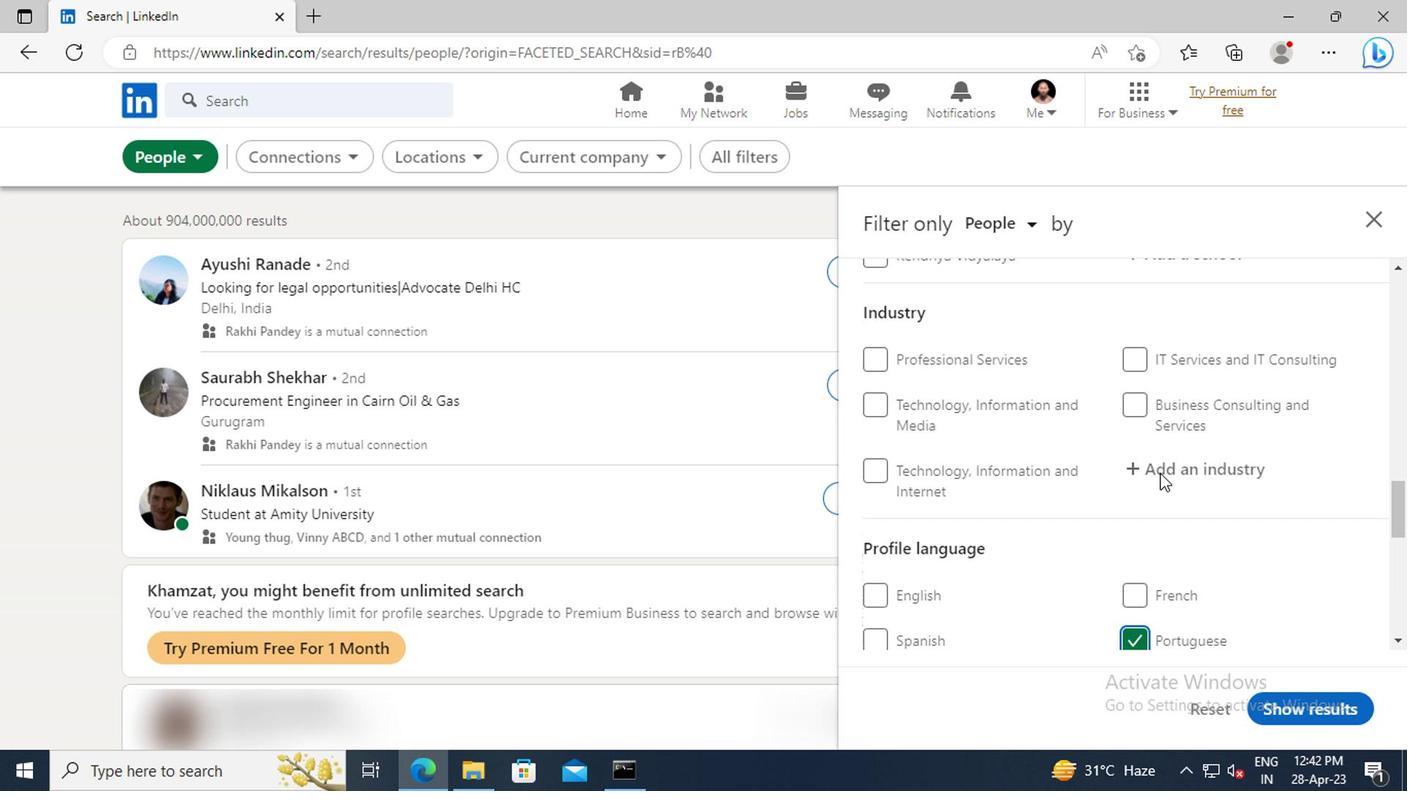 
Action: Mouse scrolled (1154, 475) with delta (0, 1)
Screenshot: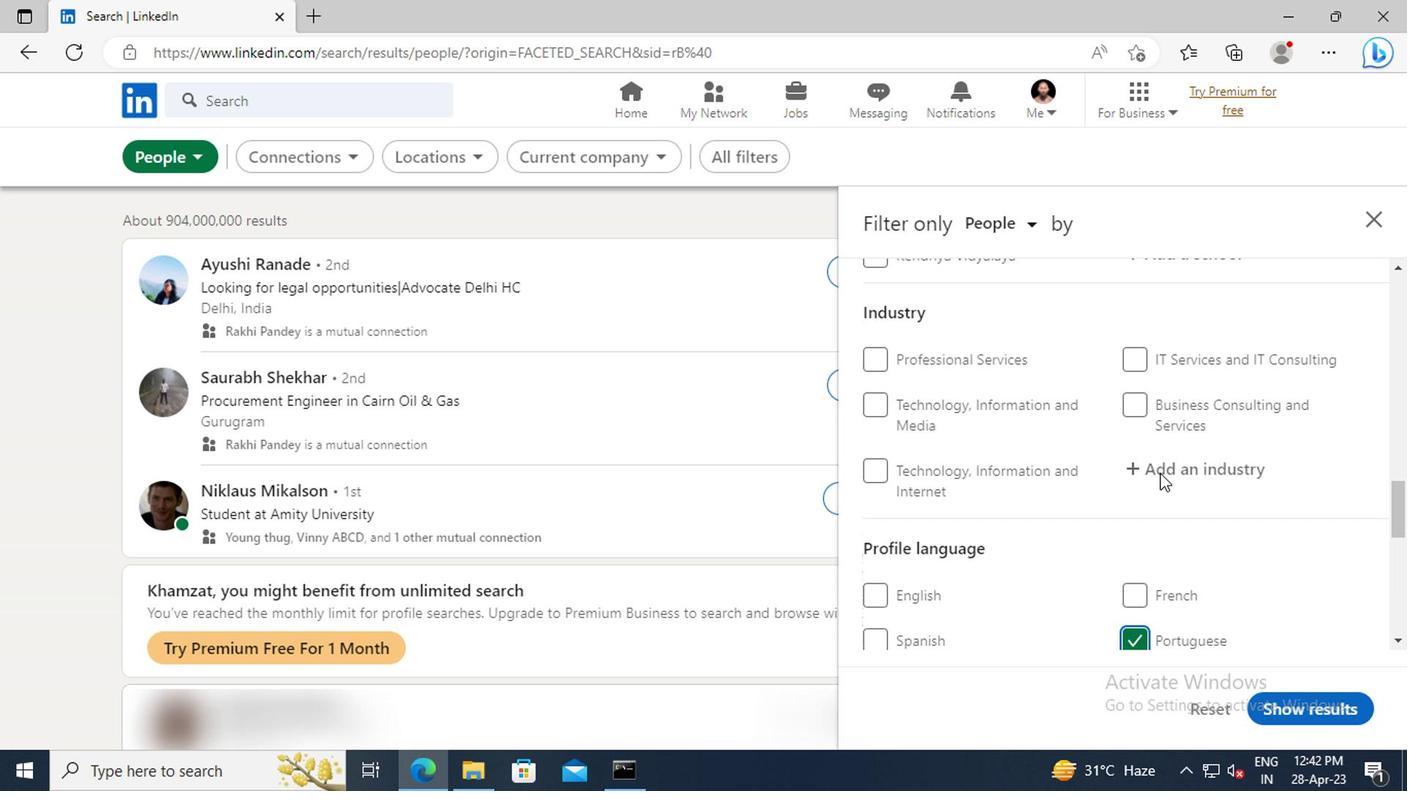 
Action: Mouse scrolled (1154, 475) with delta (0, 1)
Screenshot: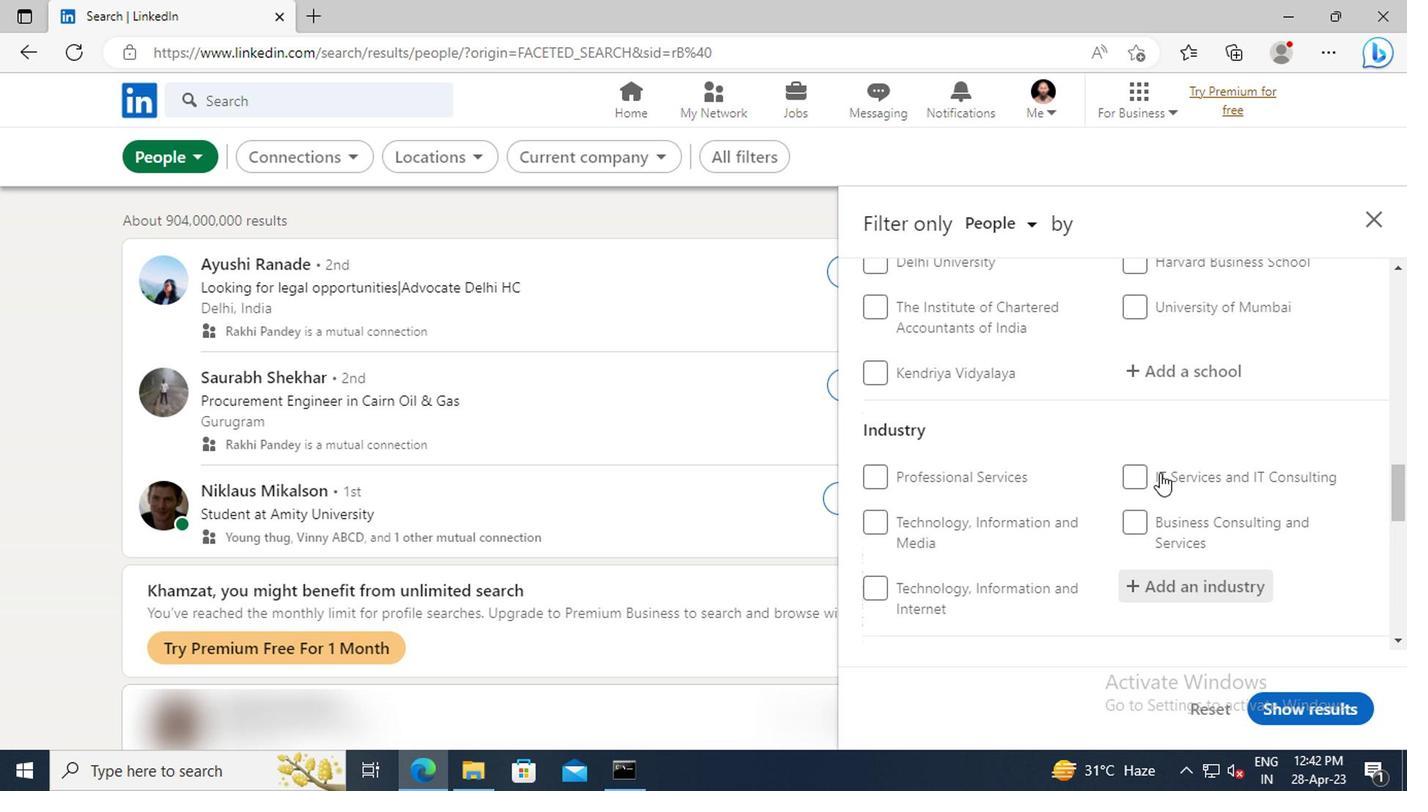 
Action: Mouse scrolled (1154, 475) with delta (0, 1)
Screenshot: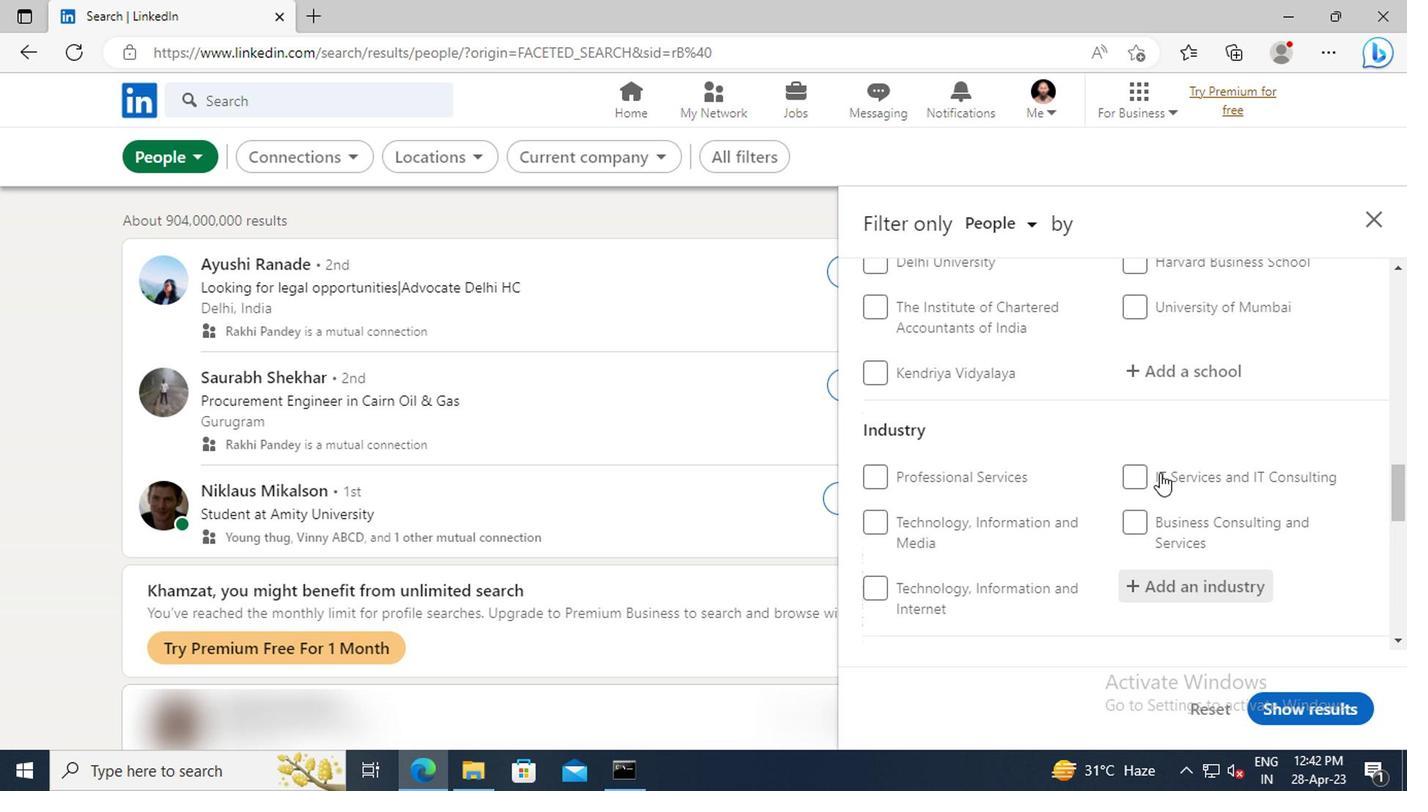 
Action: Mouse scrolled (1154, 475) with delta (0, 1)
Screenshot: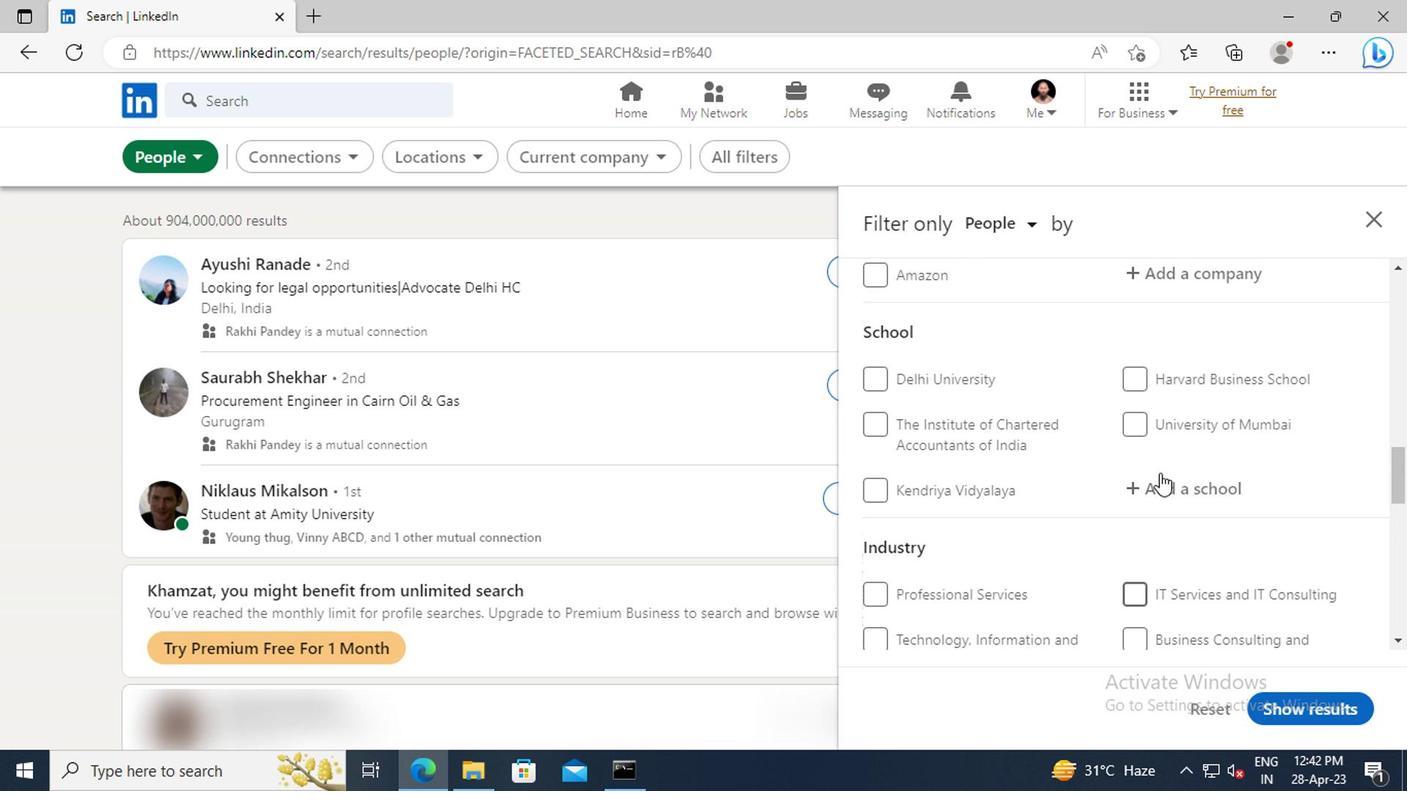 
Action: Mouse scrolled (1154, 475) with delta (0, 1)
Screenshot: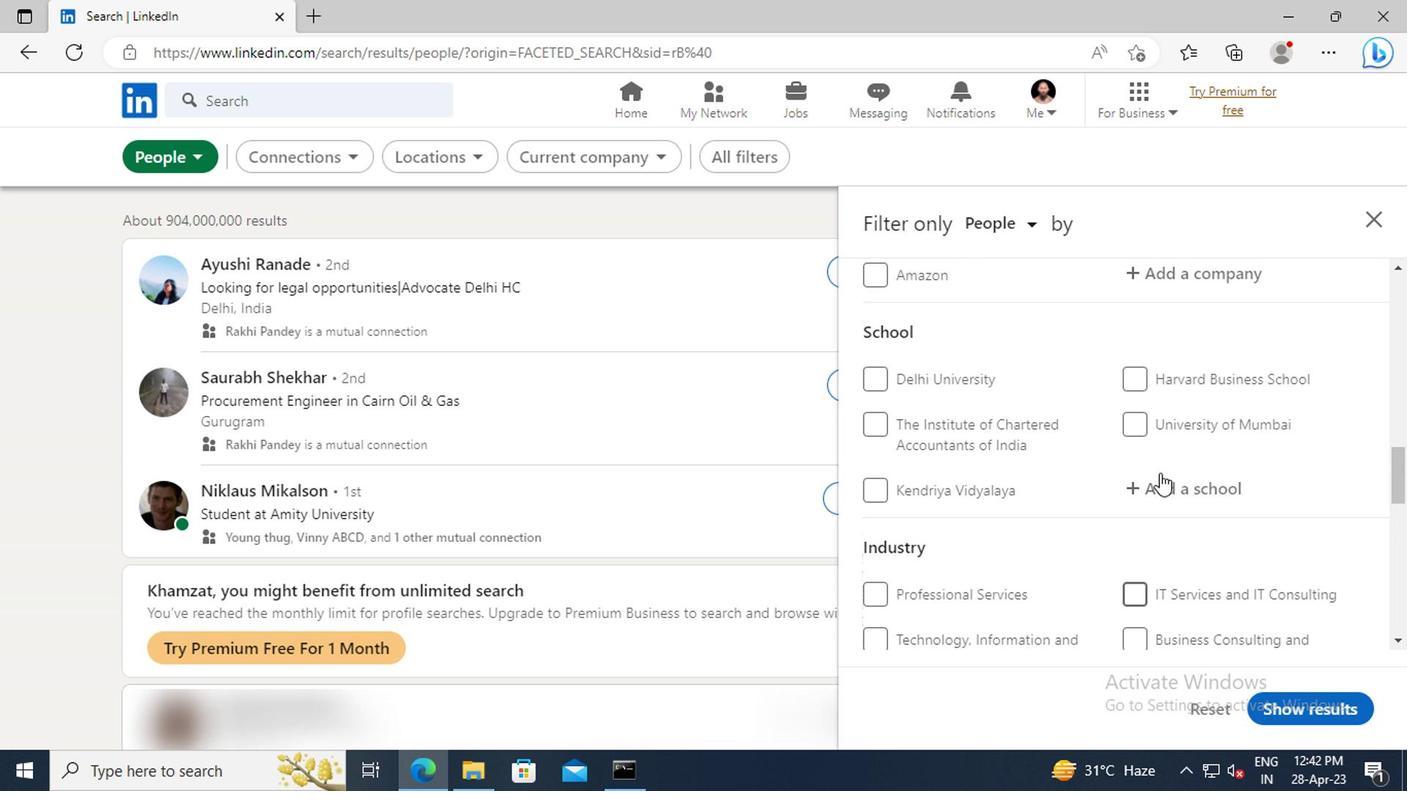 
Action: Mouse scrolled (1154, 475) with delta (0, 1)
Screenshot: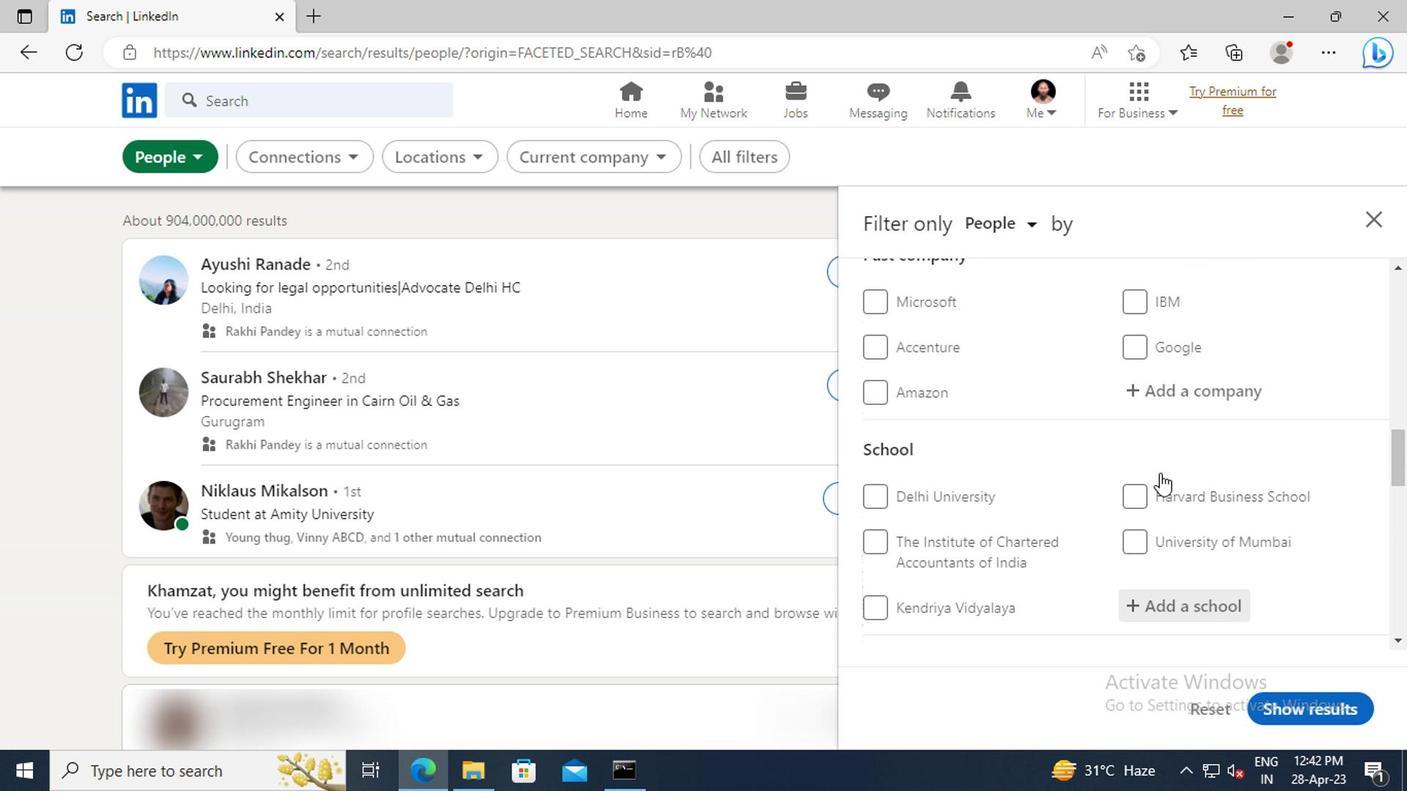 
Action: Mouse scrolled (1154, 475) with delta (0, 1)
Screenshot: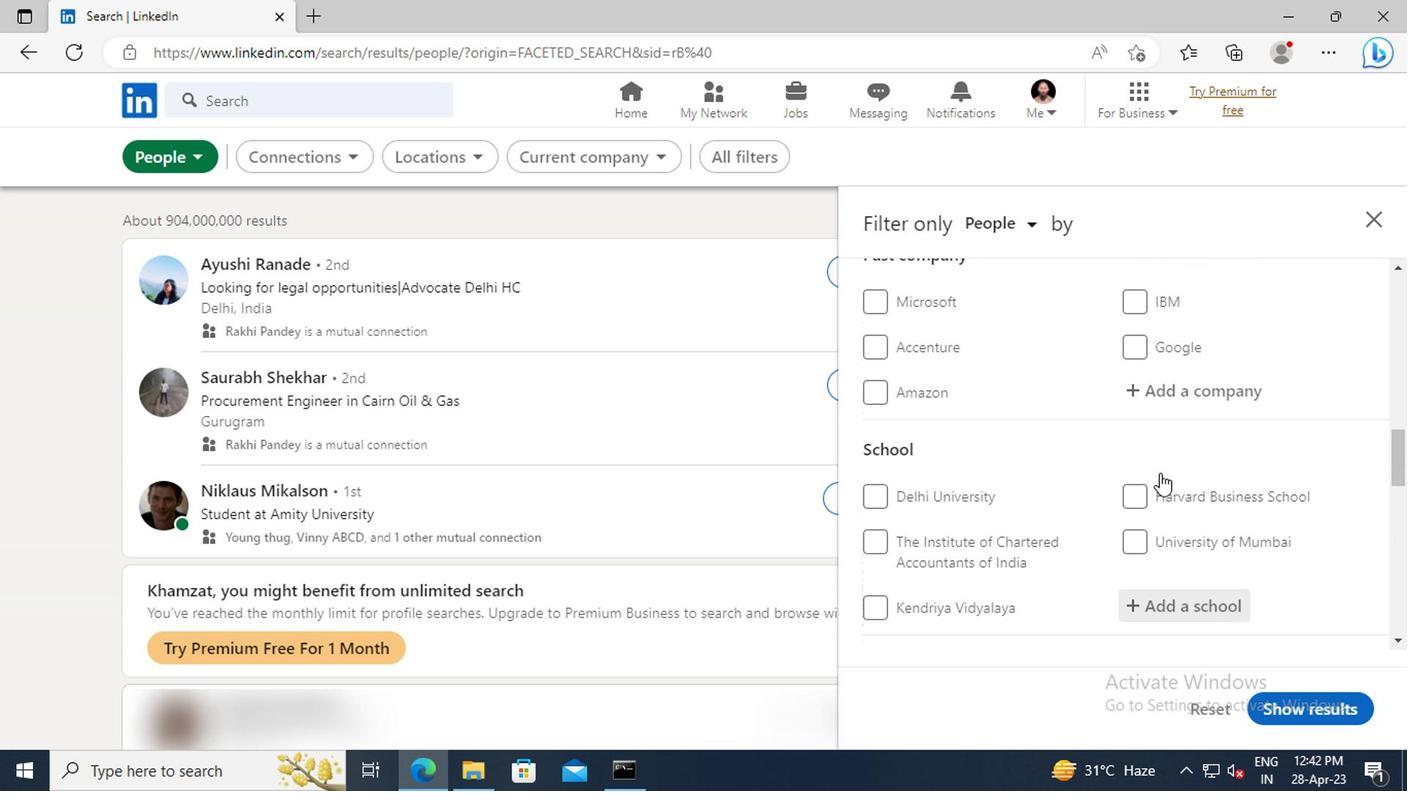 
Action: Mouse scrolled (1154, 475) with delta (0, 1)
Screenshot: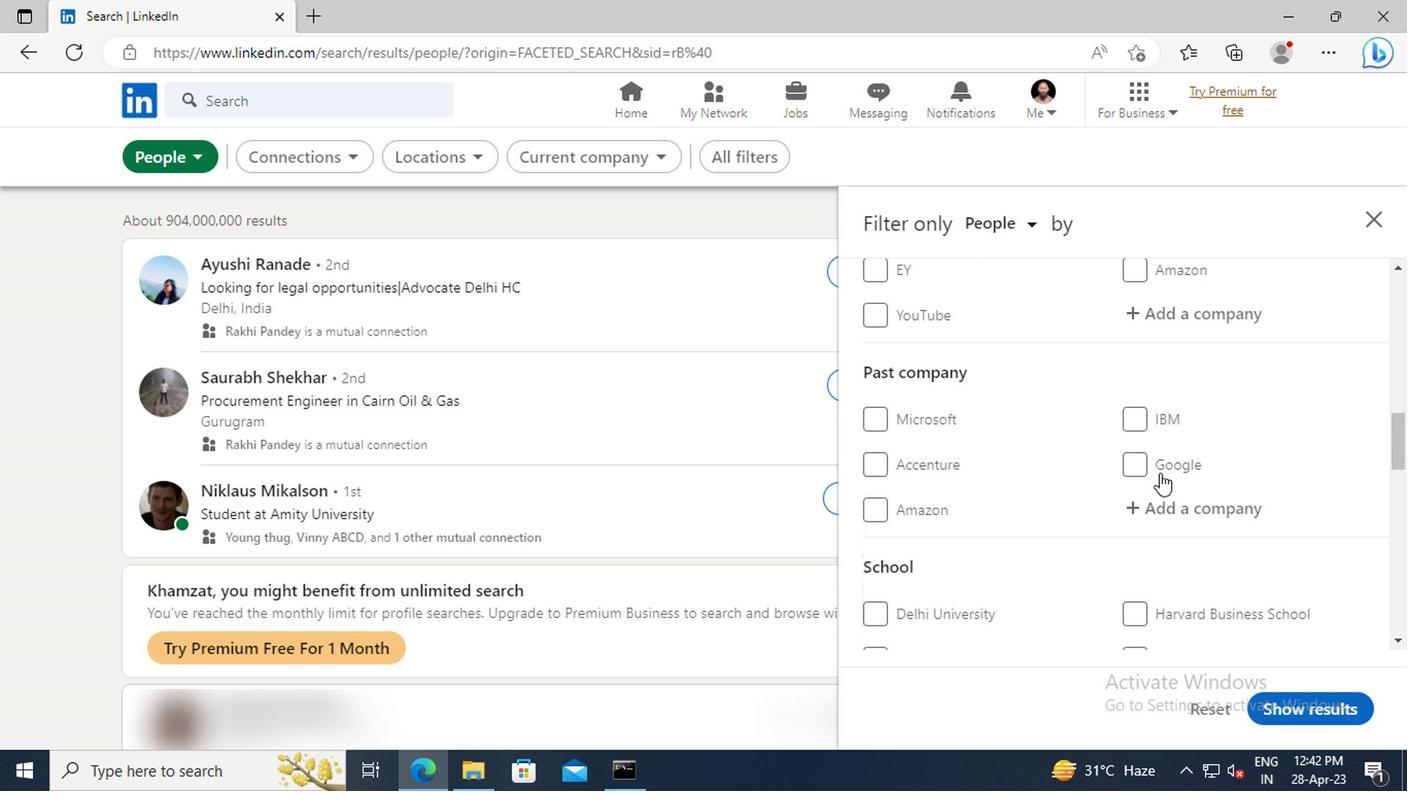 
Action: Mouse scrolled (1154, 475) with delta (0, 1)
Screenshot: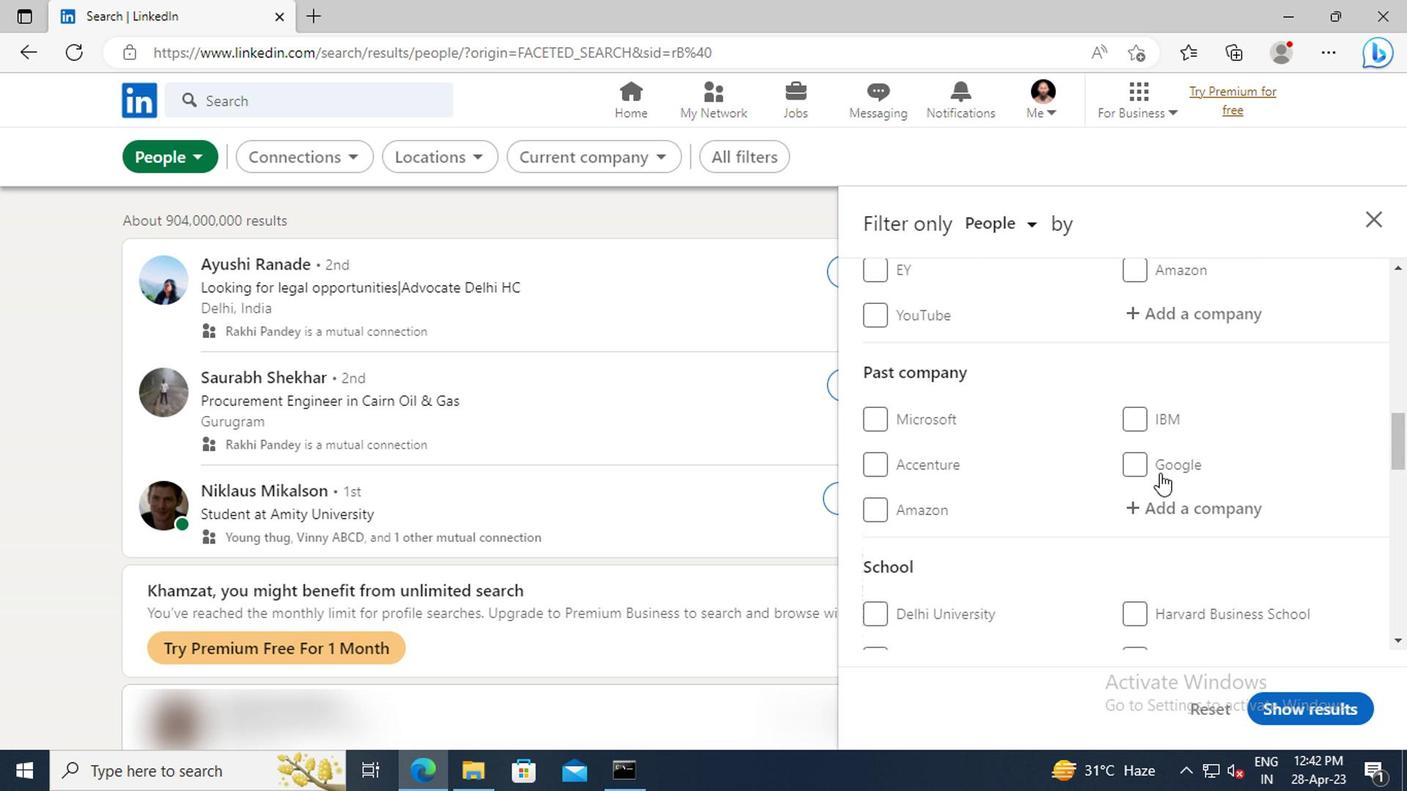 
Action: Mouse moved to (1159, 437)
Screenshot: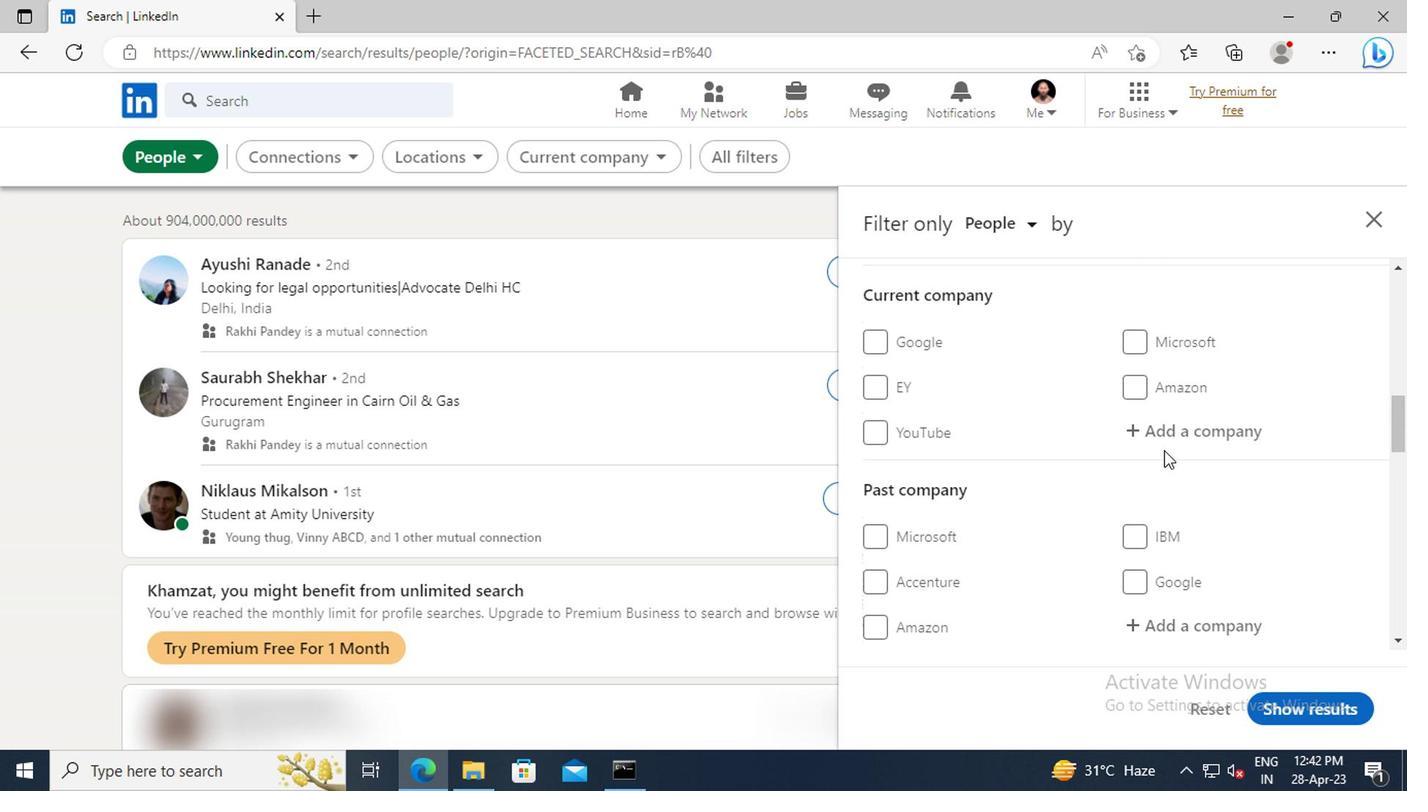 
Action: Mouse pressed left at (1159, 437)
Screenshot: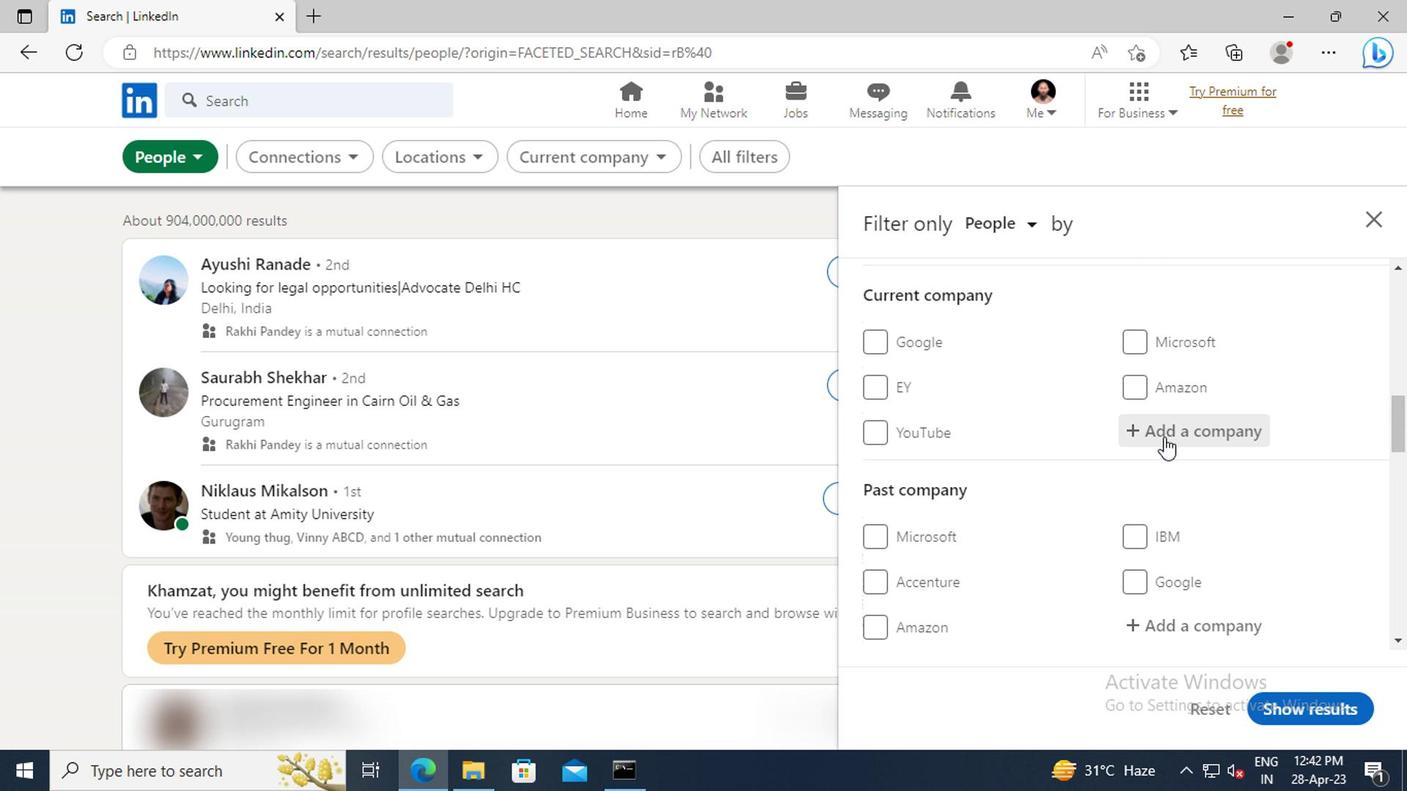 
Action: Key pressed <Key.shift>PHARMA<Key.space><Key.shift>JOBS
Screenshot: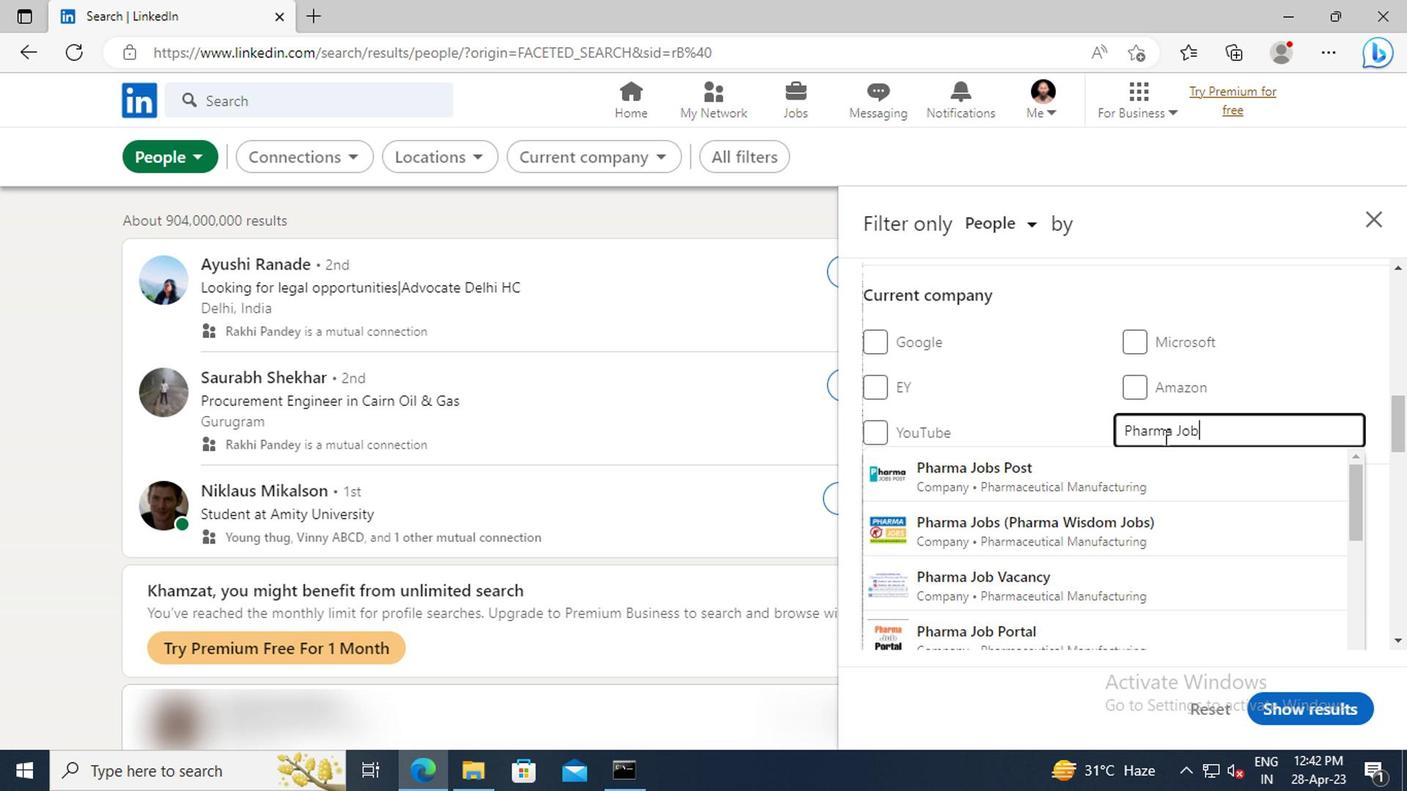 
Action: Mouse moved to (1162, 461)
Screenshot: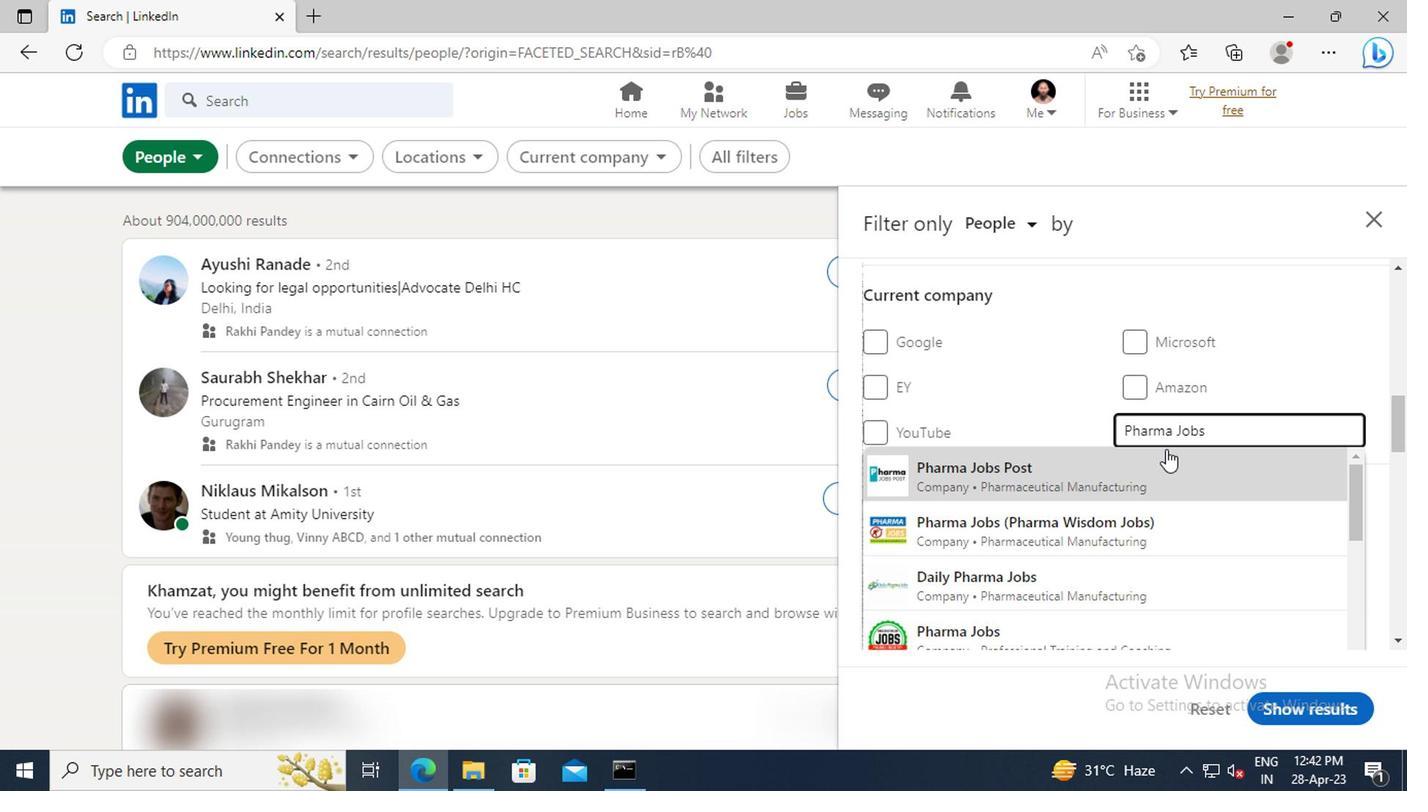 
Action: Mouse pressed left at (1162, 461)
Screenshot: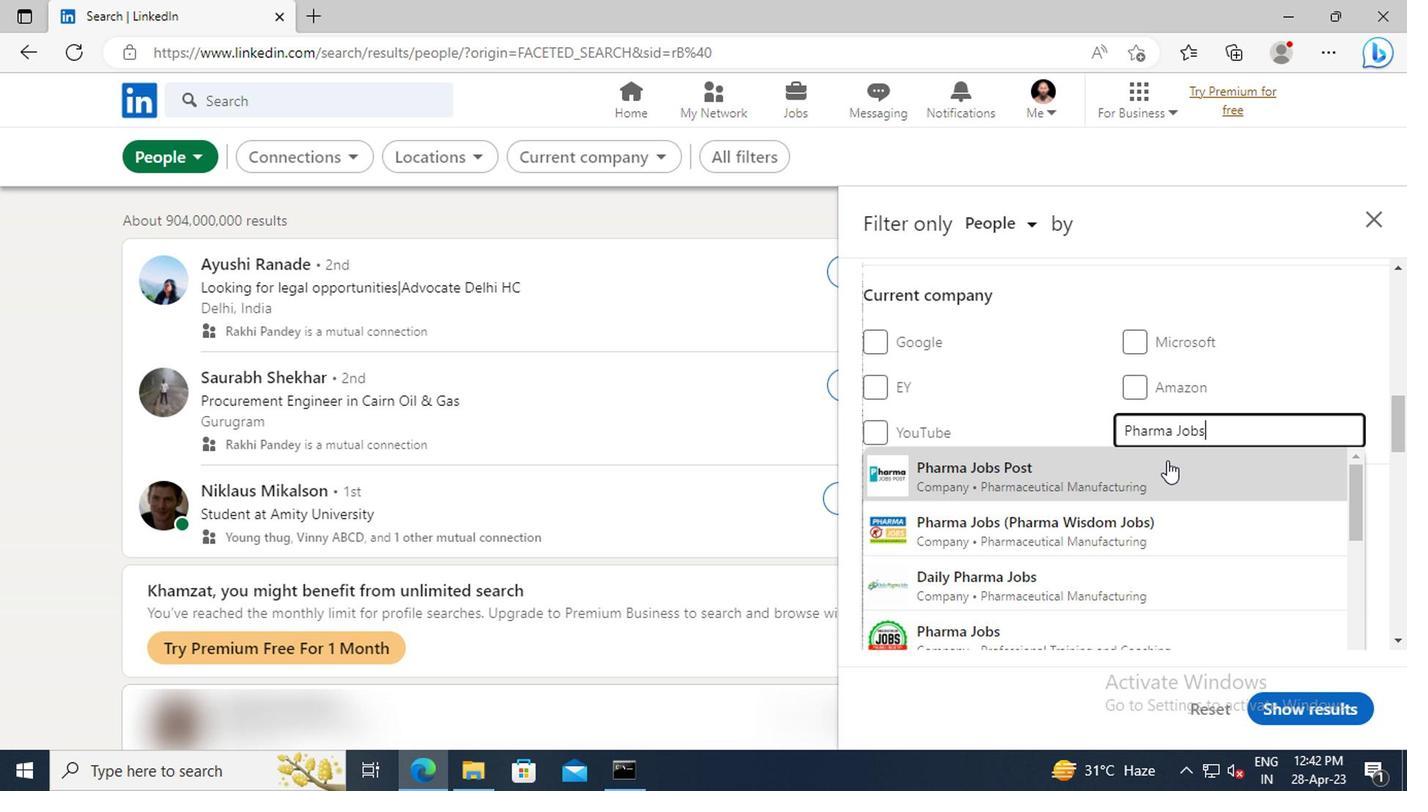 
Action: Mouse moved to (1157, 400)
Screenshot: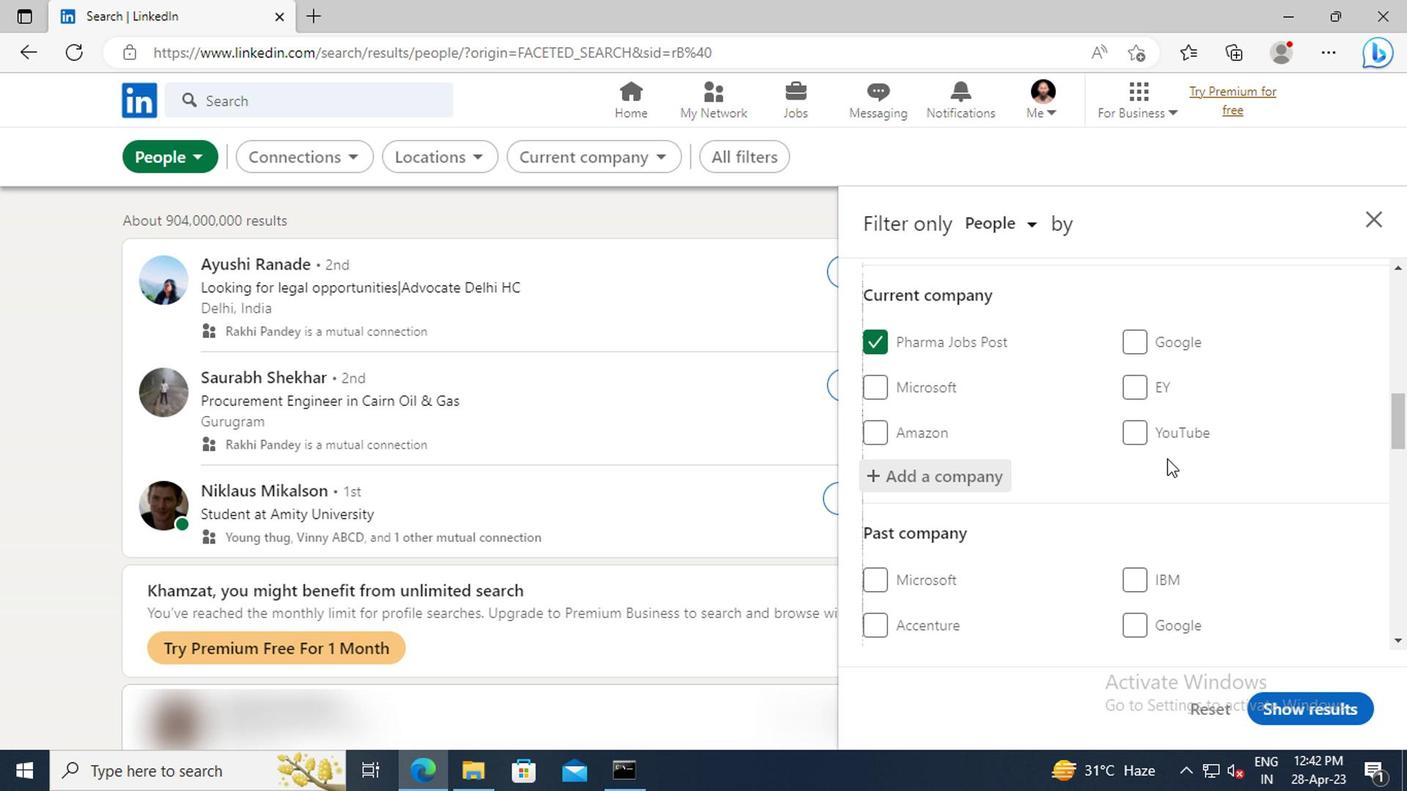
Action: Mouse scrolled (1157, 399) with delta (0, 0)
Screenshot: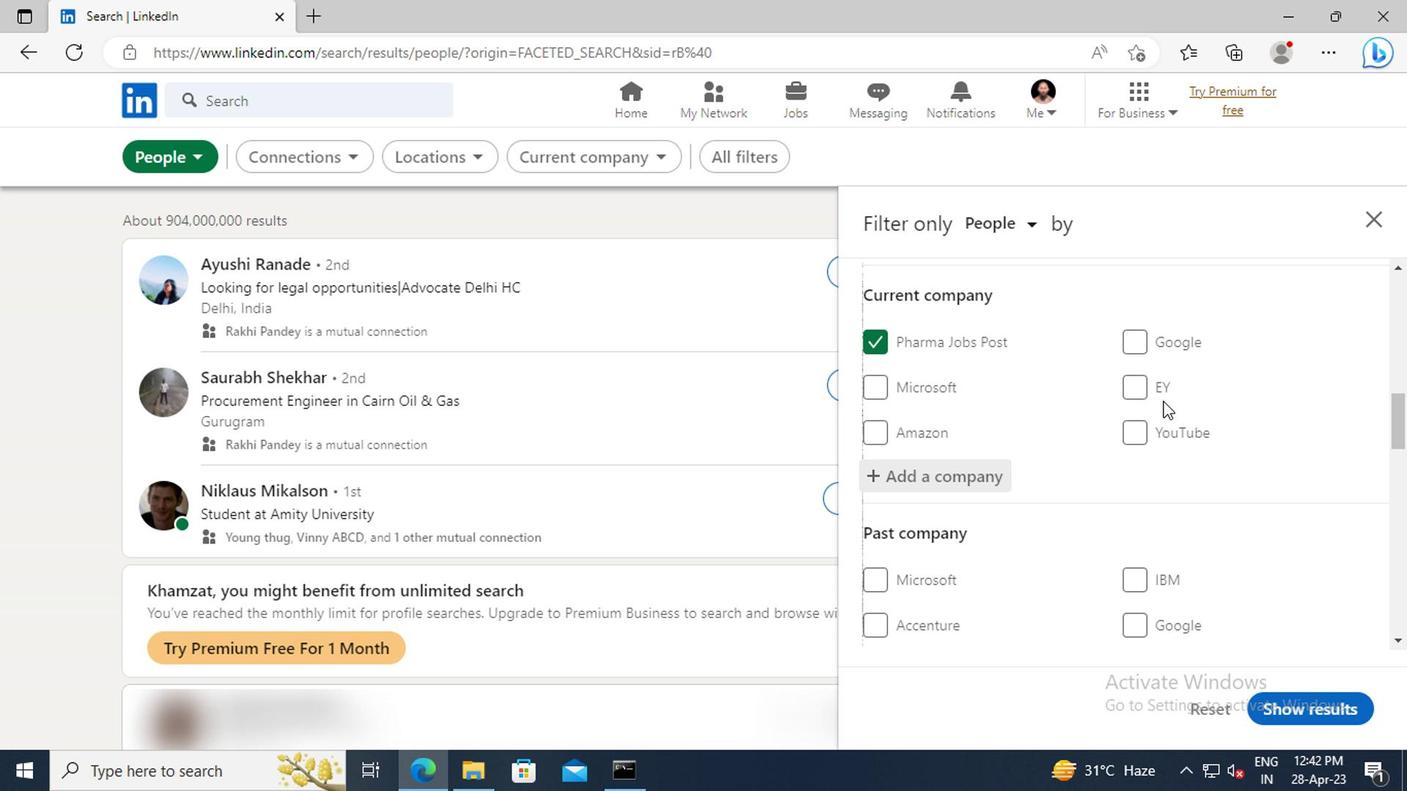 
Action: Mouse scrolled (1157, 399) with delta (0, 0)
Screenshot: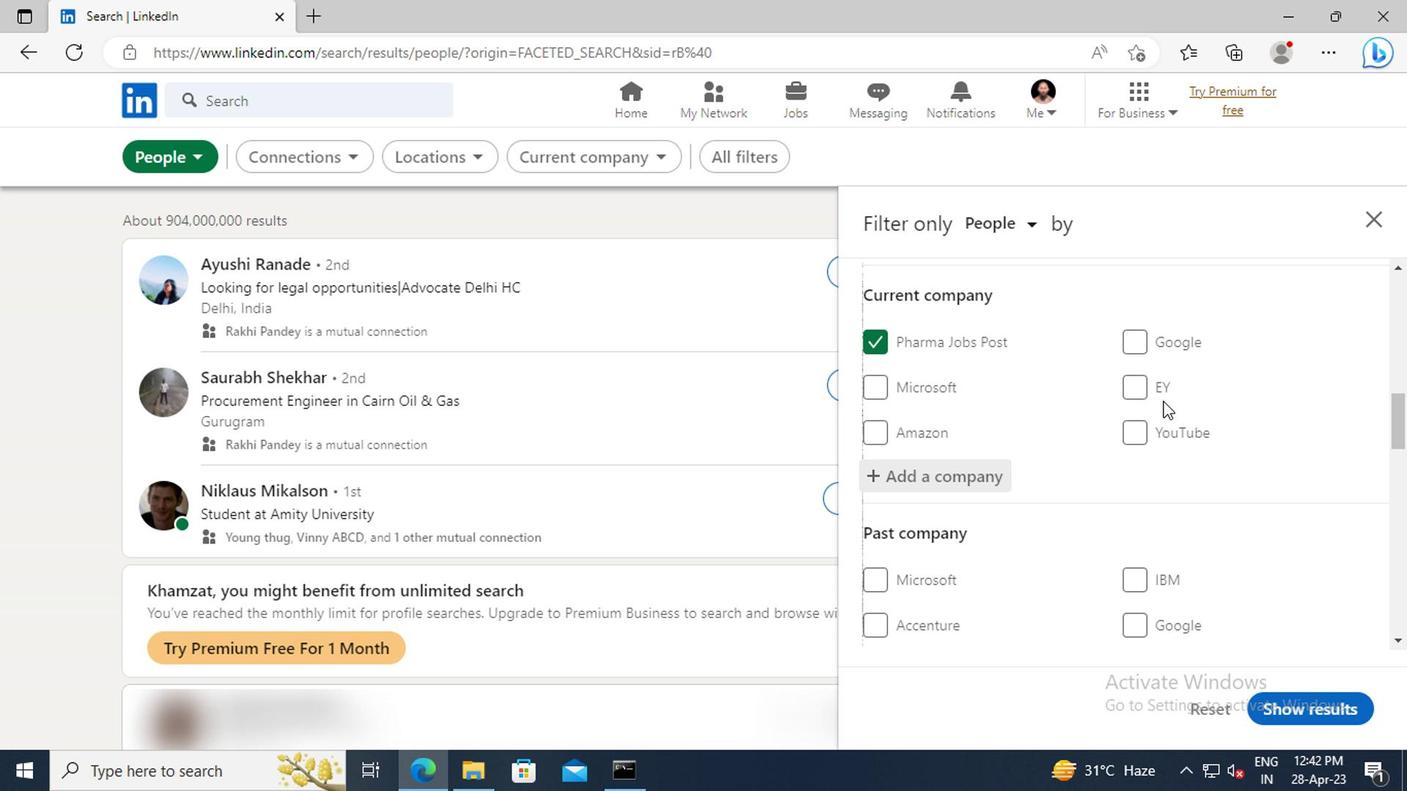 
Action: Mouse scrolled (1157, 399) with delta (0, 0)
Screenshot: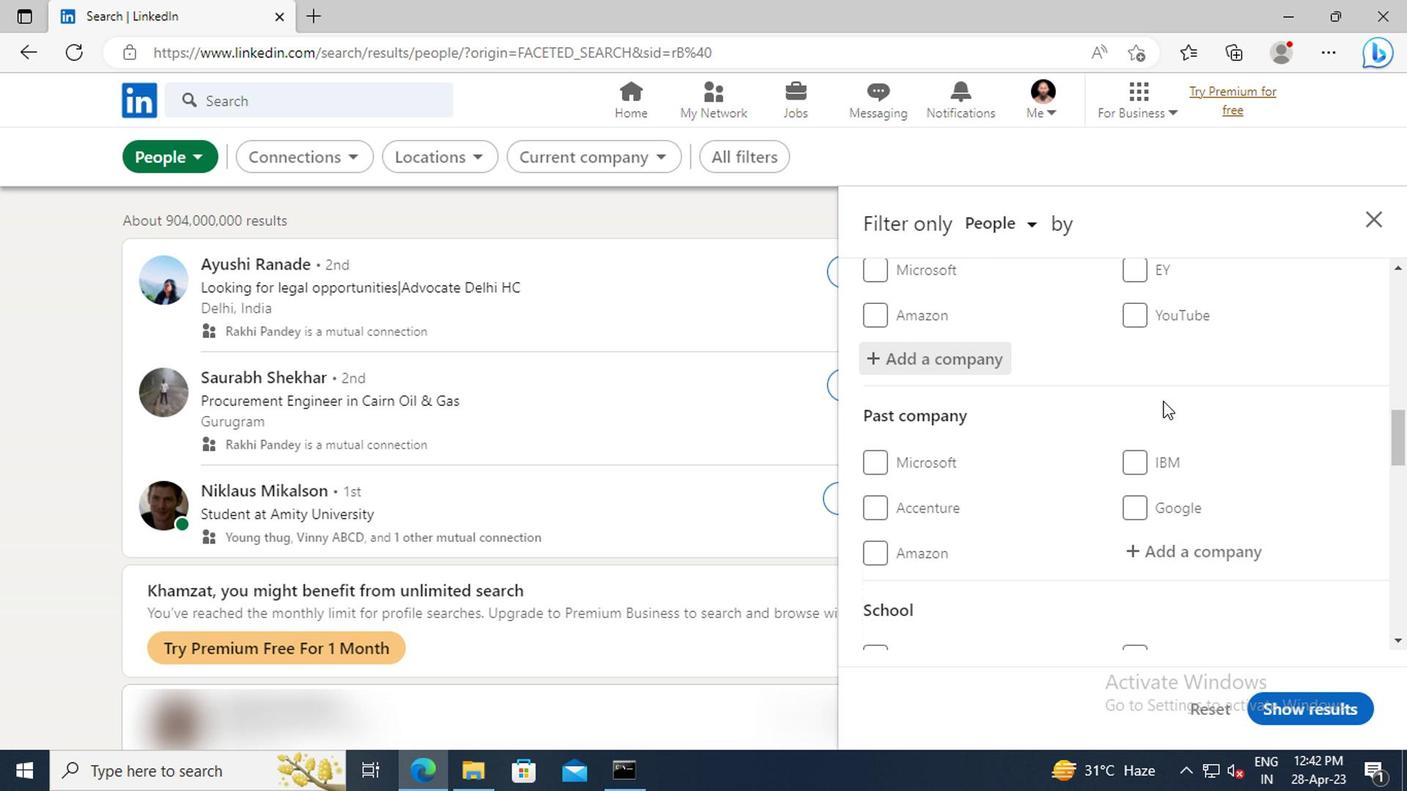 
Action: Mouse scrolled (1157, 399) with delta (0, 0)
Screenshot: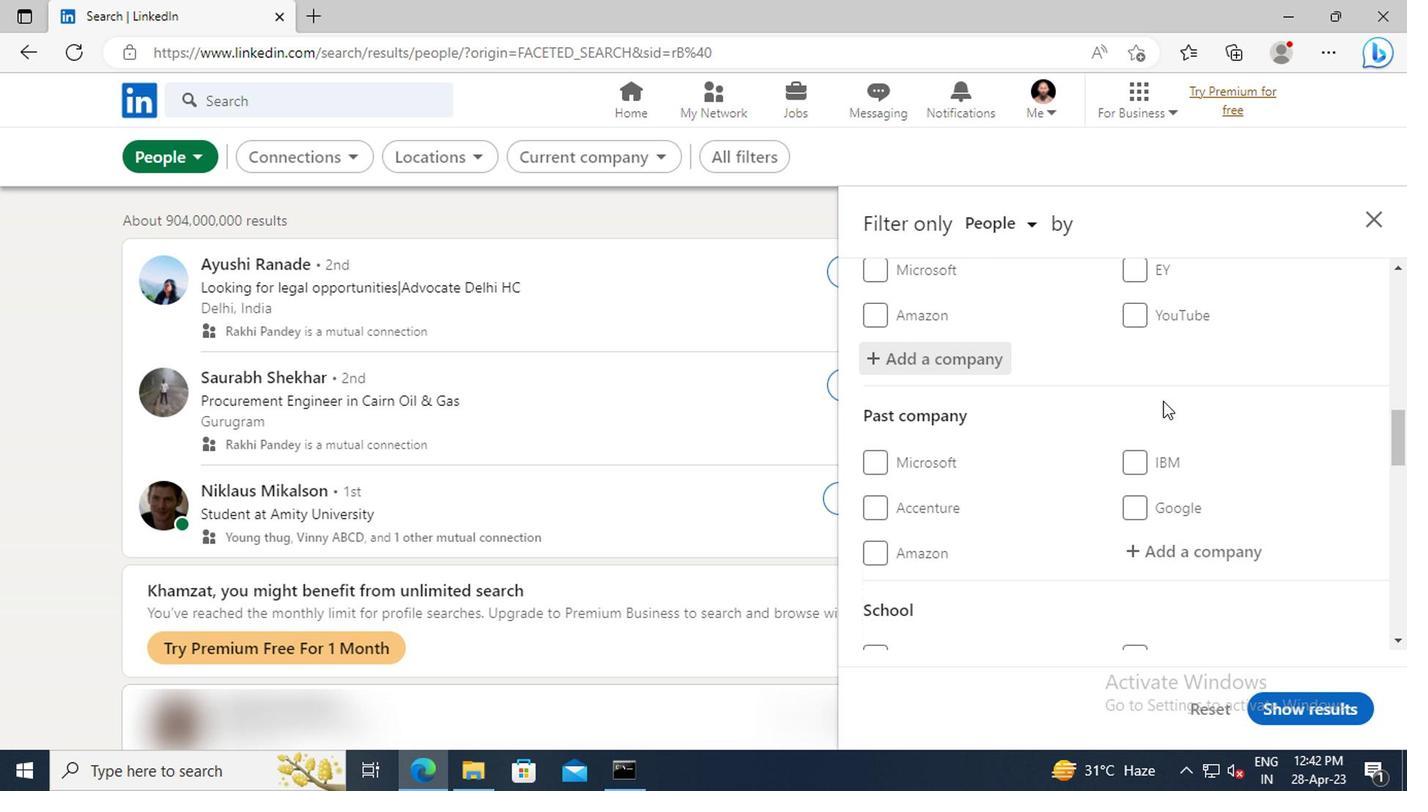 
Action: Mouse scrolled (1157, 399) with delta (0, 0)
Screenshot: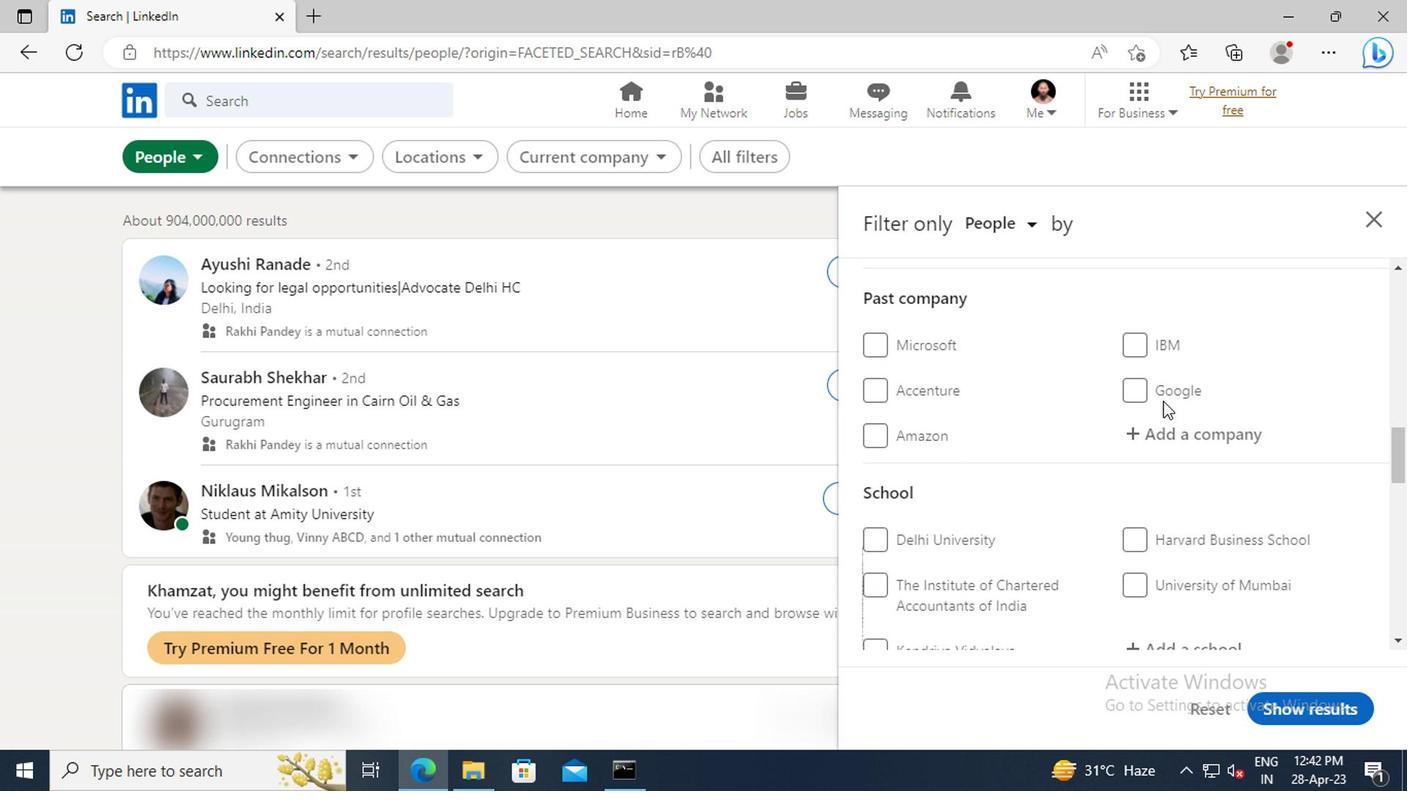 
Action: Mouse scrolled (1157, 399) with delta (0, 0)
Screenshot: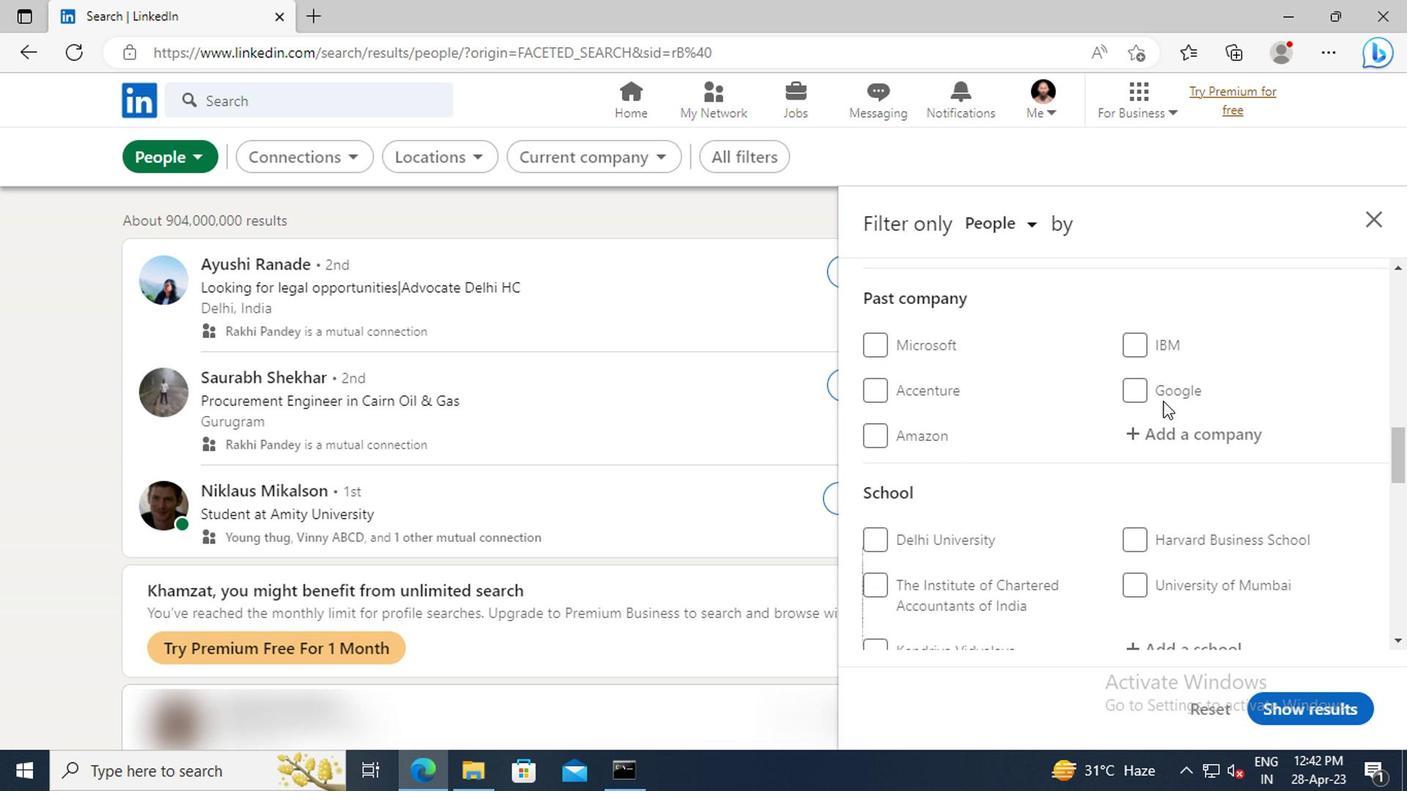 
Action: Mouse scrolled (1157, 399) with delta (0, 0)
Screenshot: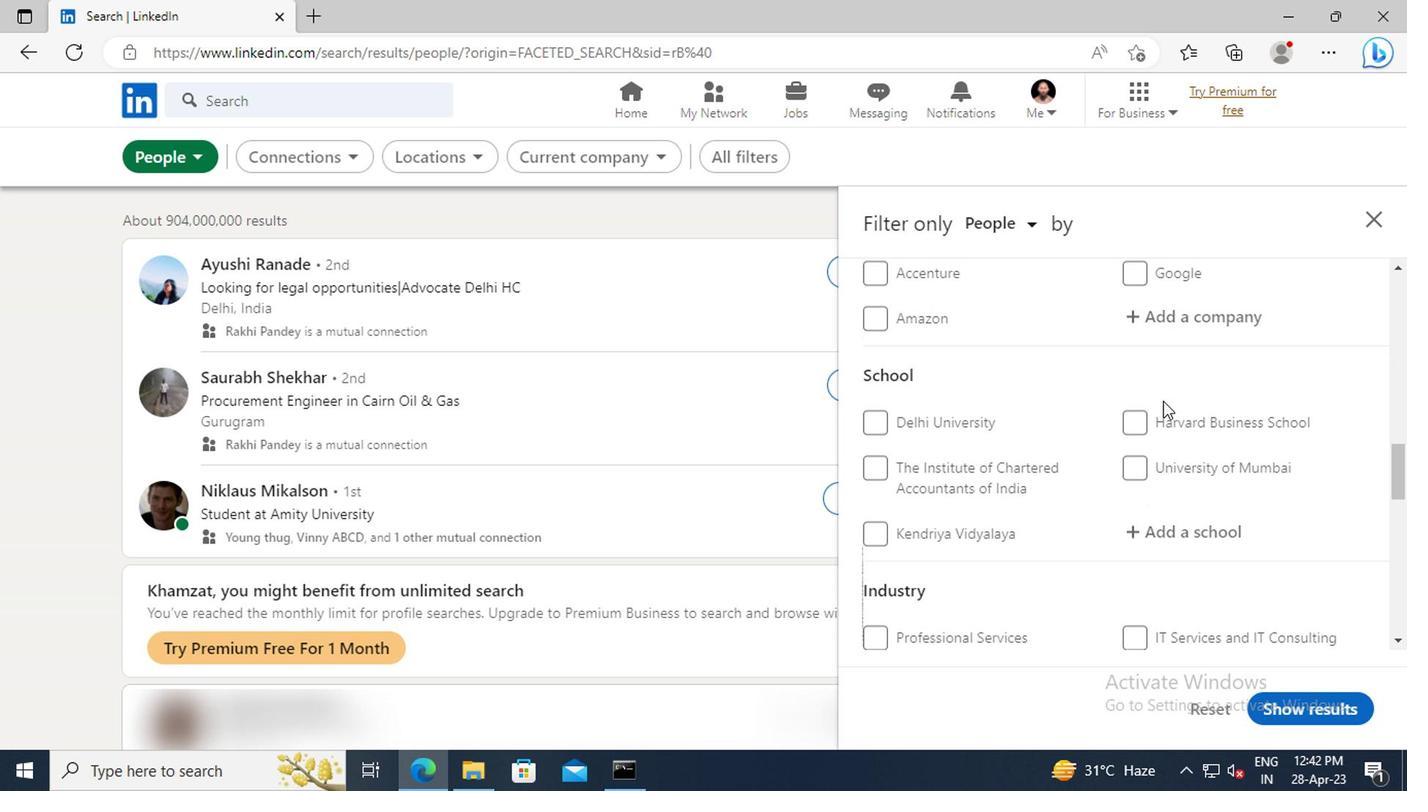 
Action: Mouse scrolled (1157, 399) with delta (0, 0)
Screenshot: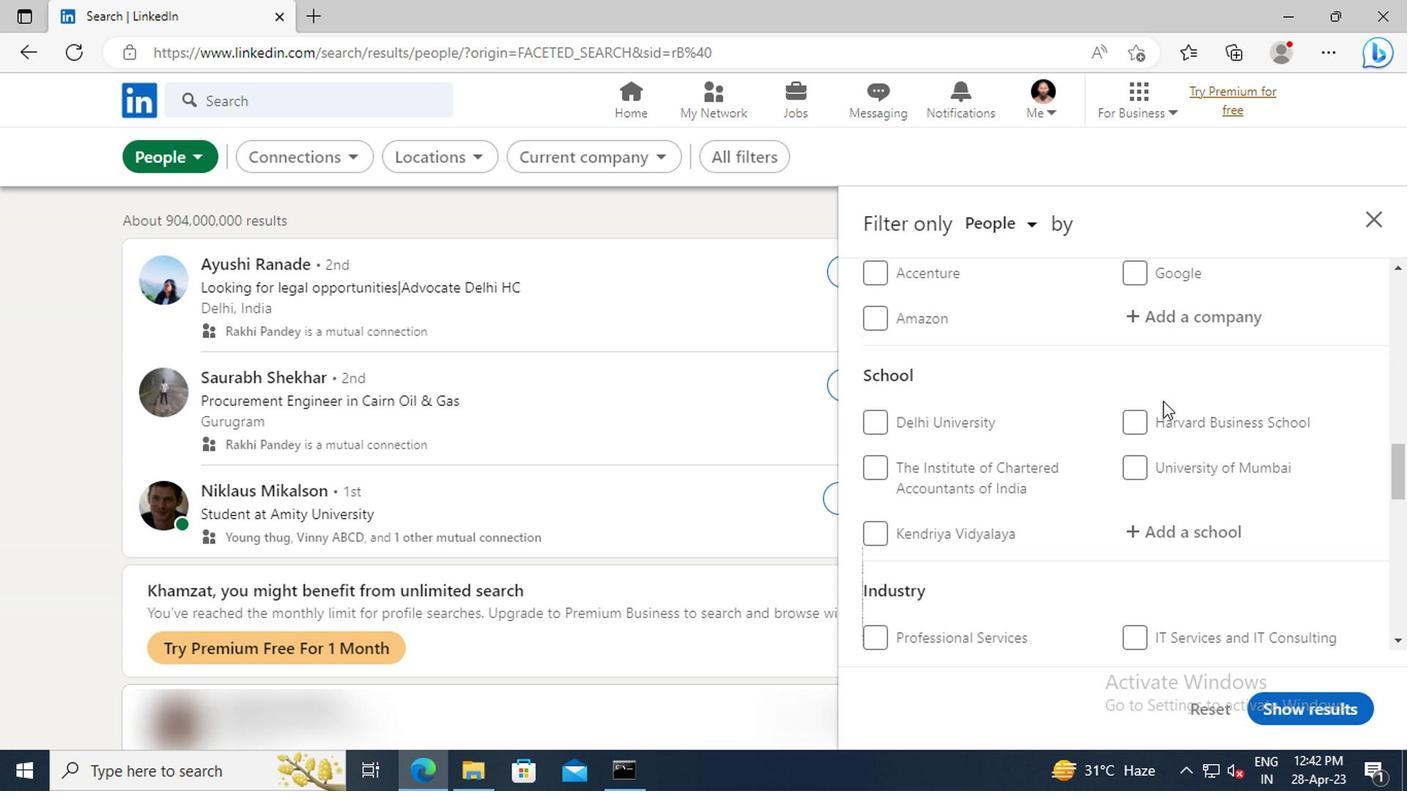 
Action: Mouse moved to (1157, 415)
Screenshot: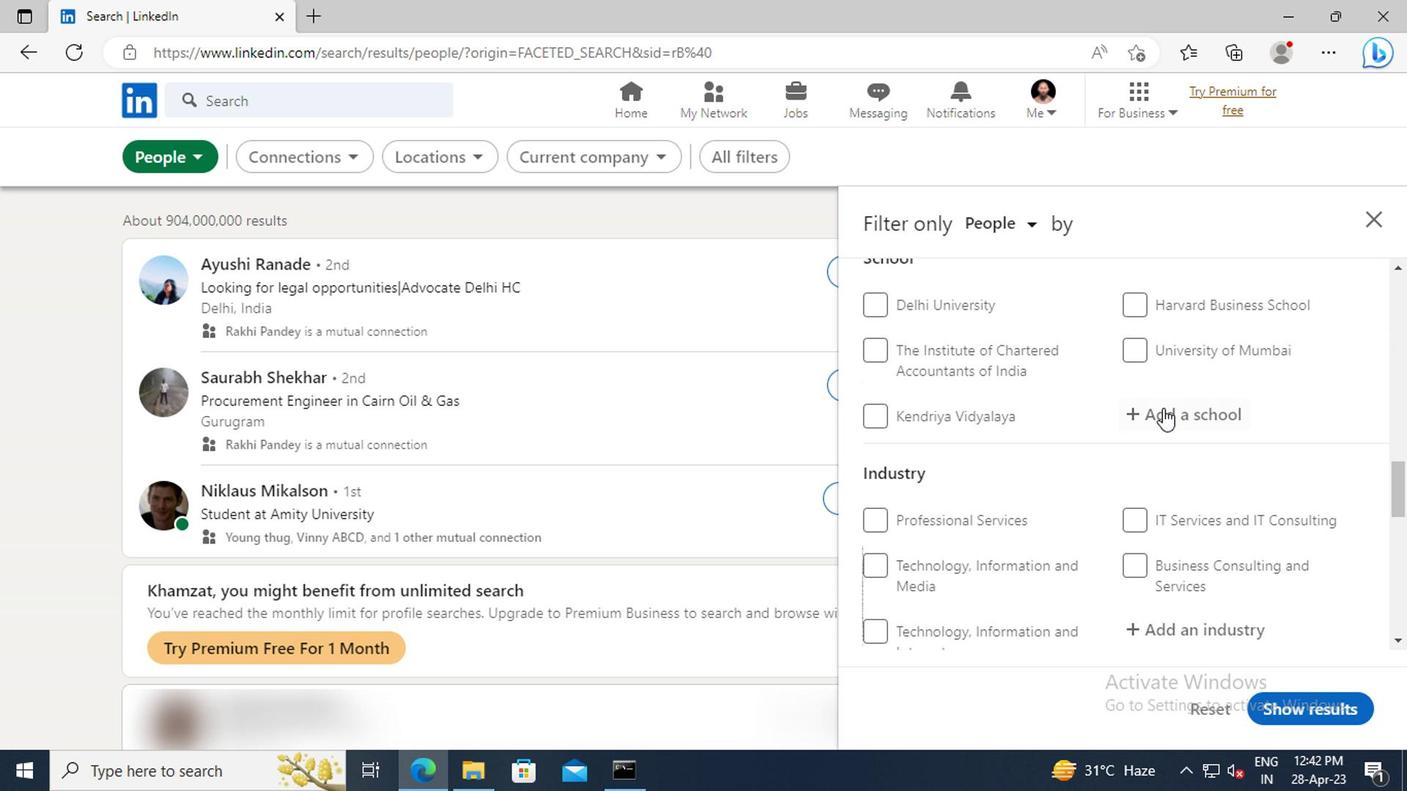 
Action: Mouse pressed left at (1157, 415)
Screenshot: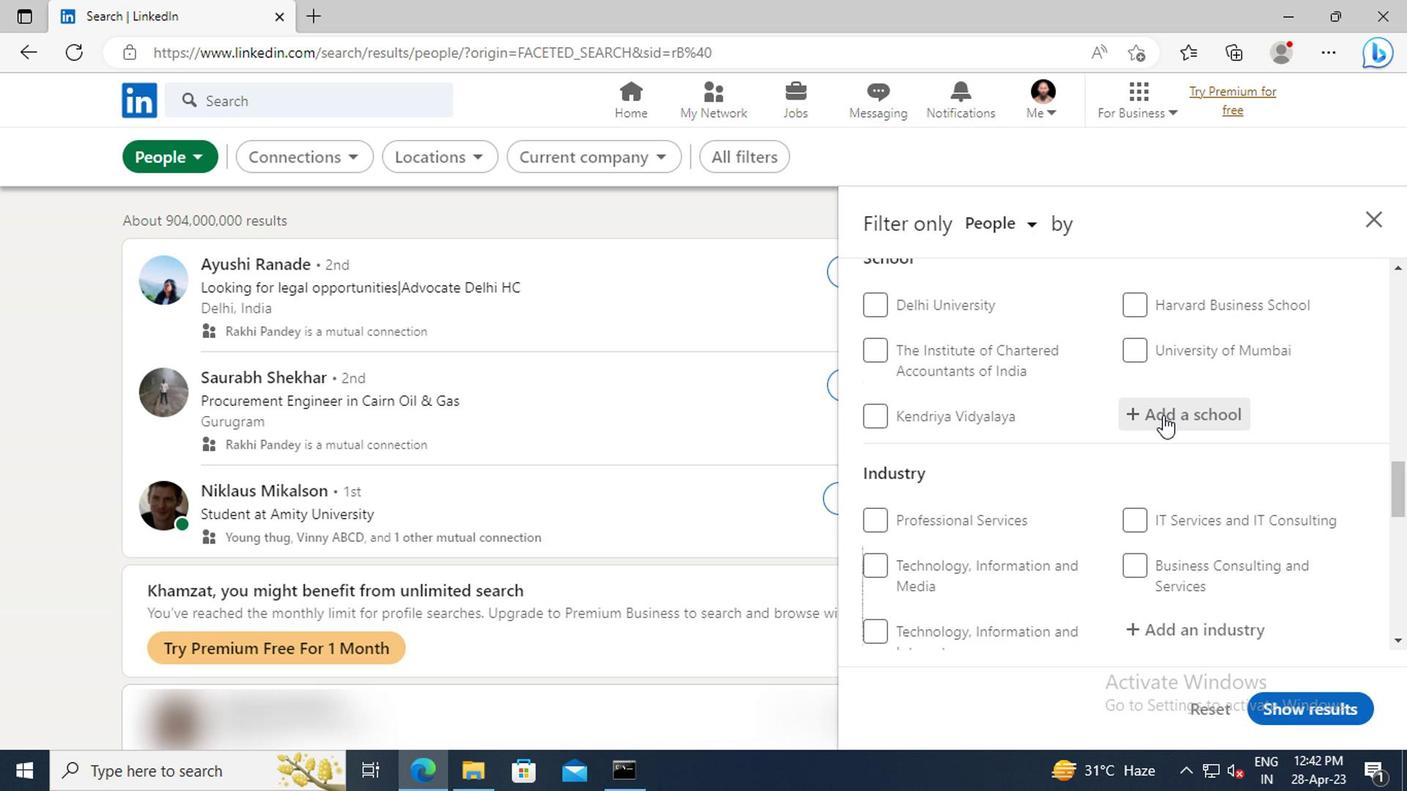 
Action: Key pressed <Key.shift>SRI<Key.space><Key.shift>BALAJI<Key.space><Key.shift>UN
Screenshot: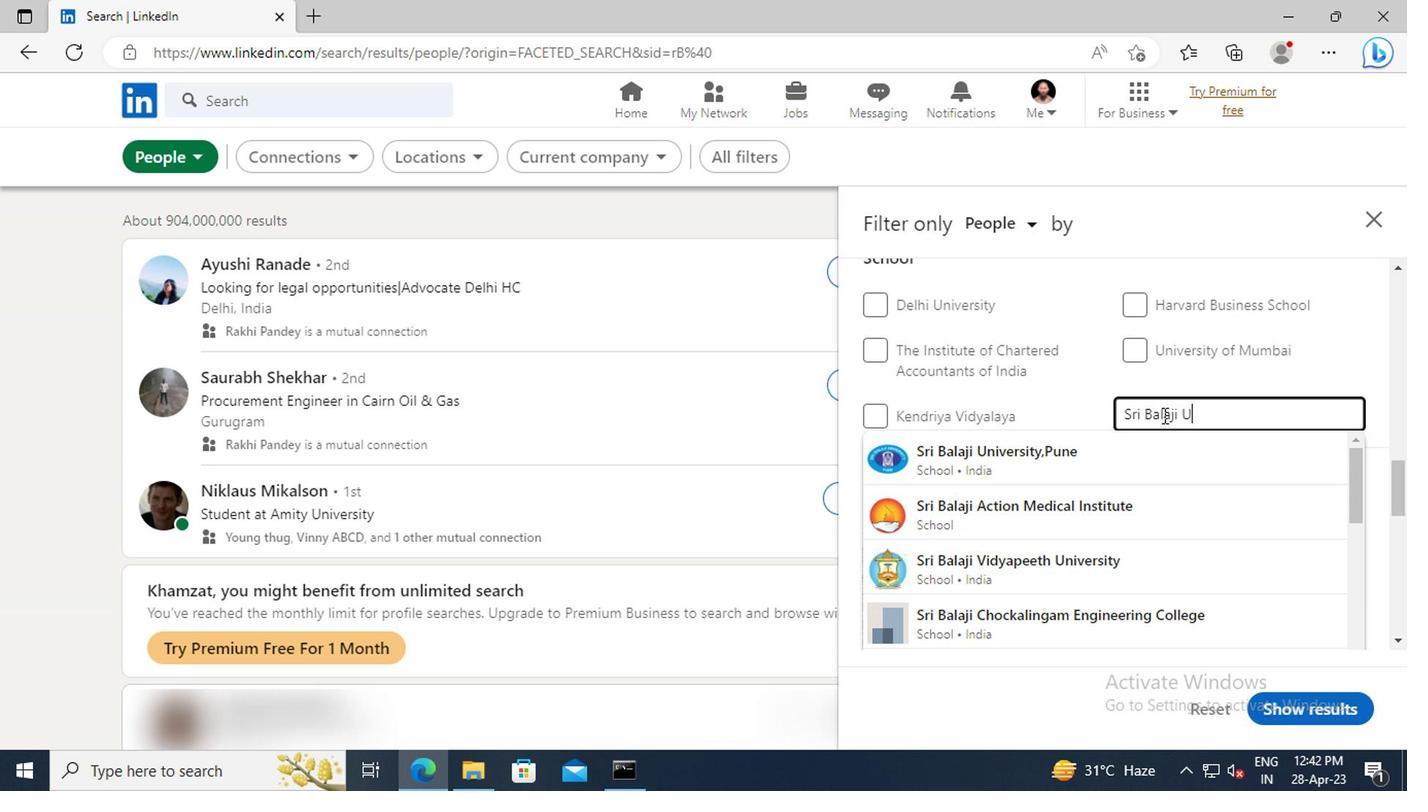 
Action: Mouse moved to (1160, 450)
Screenshot: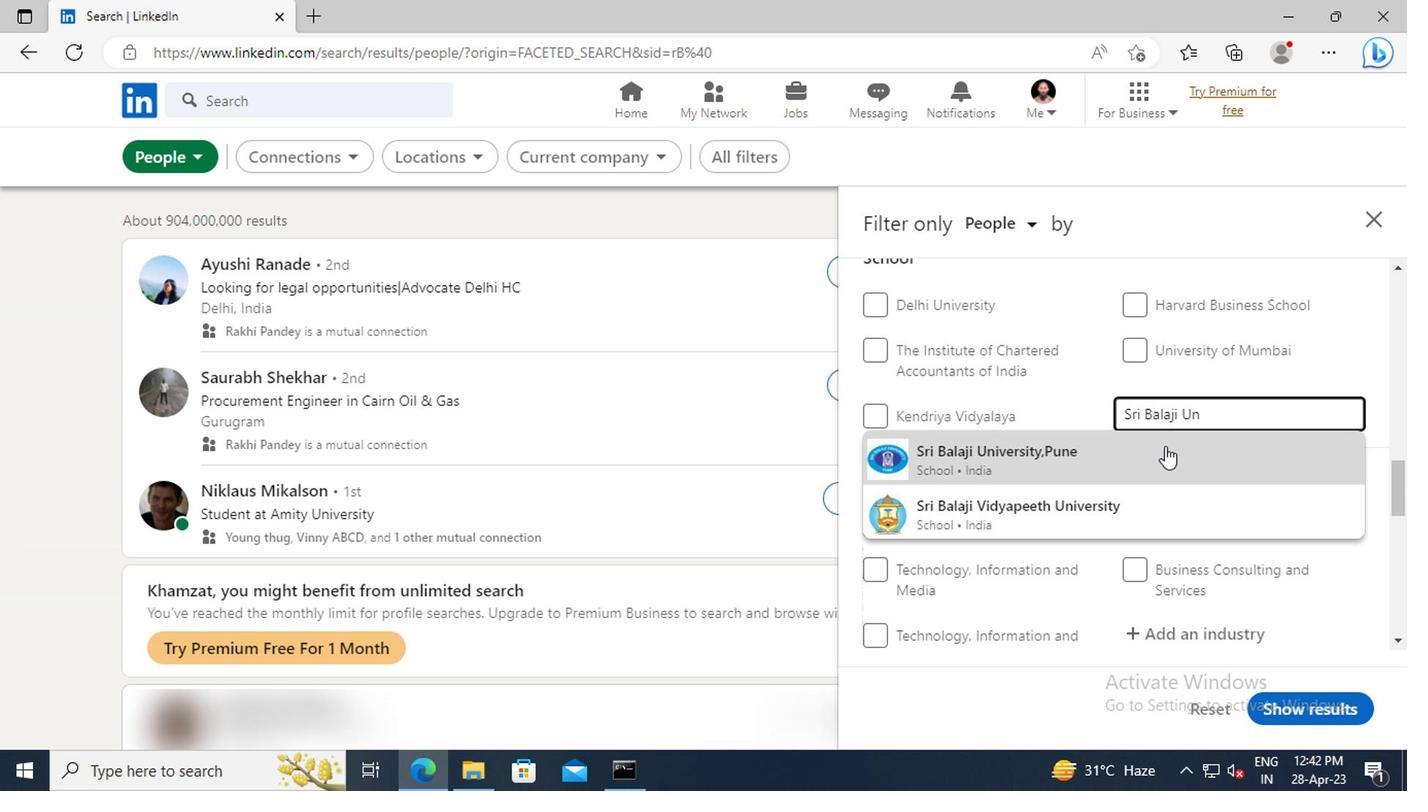 
Action: Mouse pressed left at (1160, 450)
Screenshot: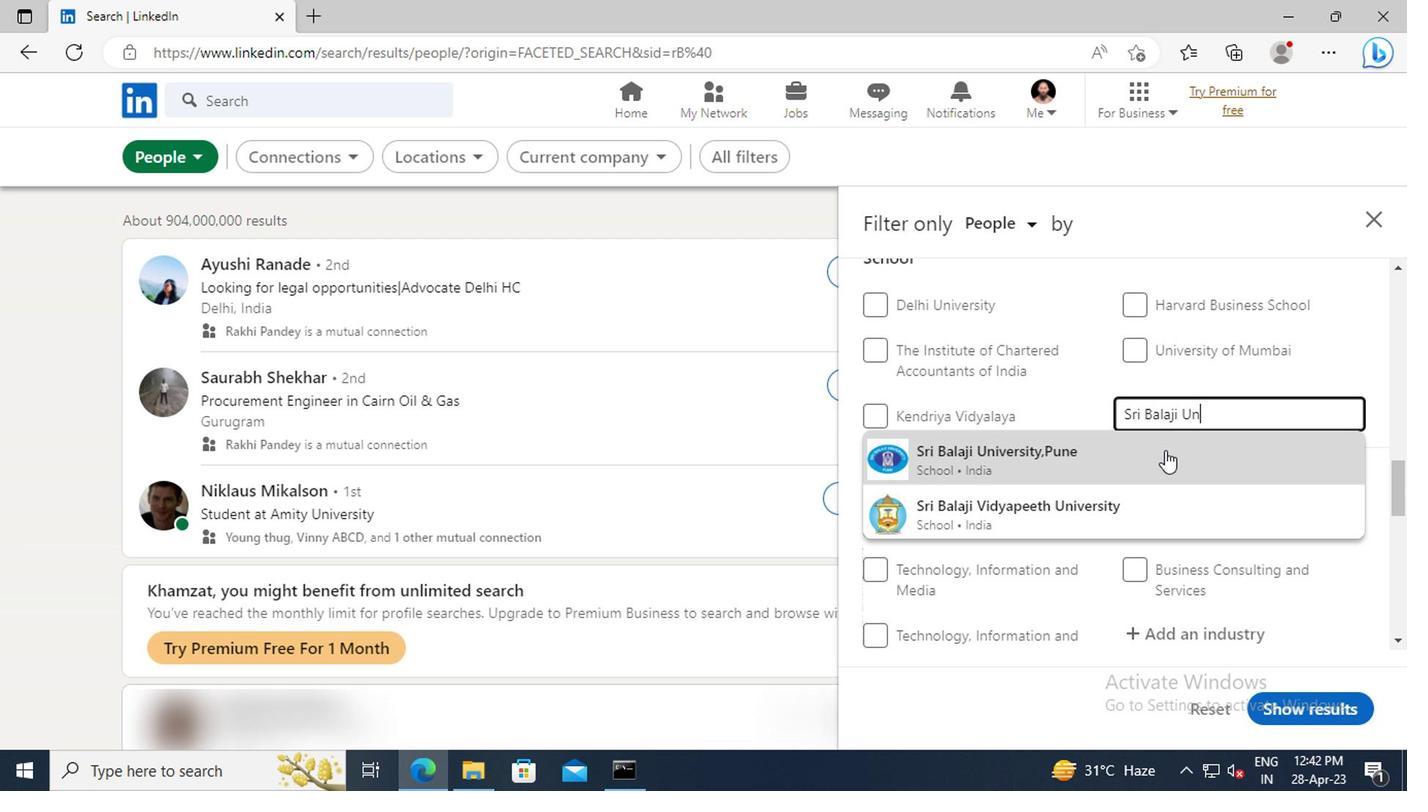 
Action: Mouse moved to (1174, 422)
Screenshot: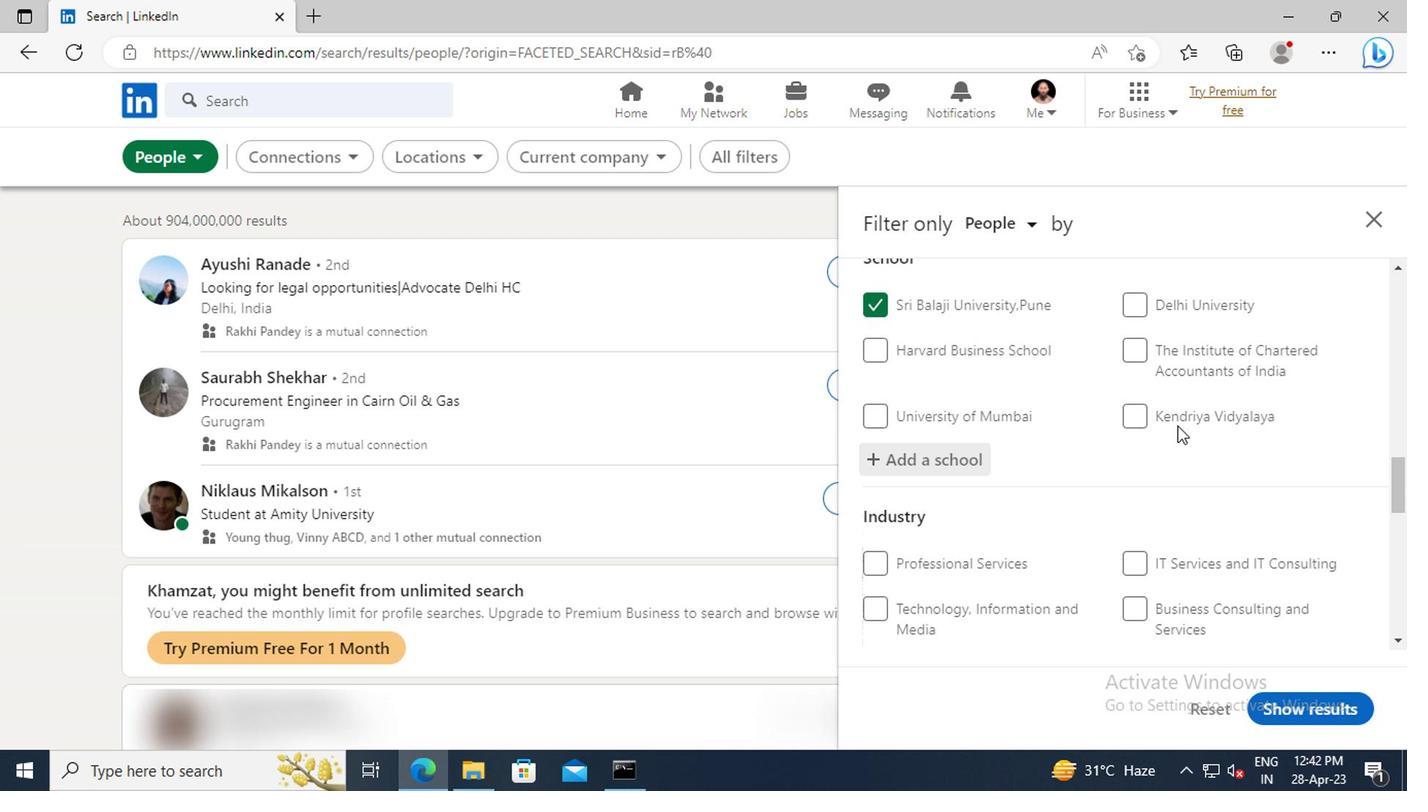 
Action: Mouse scrolled (1174, 421) with delta (0, 0)
Screenshot: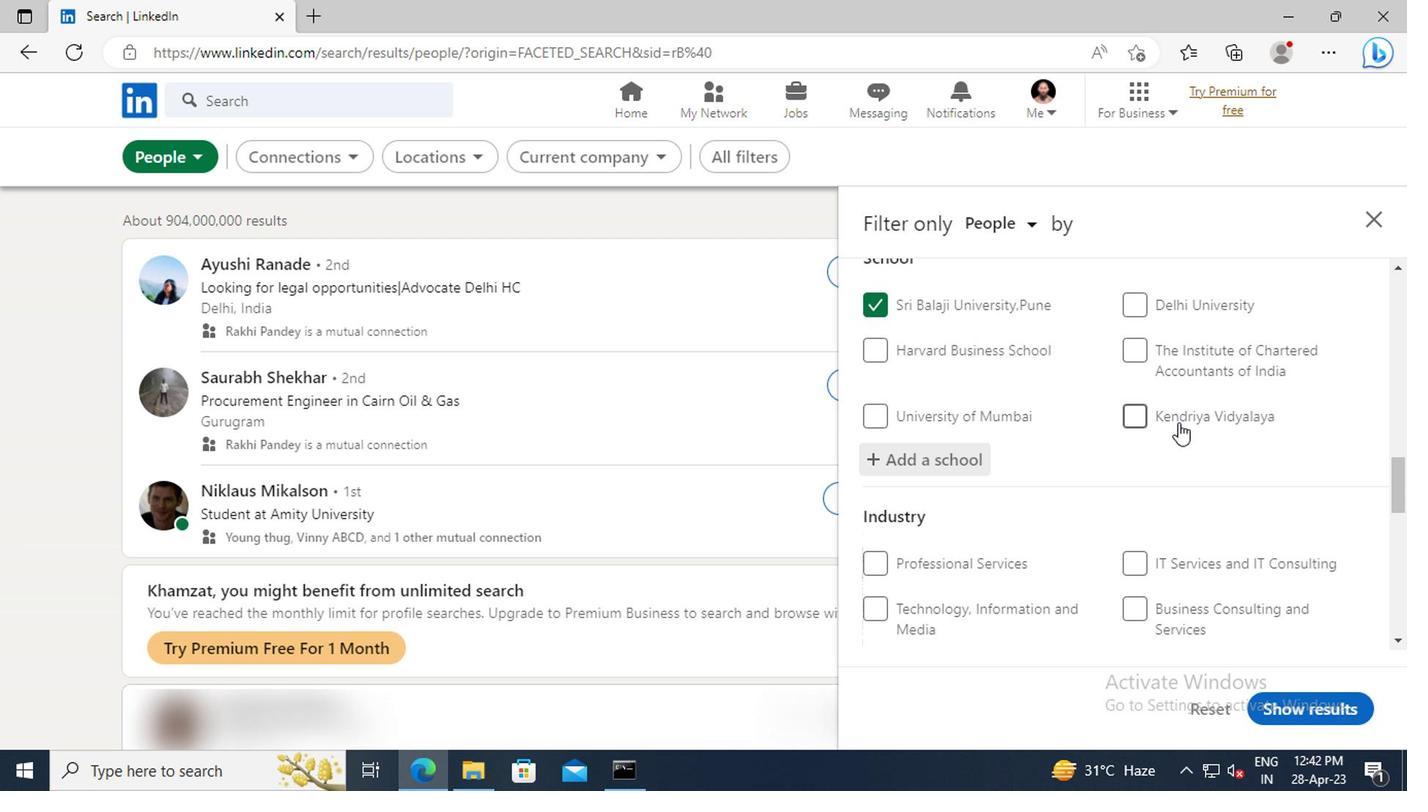 
Action: Mouse scrolled (1174, 421) with delta (0, 0)
Screenshot: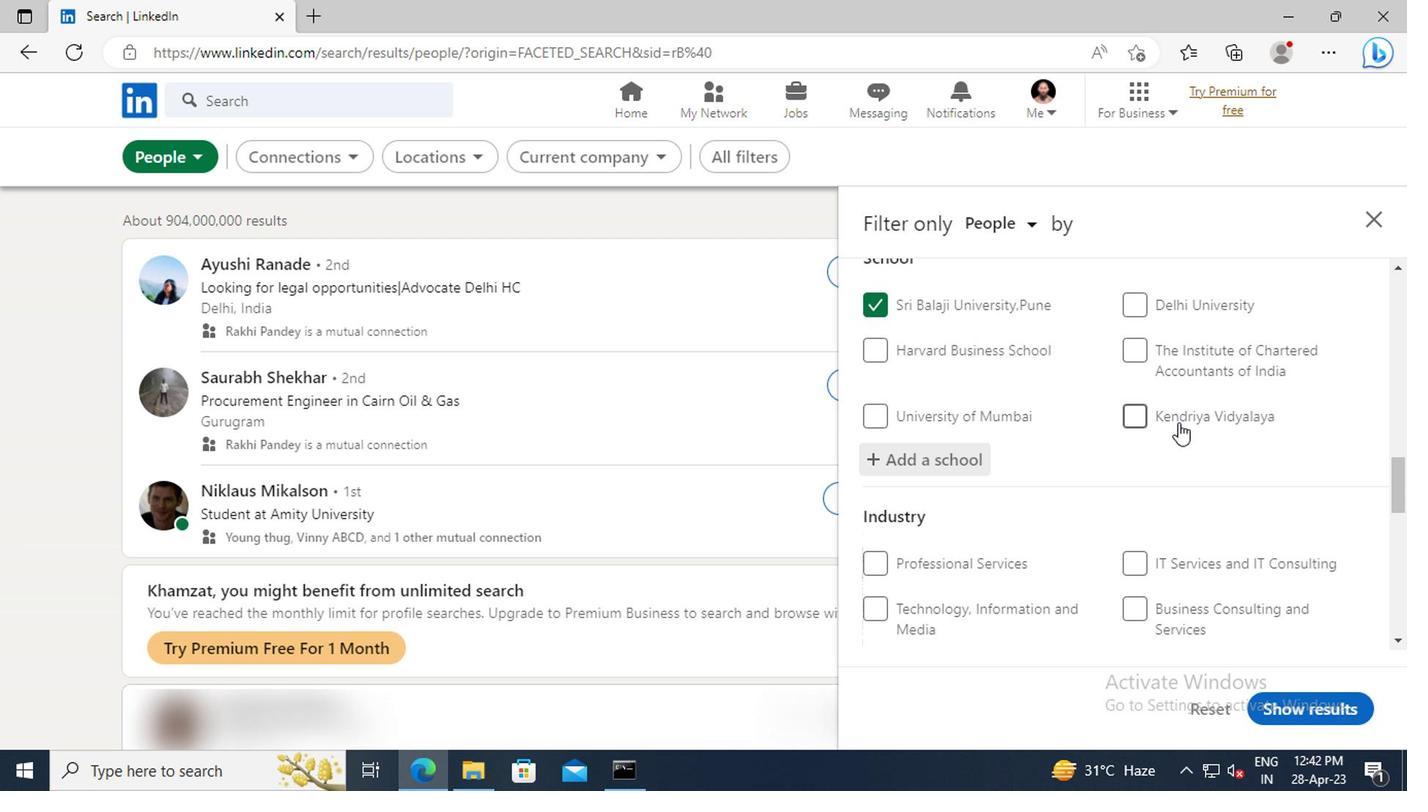 
Action: Mouse scrolled (1174, 421) with delta (0, 0)
Screenshot: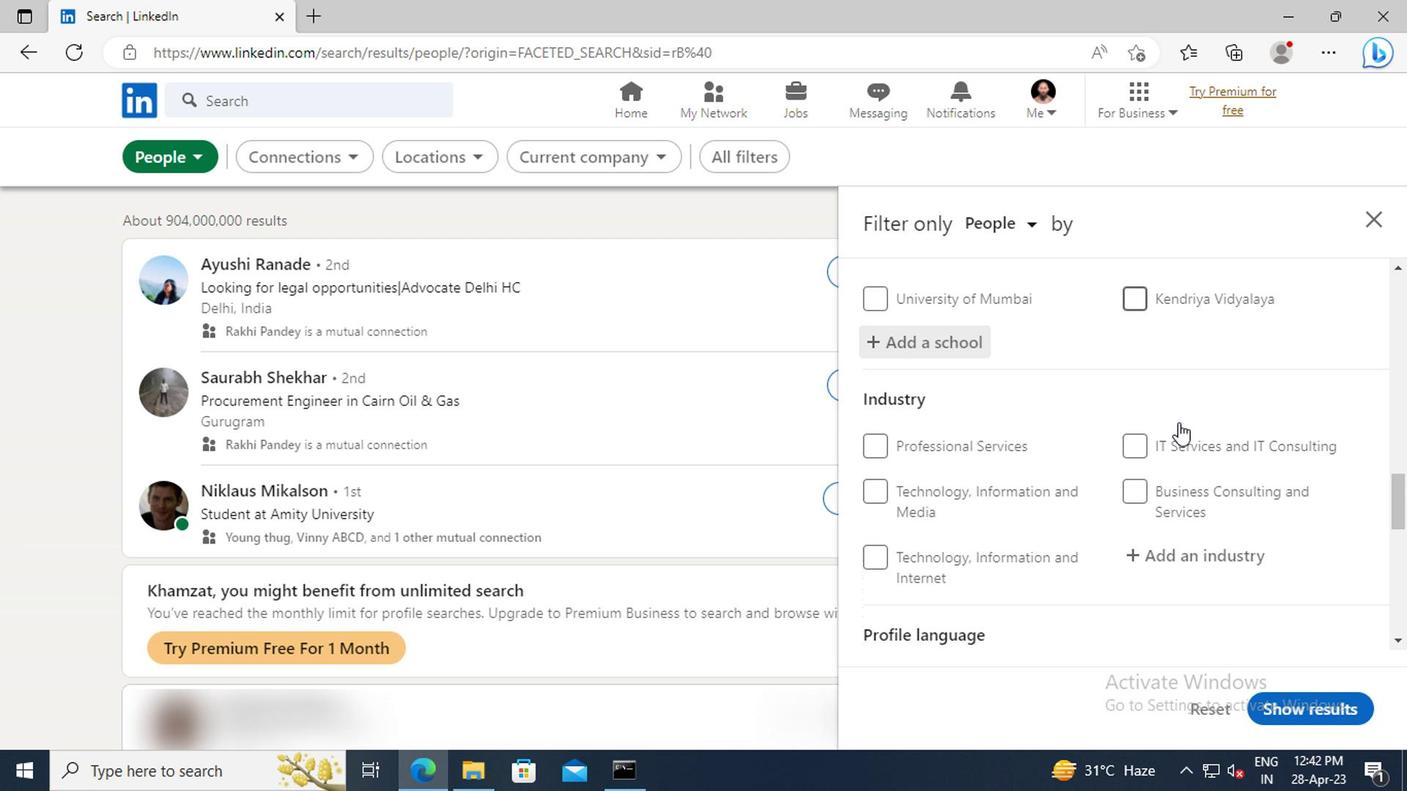 
Action: Mouse scrolled (1174, 421) with delta (0, 0)
Screenshot: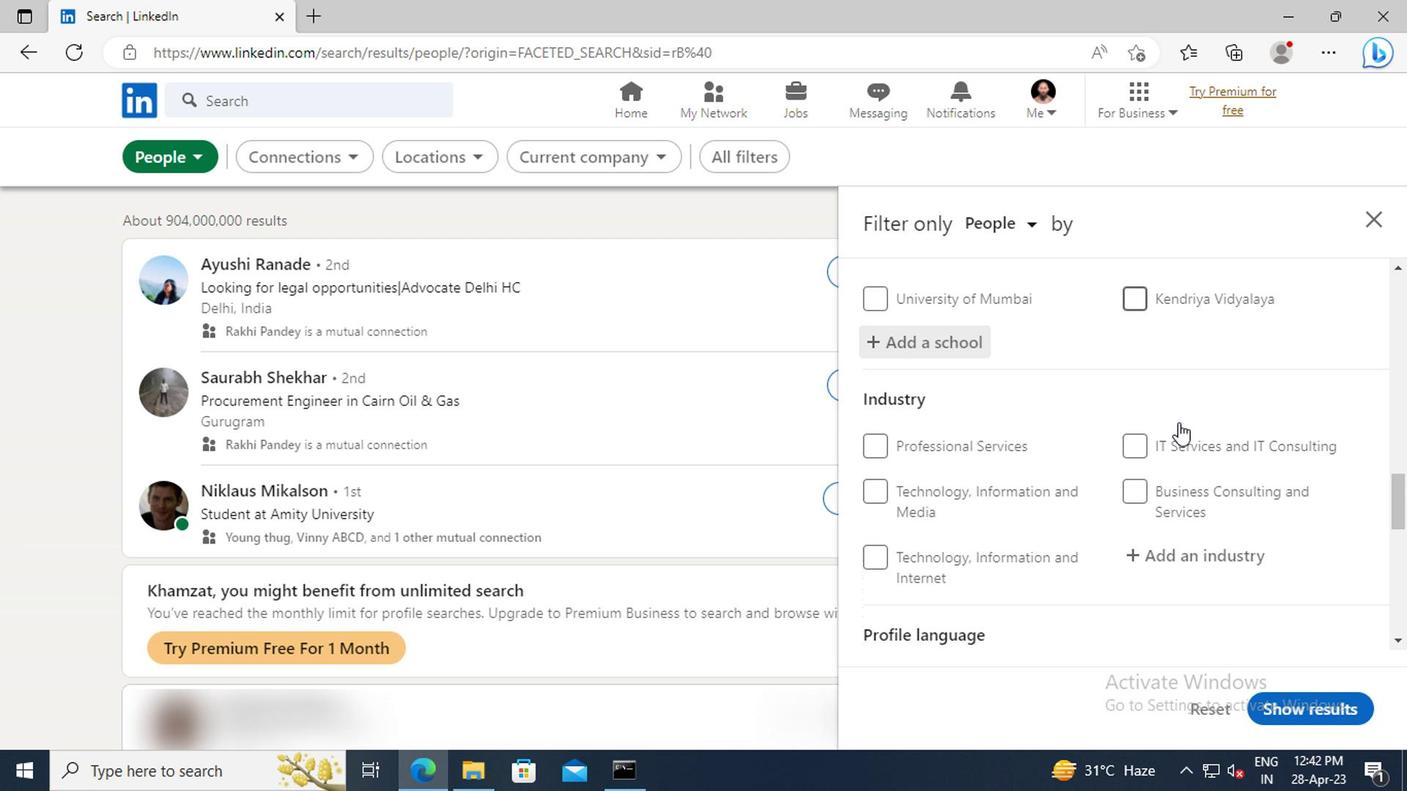 
Action: Mouse moved to (1167, 437)
Screenshot: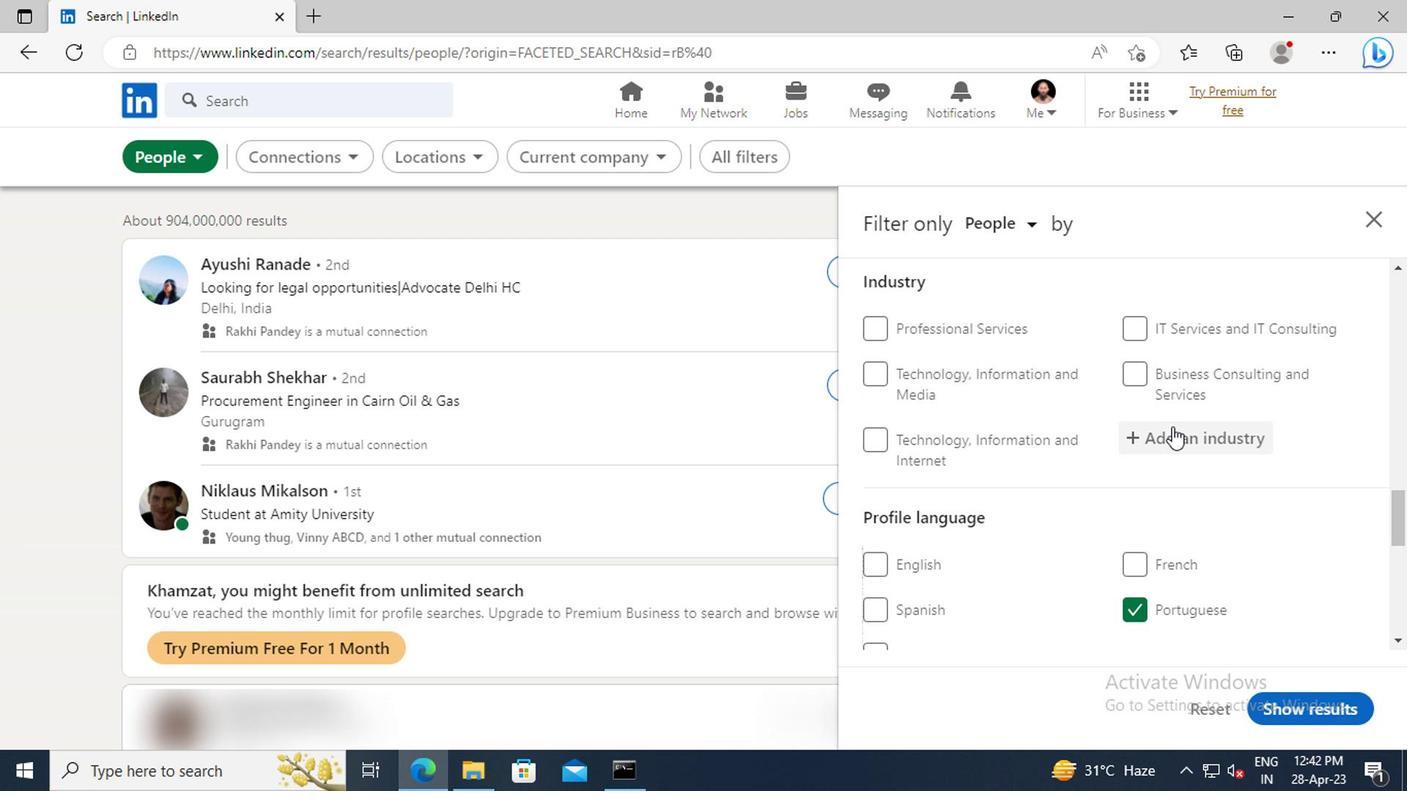 
Action: Mouse pressed left at (1167, 437)
Screenshot: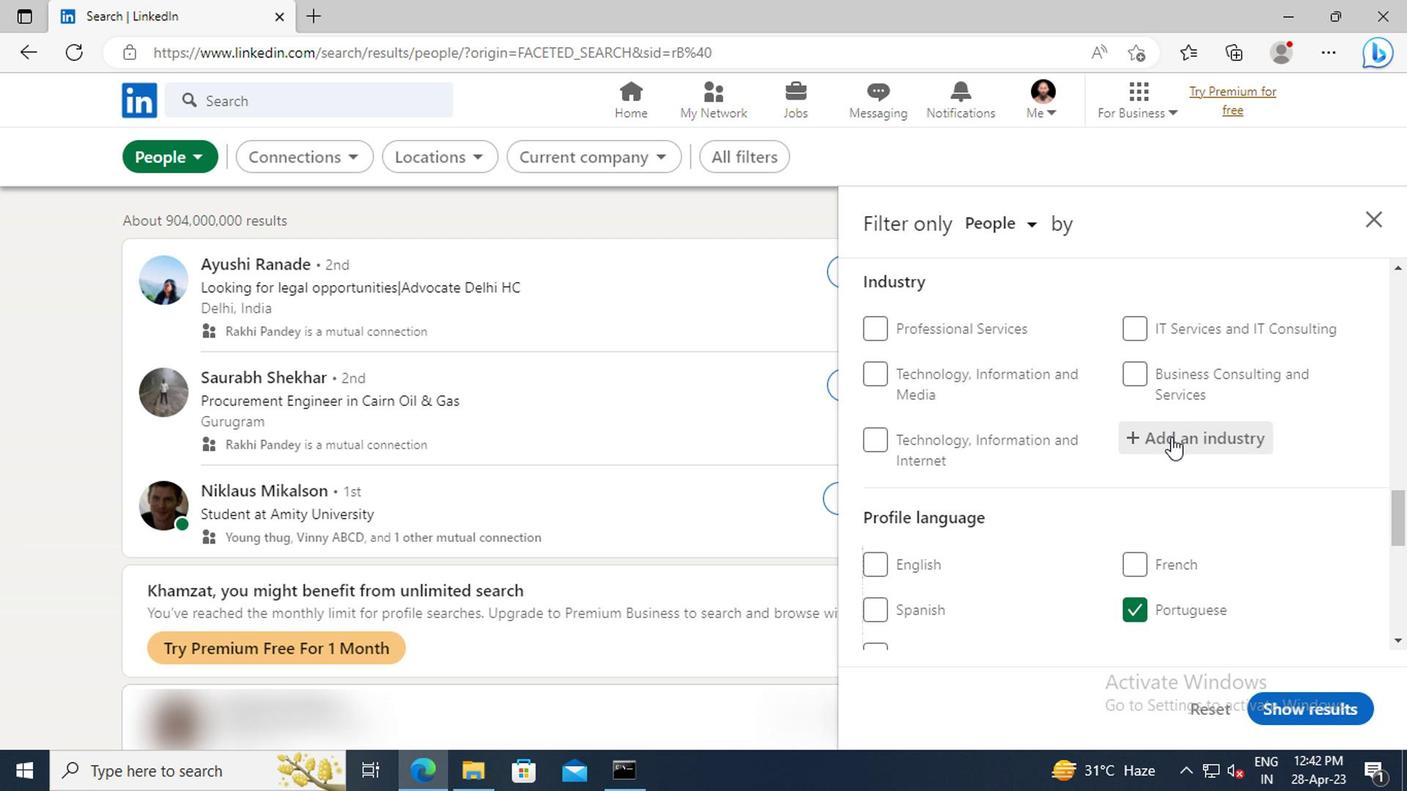 
Action: Key pressed <Key.shift>TRANSPORTATION<Key.space><Key.shift>EQ
Screenshot: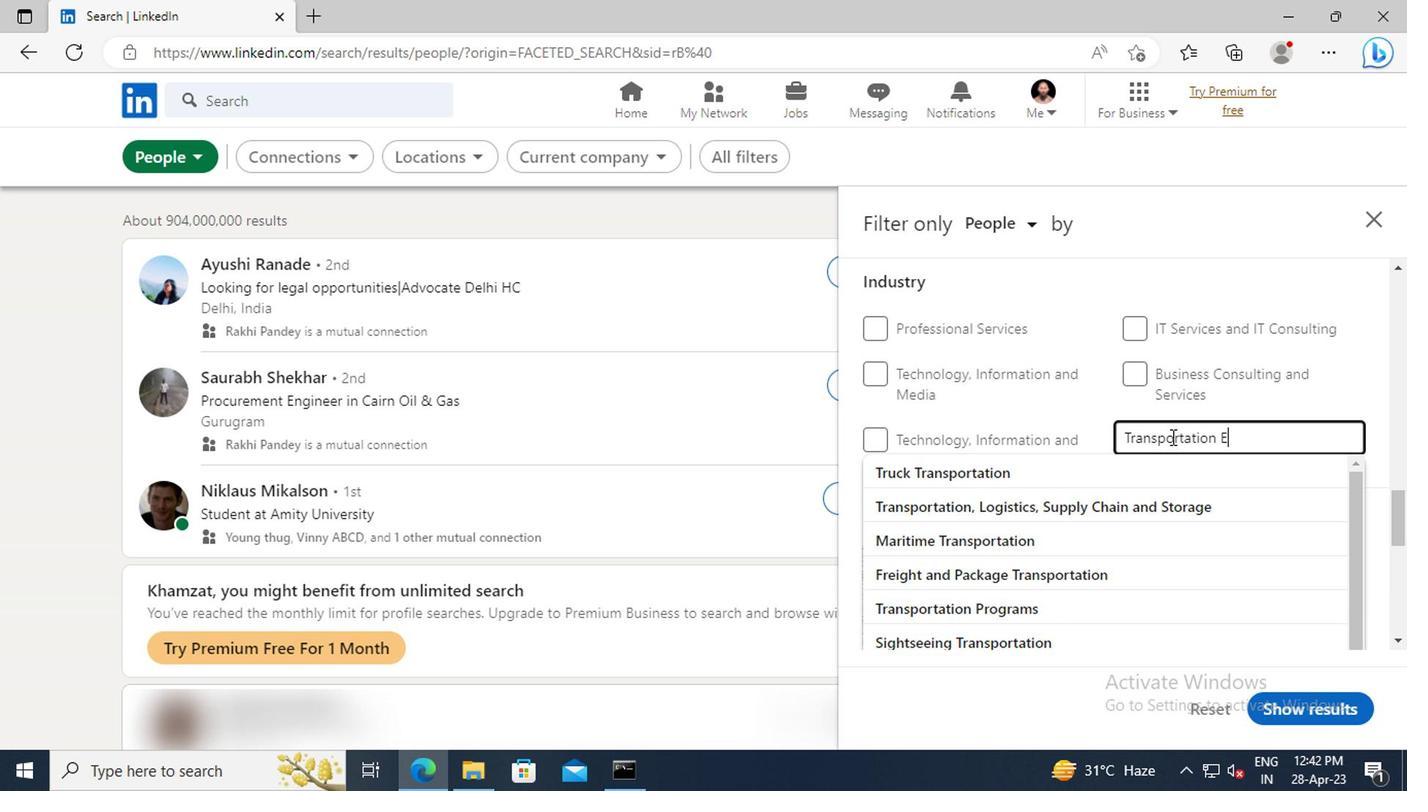 
Action: Mouse moved to (1162, 470)
Screenshot: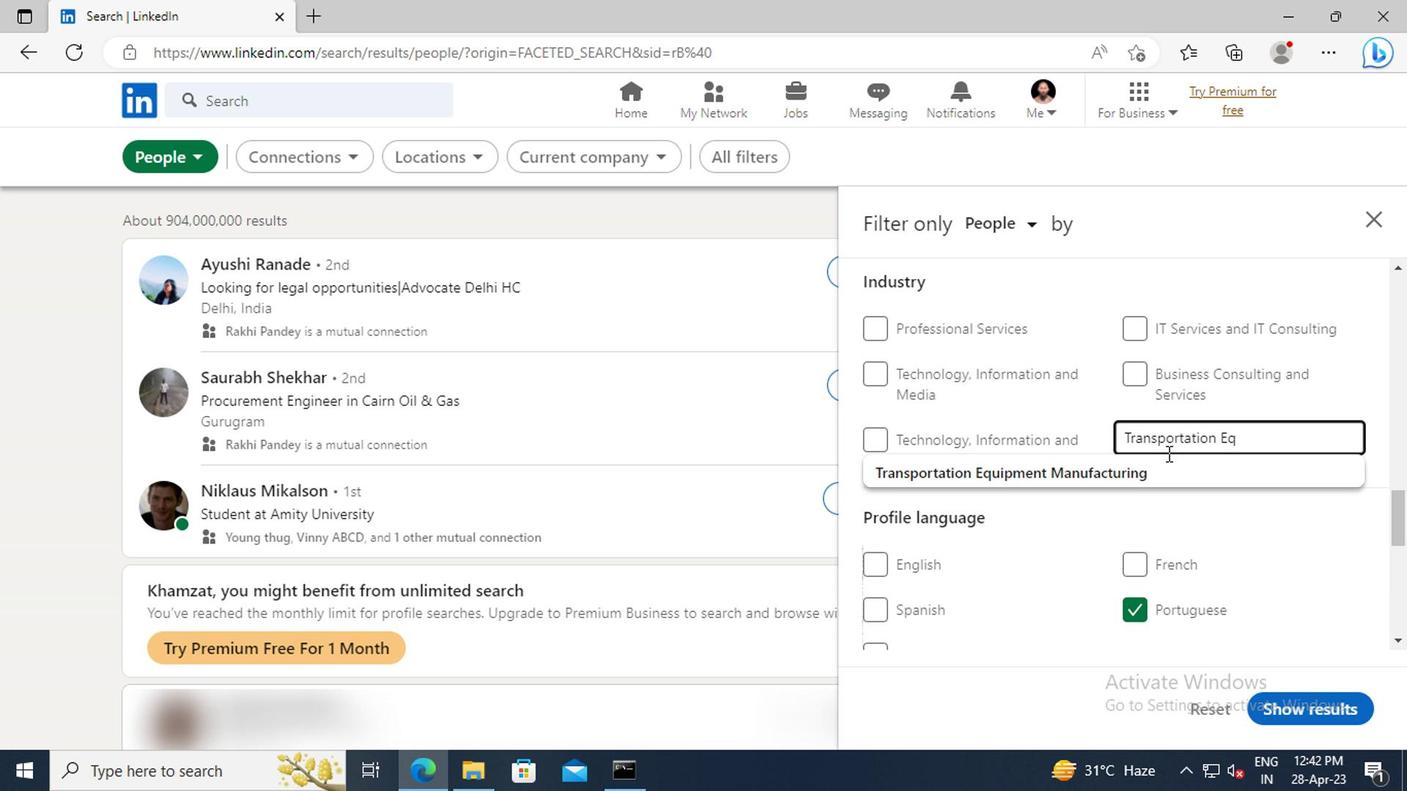 
Action: Mouse pressed left at (1162, 470)
Screenshot: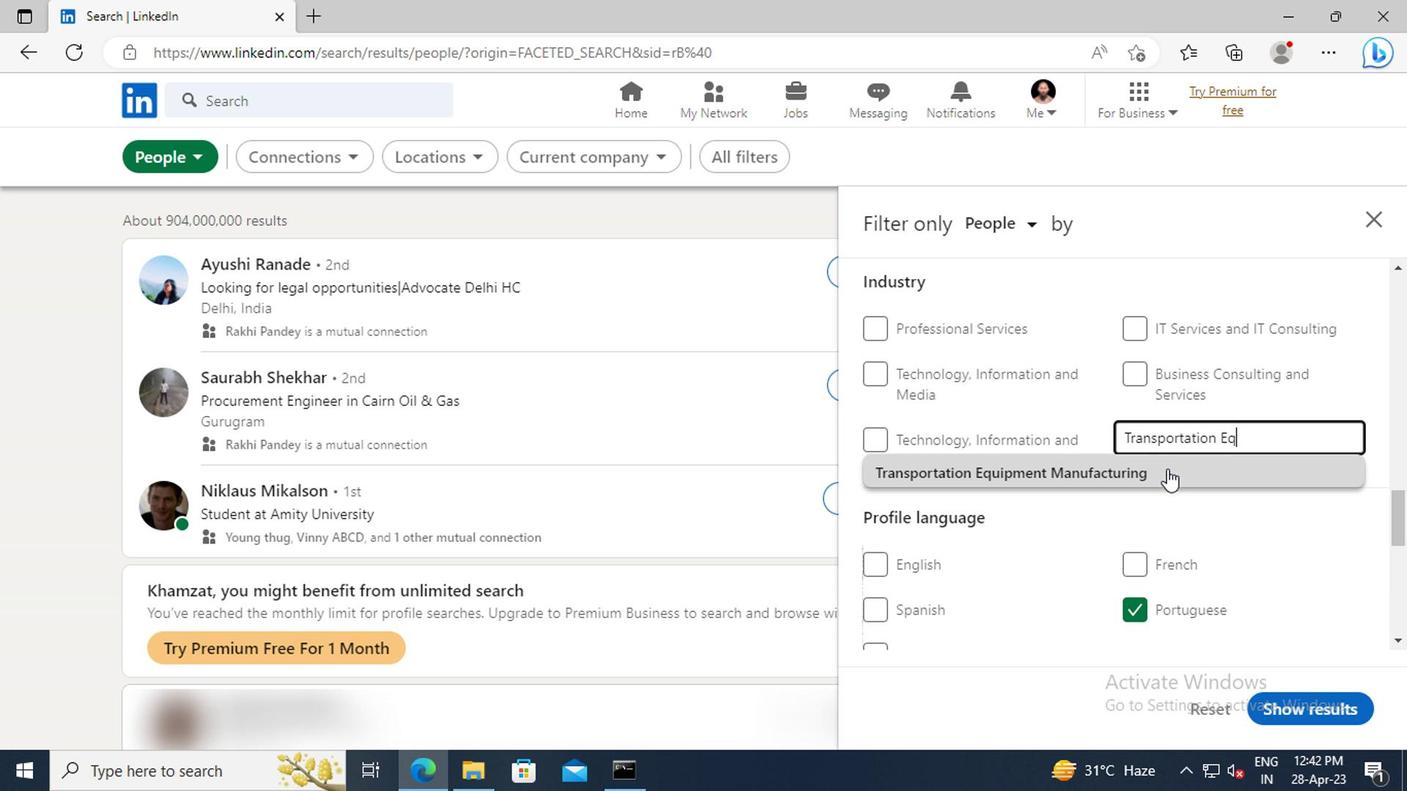 
Action: Mouse moved to (1162, 444)
Screenshot: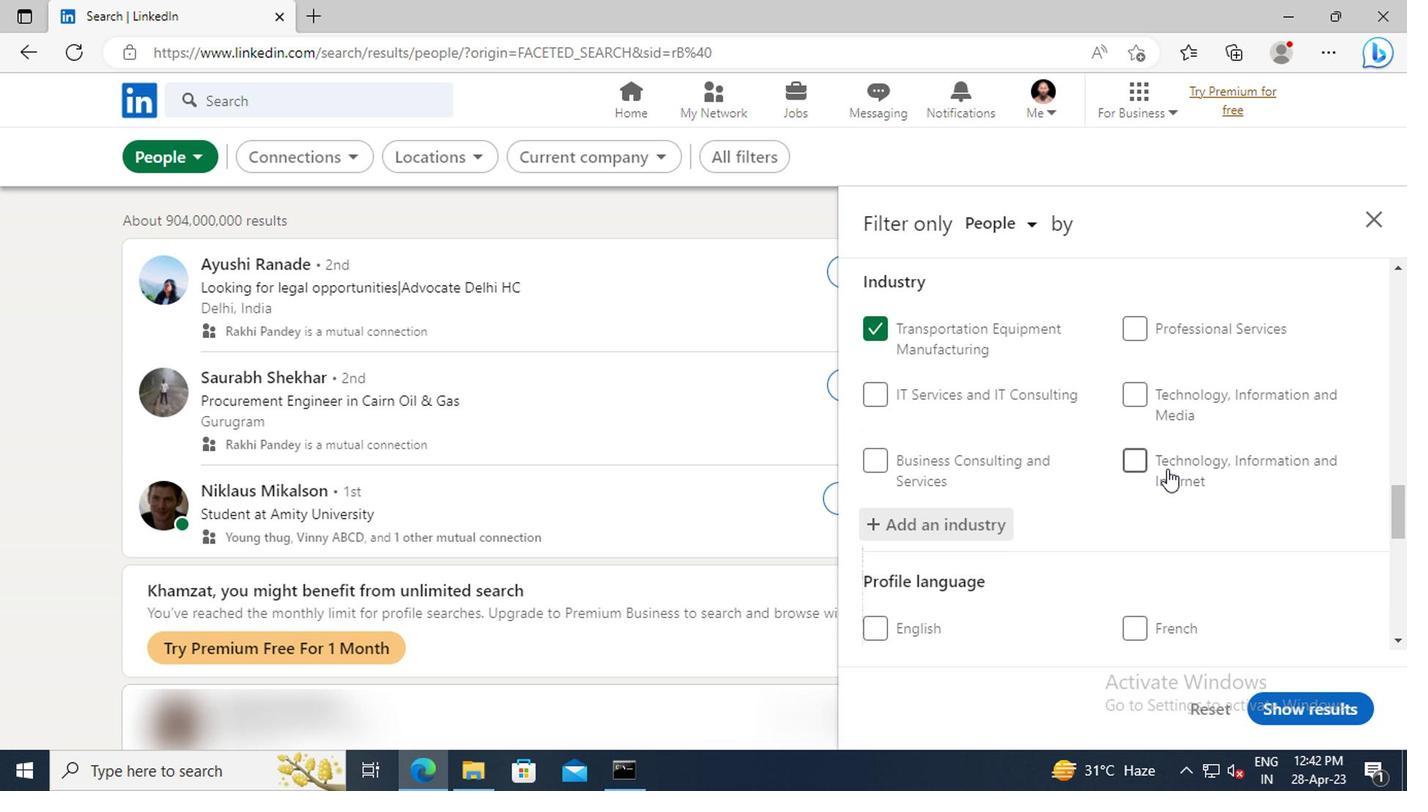 
Action: Mouse scrolled (1162, 443) with delta (0, 0)
Screenshot: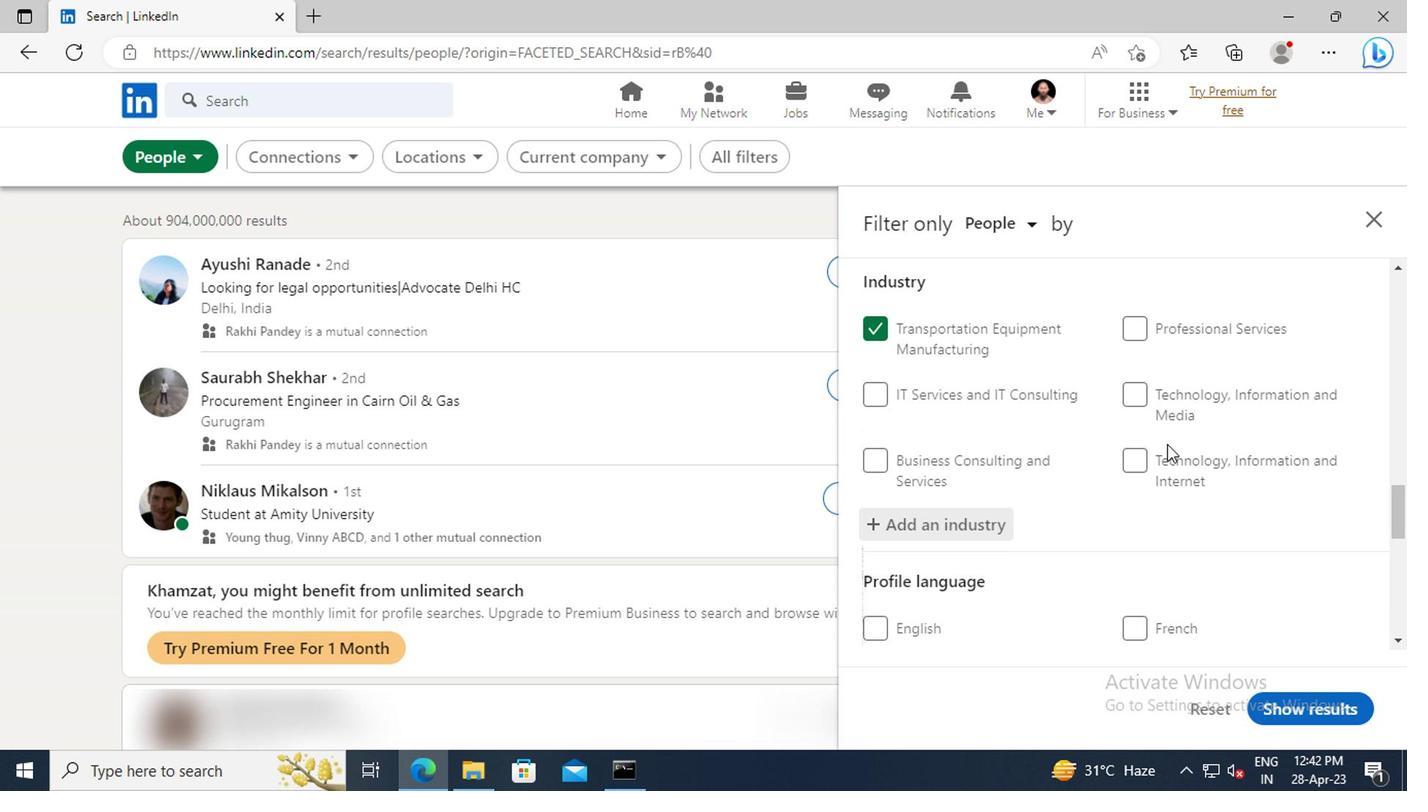 
Action: Mouse scrolled (1162, 443) with delta (0, 0)
Screenshot: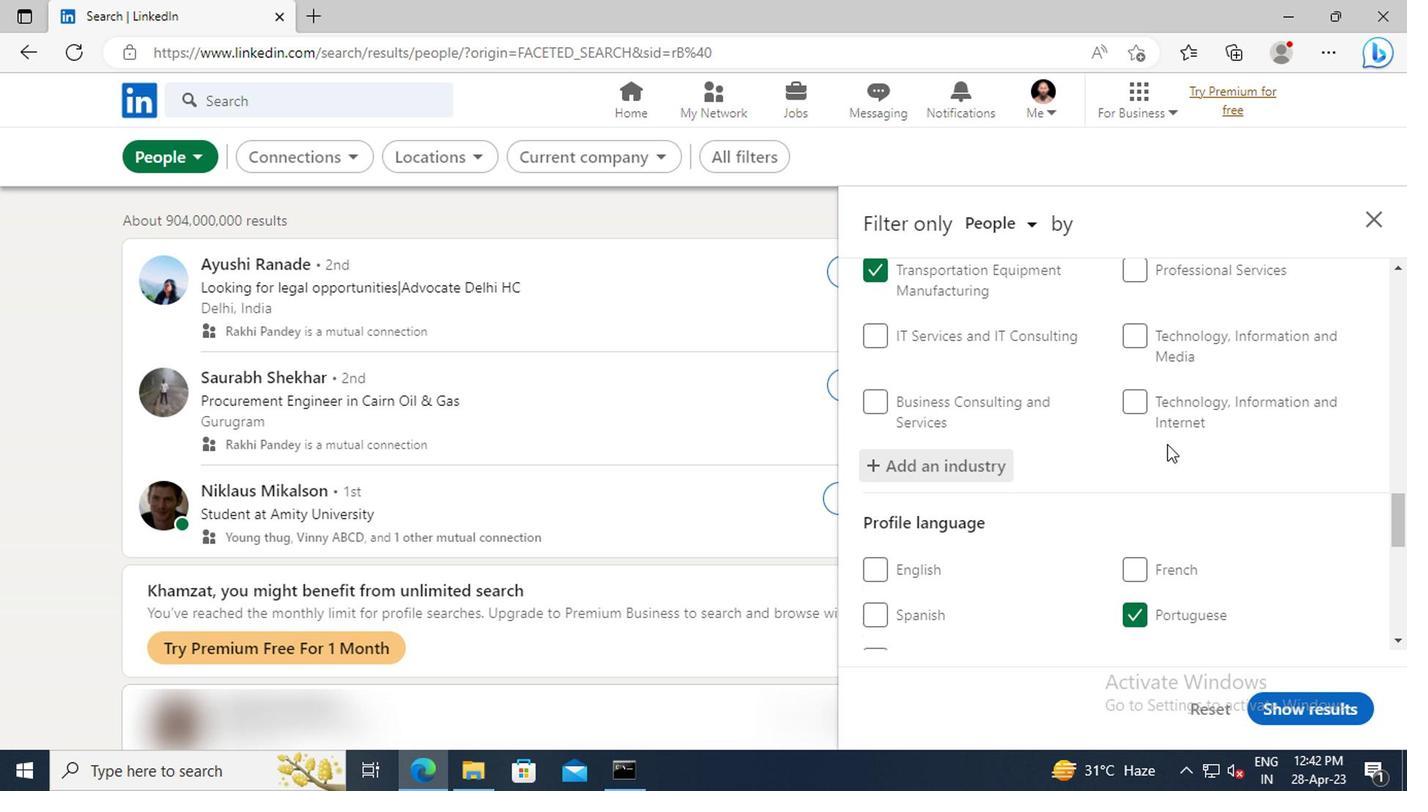 
Action: Mouse scrolled (1162, 443) with delta (0, 0)
Screenshot: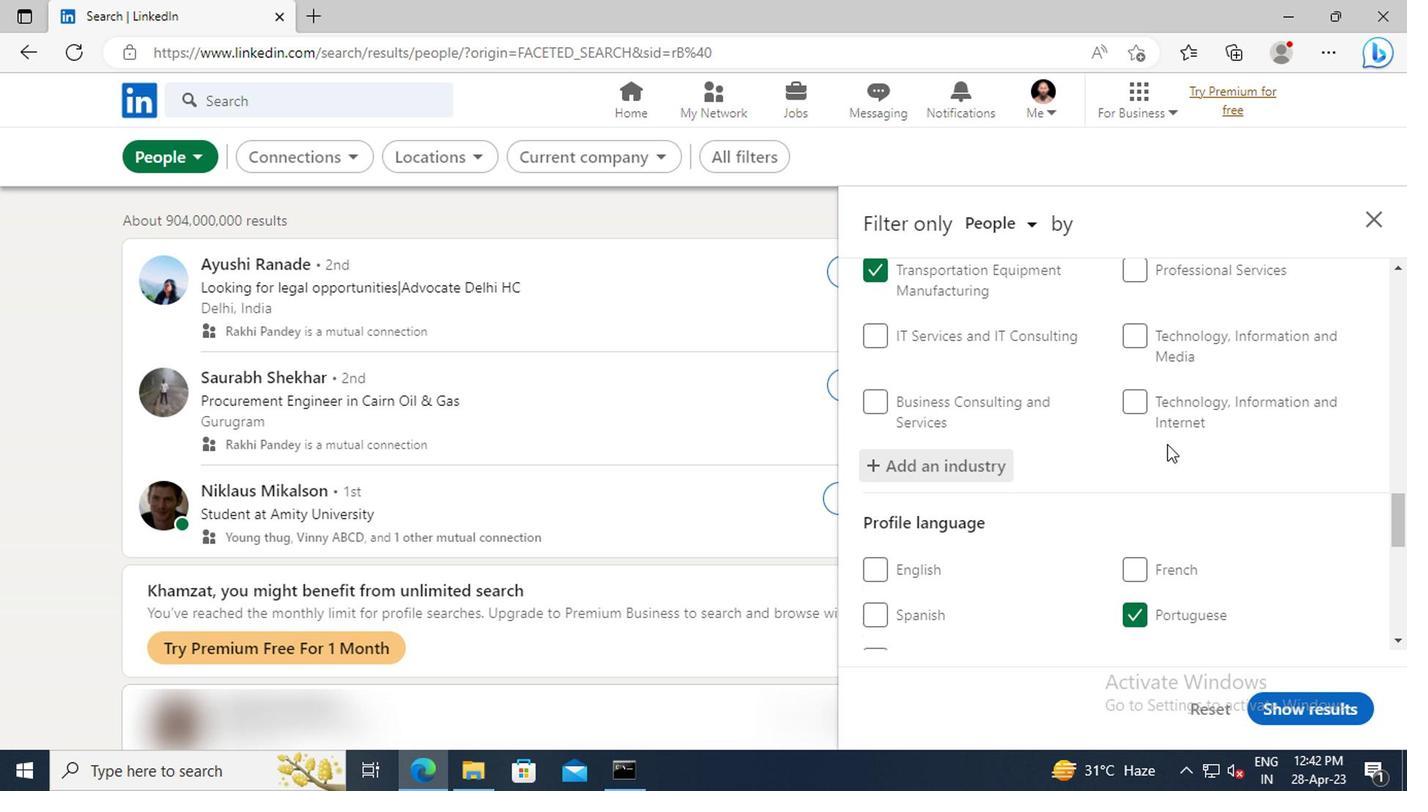 
Action: Mouse scrolled (1162, 443) with delta (0, 0)
Screenshot: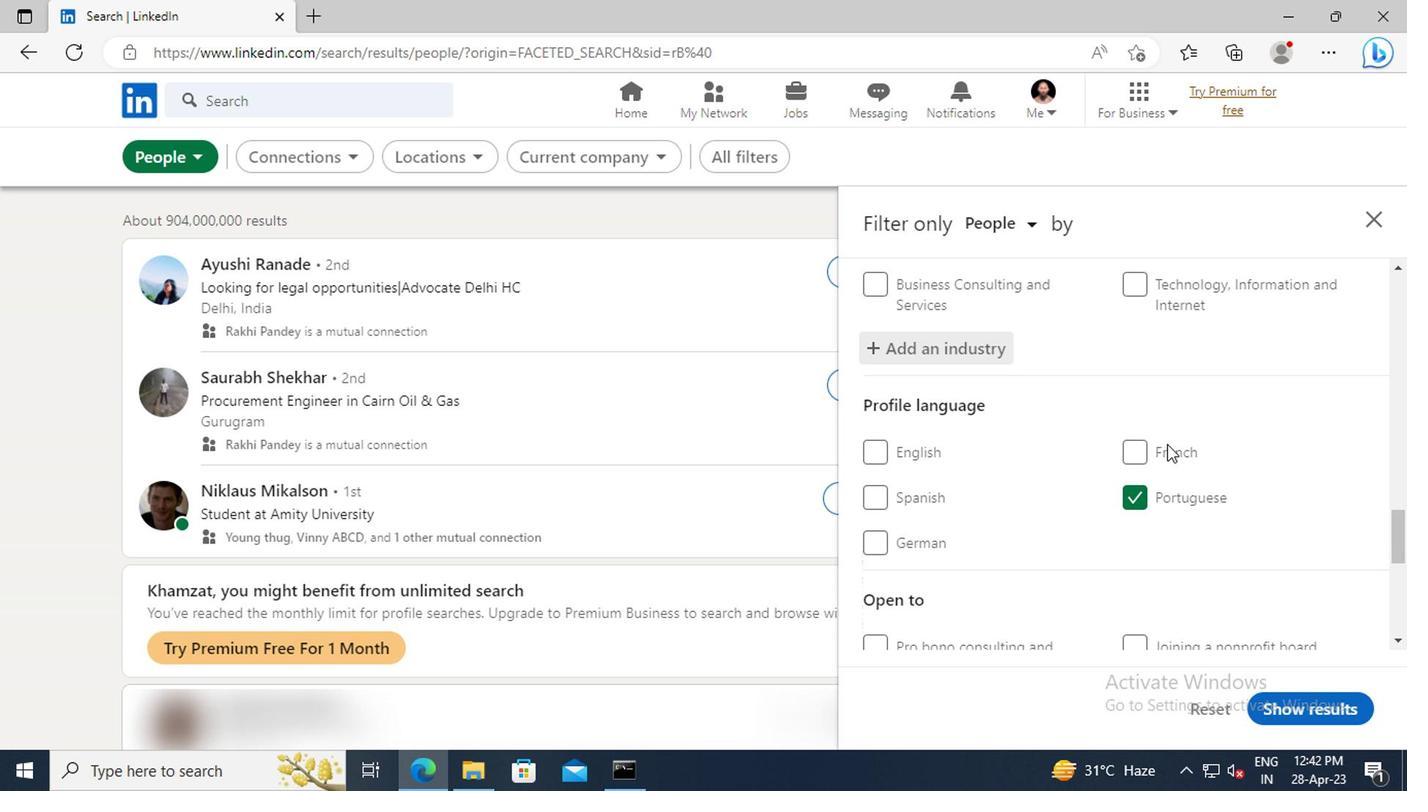 
Action: Mouse scrolled (1162, 443) with delta (0, 0)
Screenshot: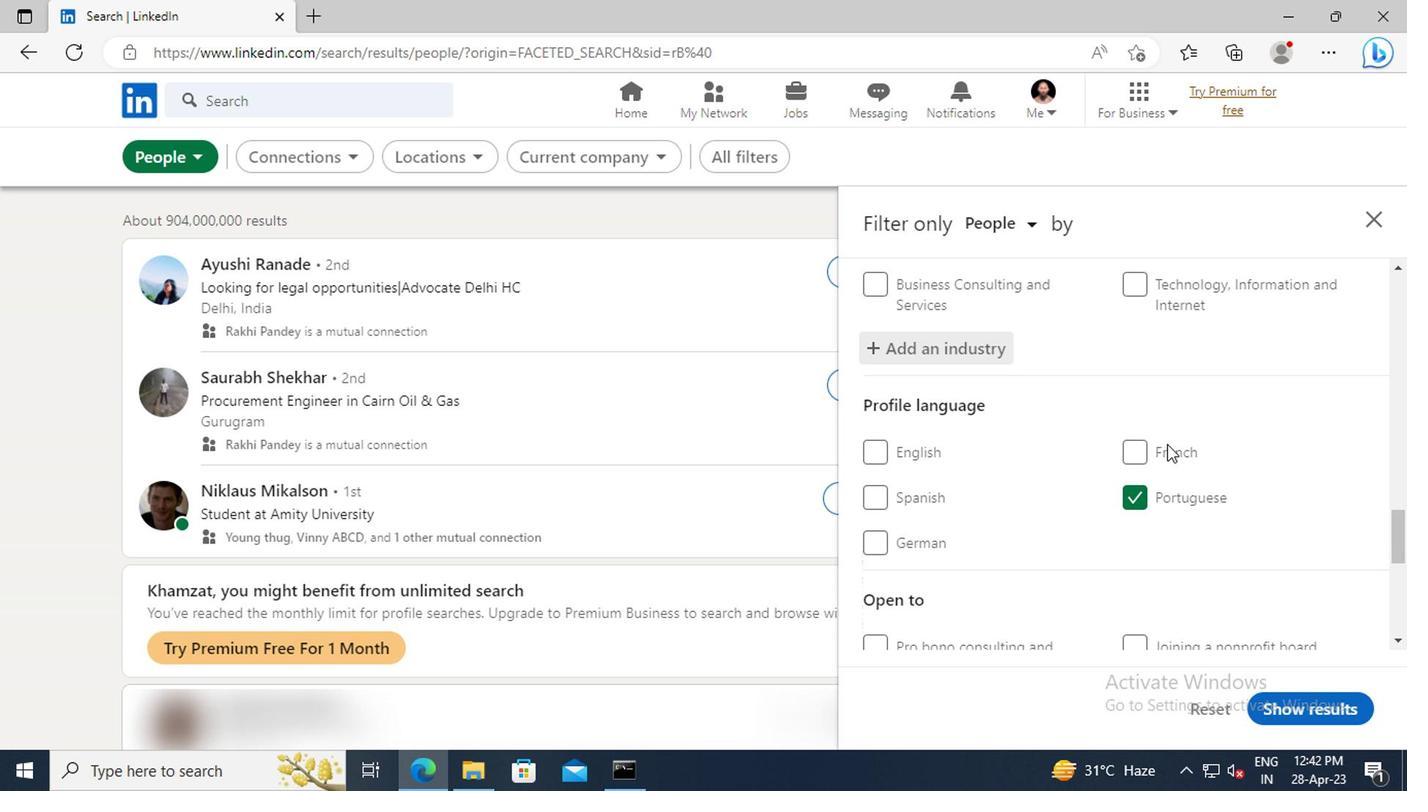 
Action: Mouse scrolled (1162, 443) with delta (0, 0)
Screenshot: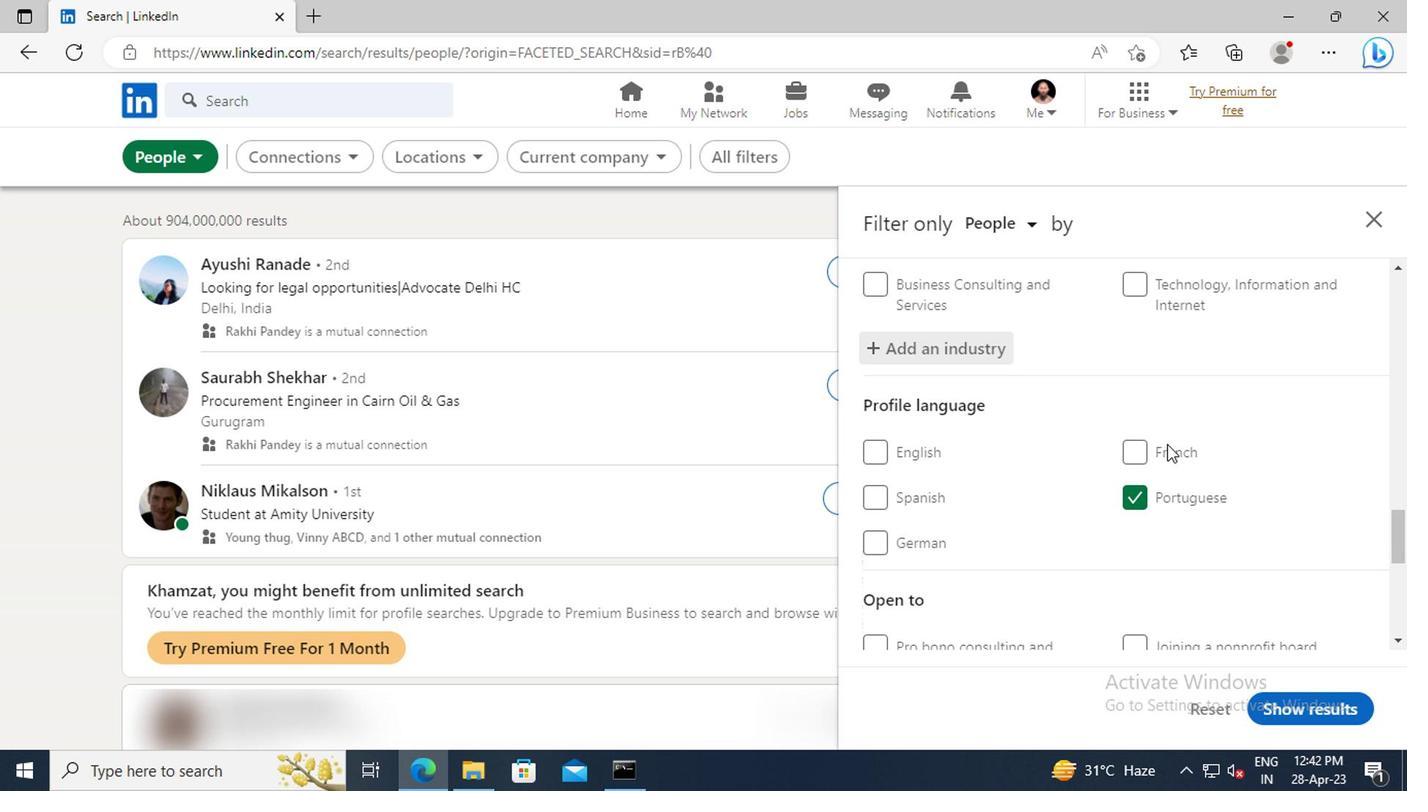
Action: Mouse scrolled (1162, 443) with delta (0, 0)
Screenshot: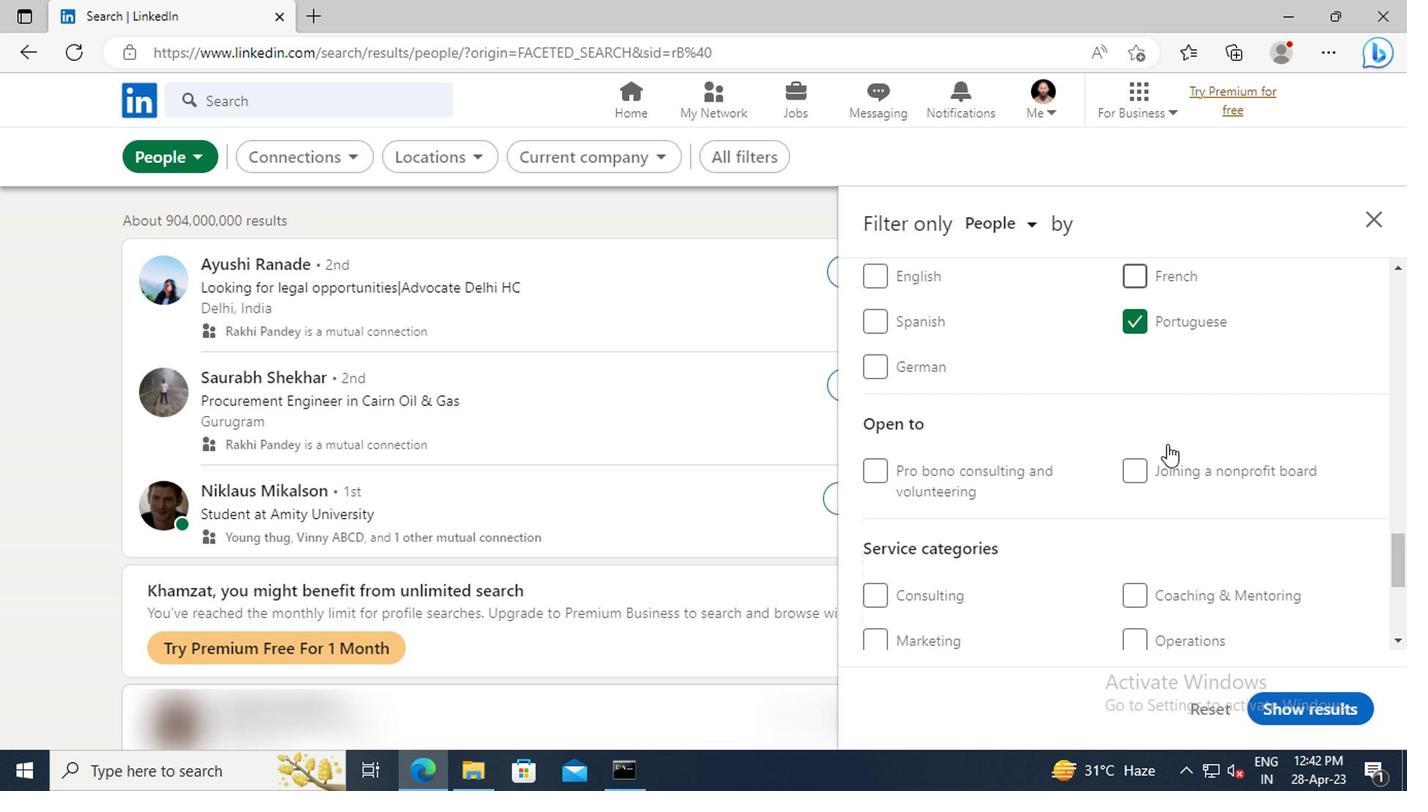 
Action: Mouse scrolled (1162, 443) with delta (0, 0)
Screenshot: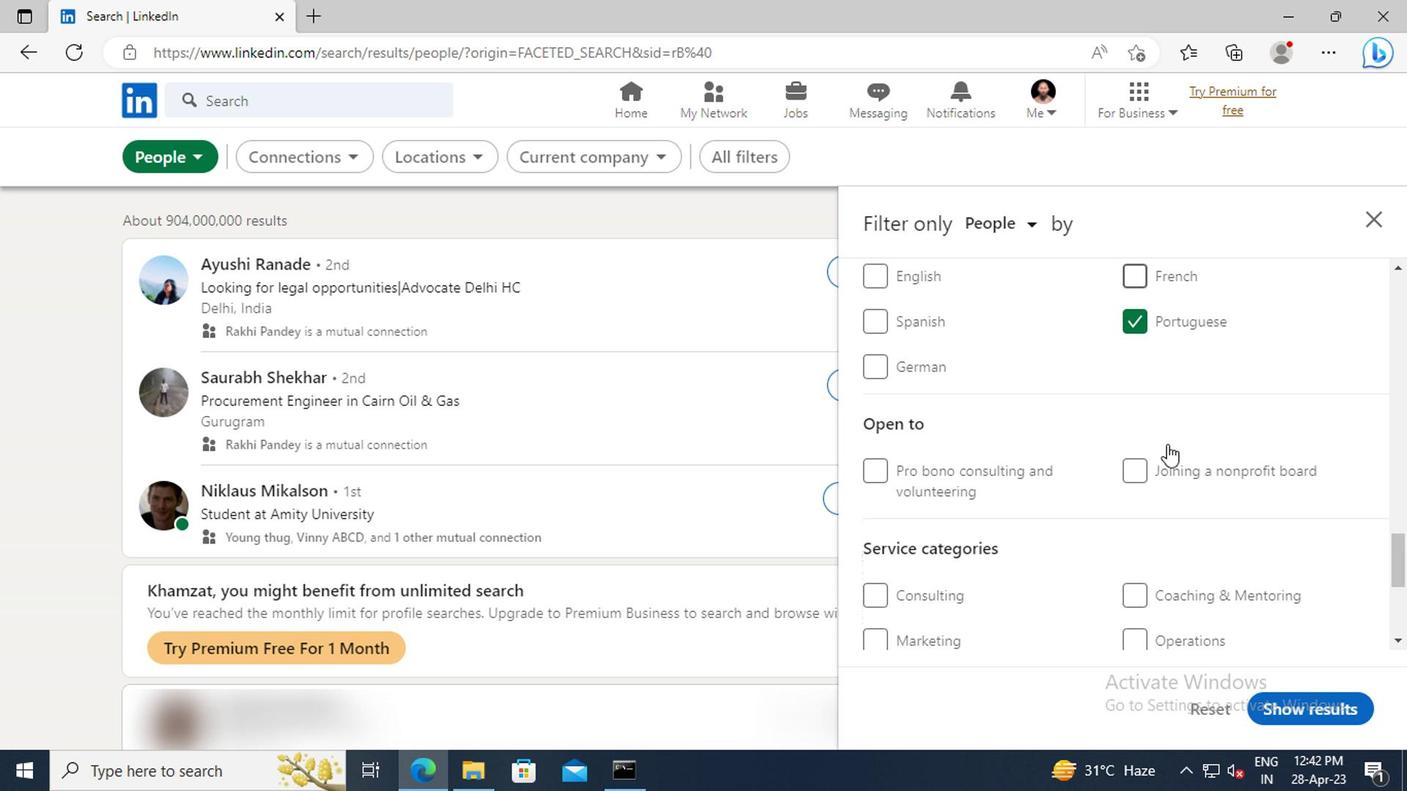 
Action: Mouse scrolled (1162, 443) with delta (0, 0)
Screenshot: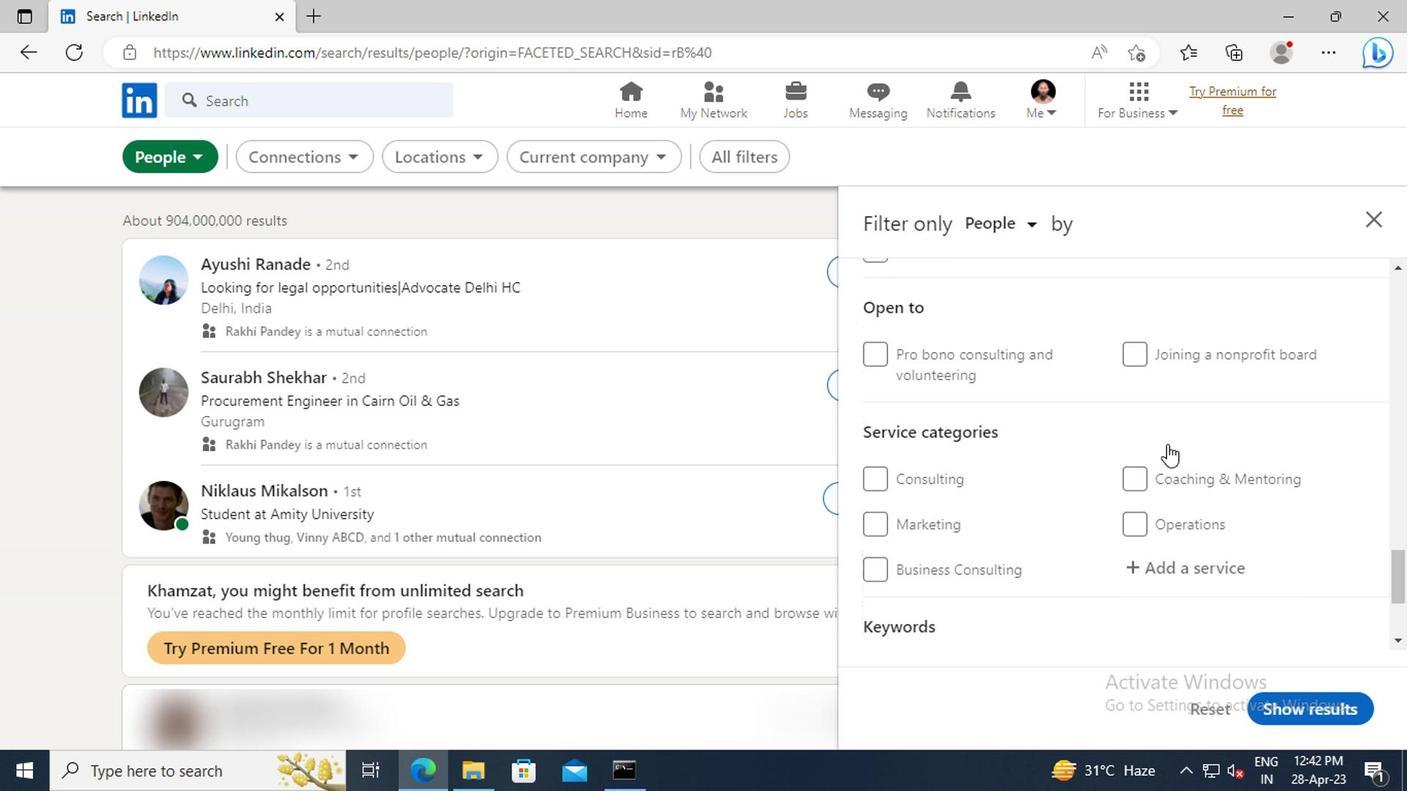 
Action: Mouse moved to (1163, 487)
Screenshot: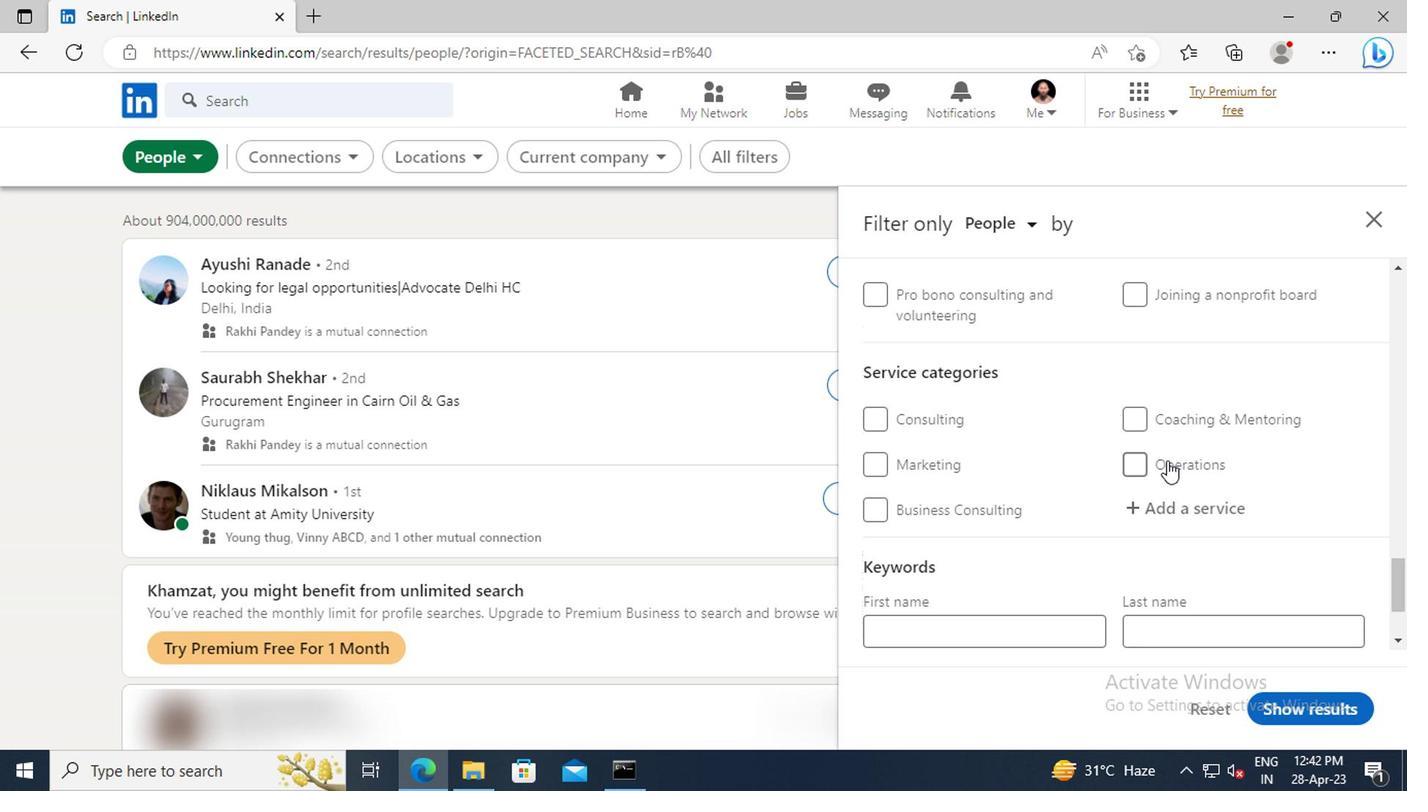 
Action: Mouse scrolled (1163, 486) with delta (0, 0)
Screenshot: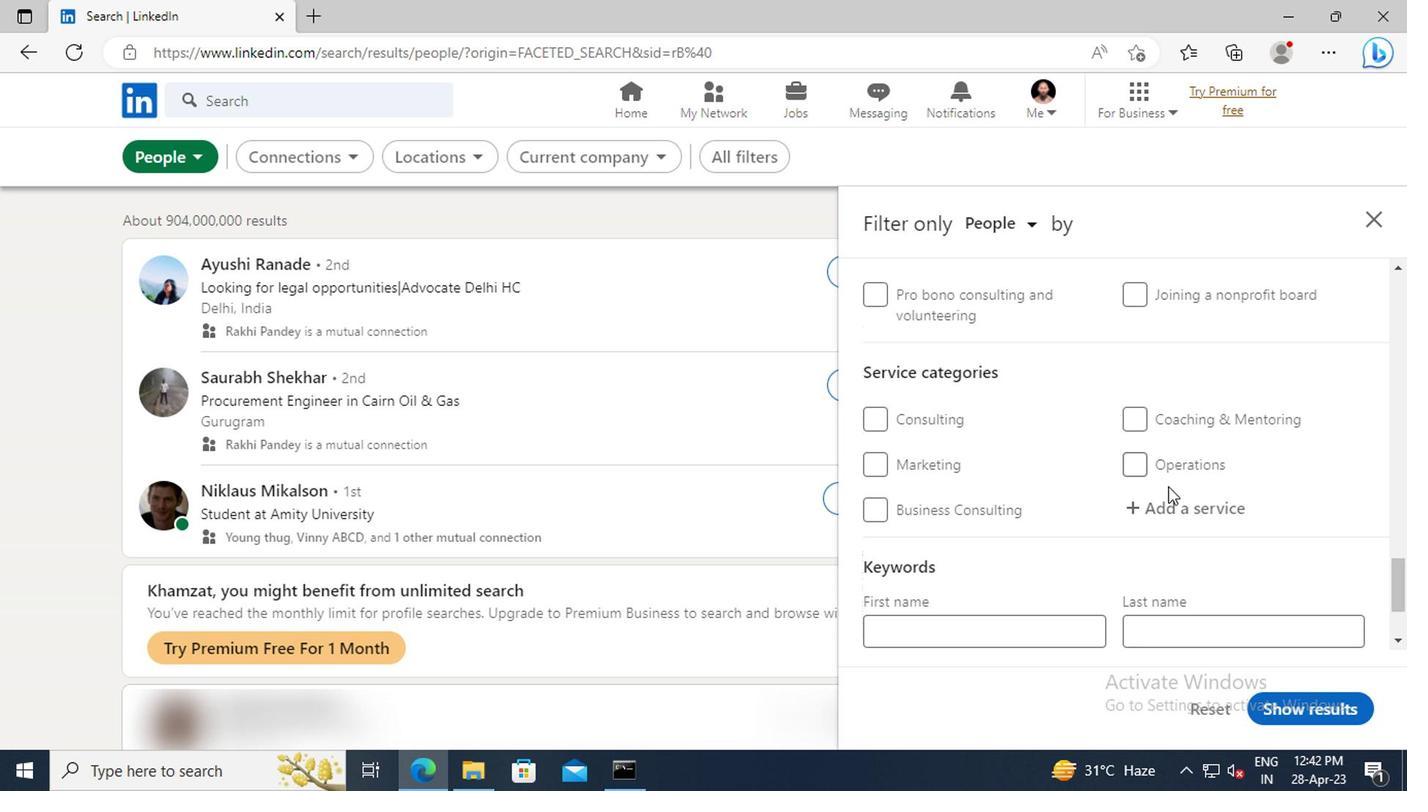 
Action: Mouse moved to (1160, 455)
Screenshot: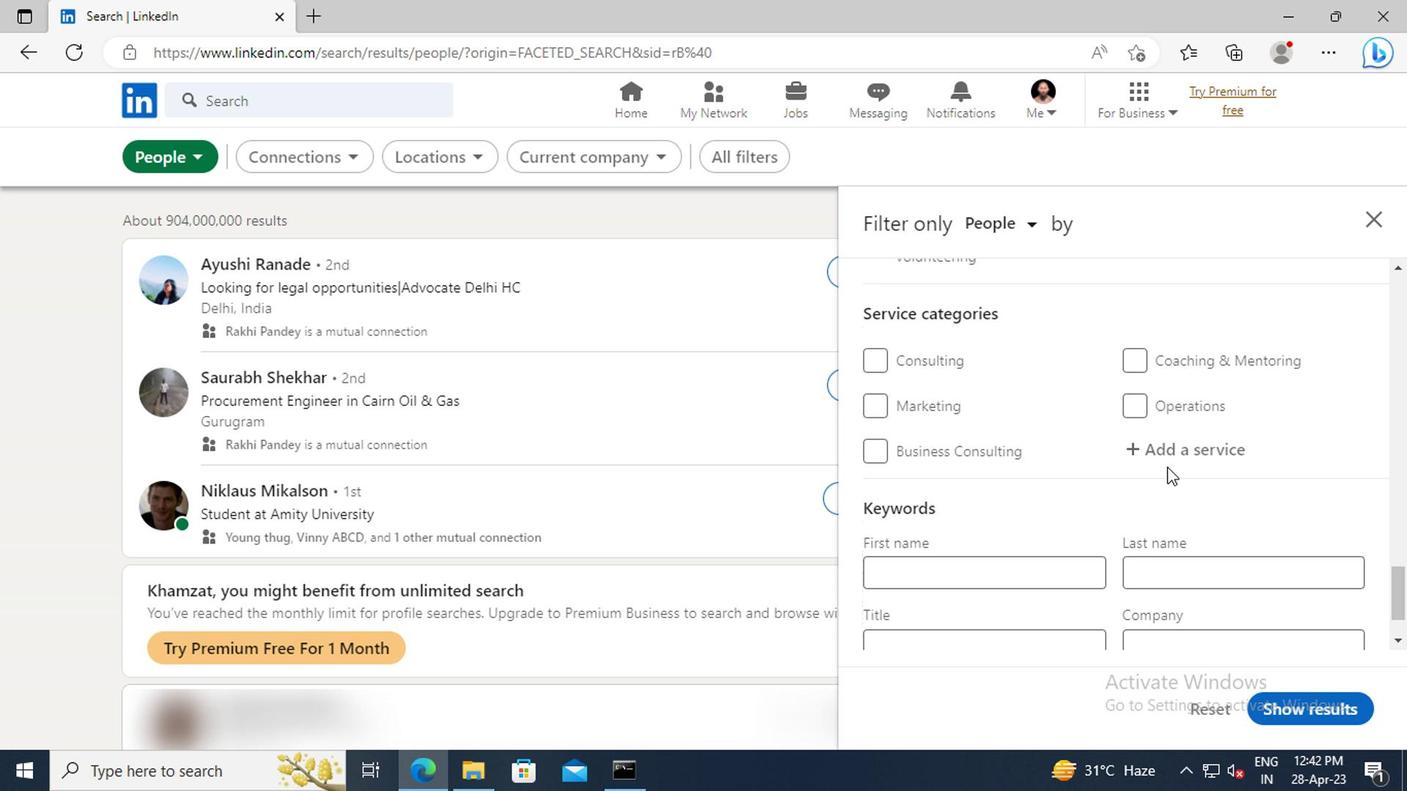 
Action: Mouse pressed left at (1160, 455)
Screenshot: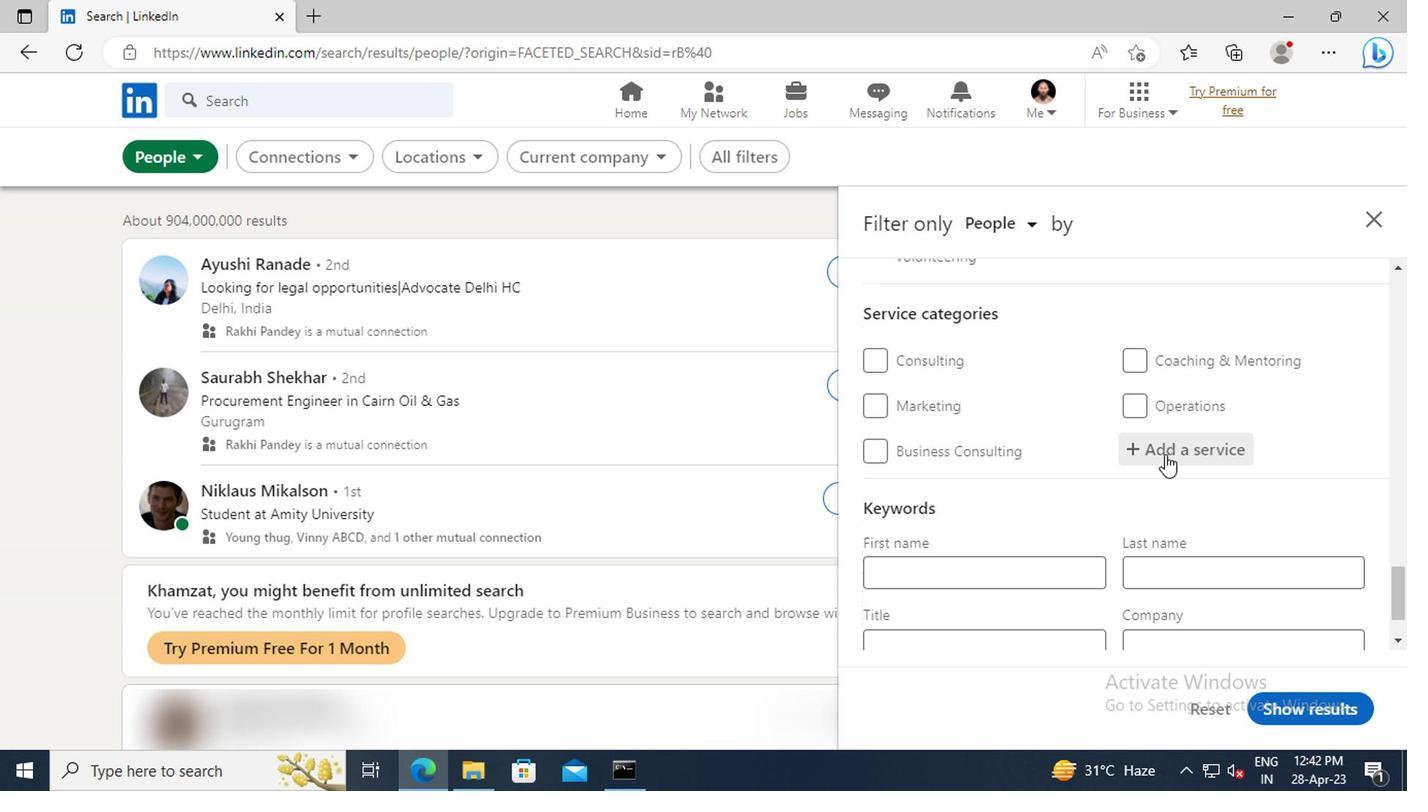 
Action: Key pressed <Key.shift>ANIMATION<Key.space><Key.shift>ARCHITECTURE<Key.enter>
Screenshot: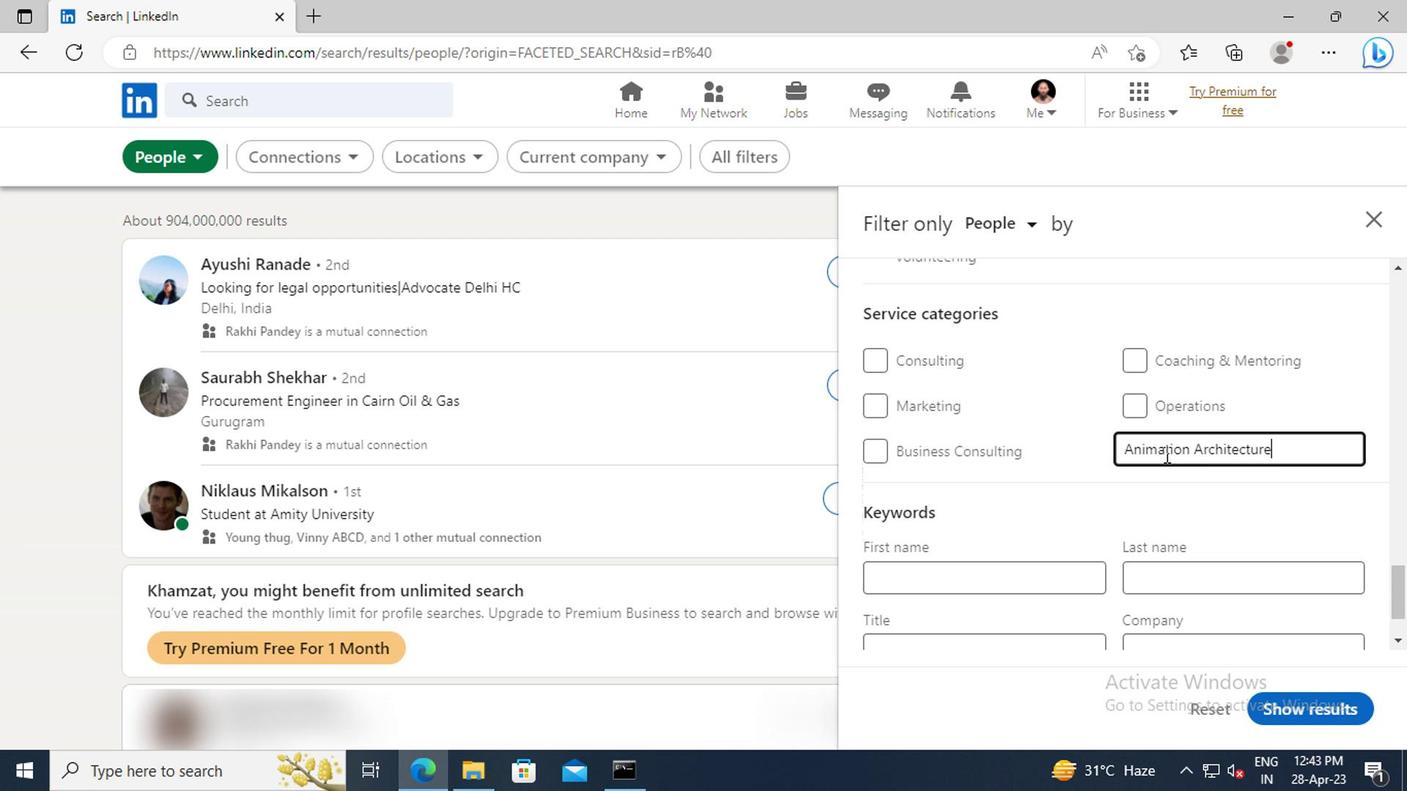 
Action: Mouse scrolled (1160, 453) with delta (0, -1)
Screenshot: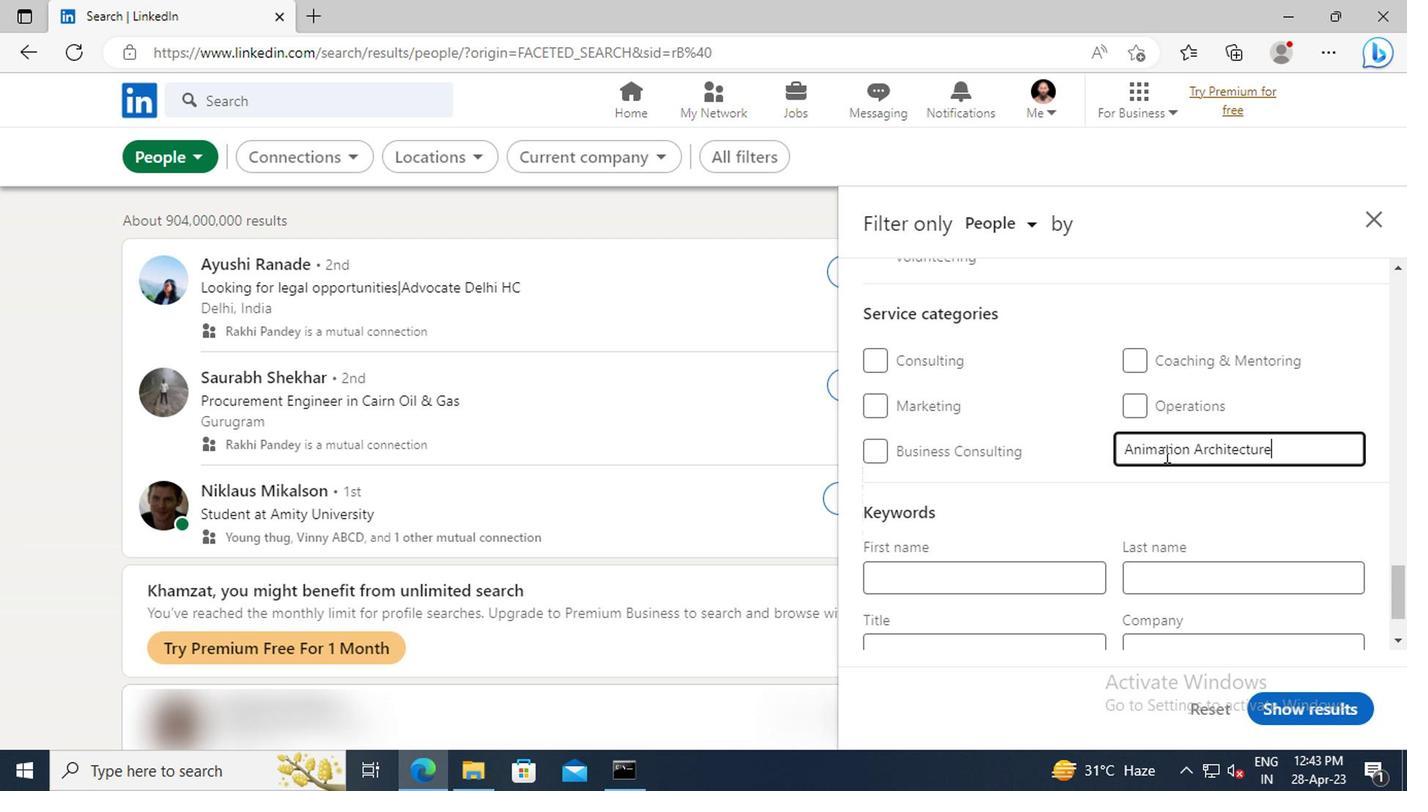 
Action: Mouse scrolled (1160, 453) with delta (0, -1)
Screenshot: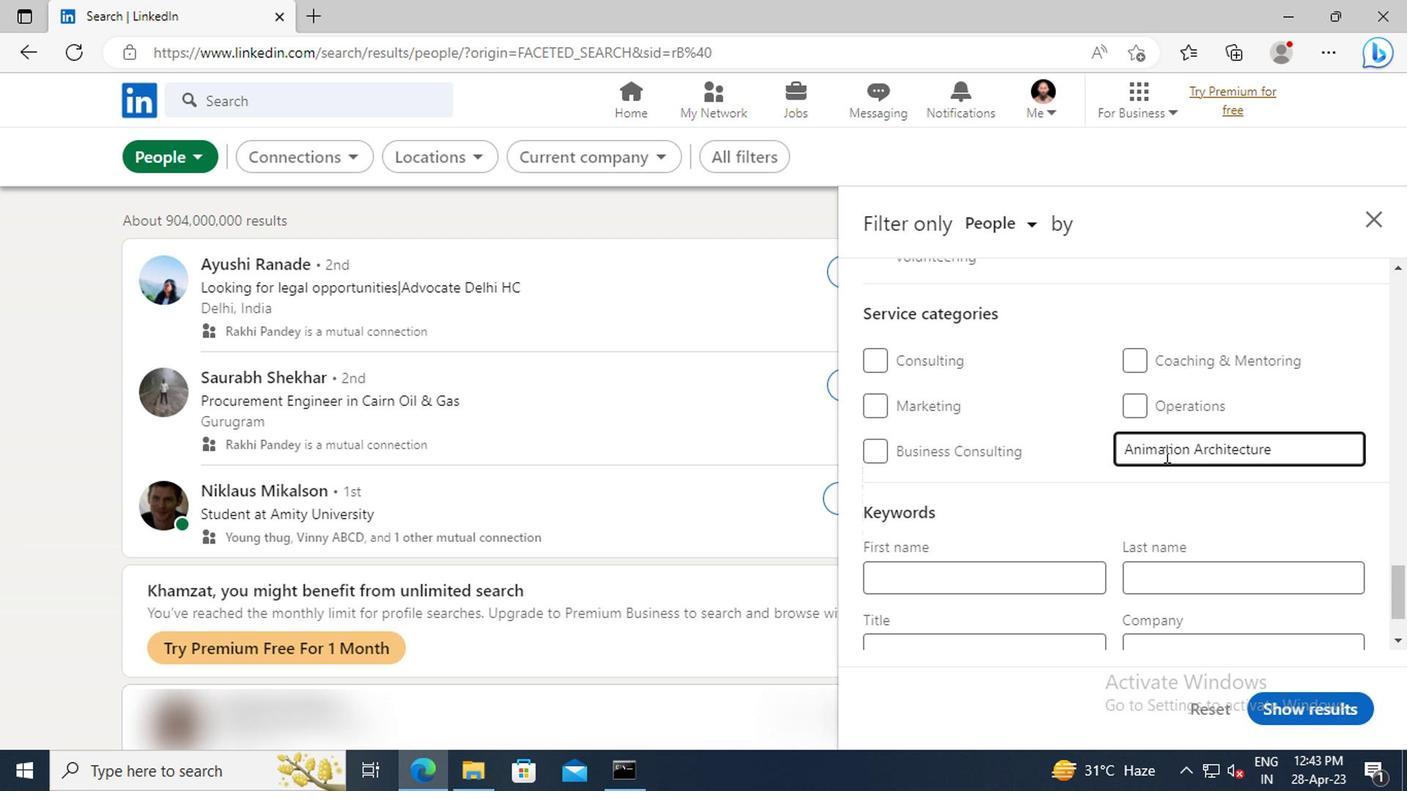 
Action: Mouse scrolled (1160, 453) with delta (0, -1)
Screenshot: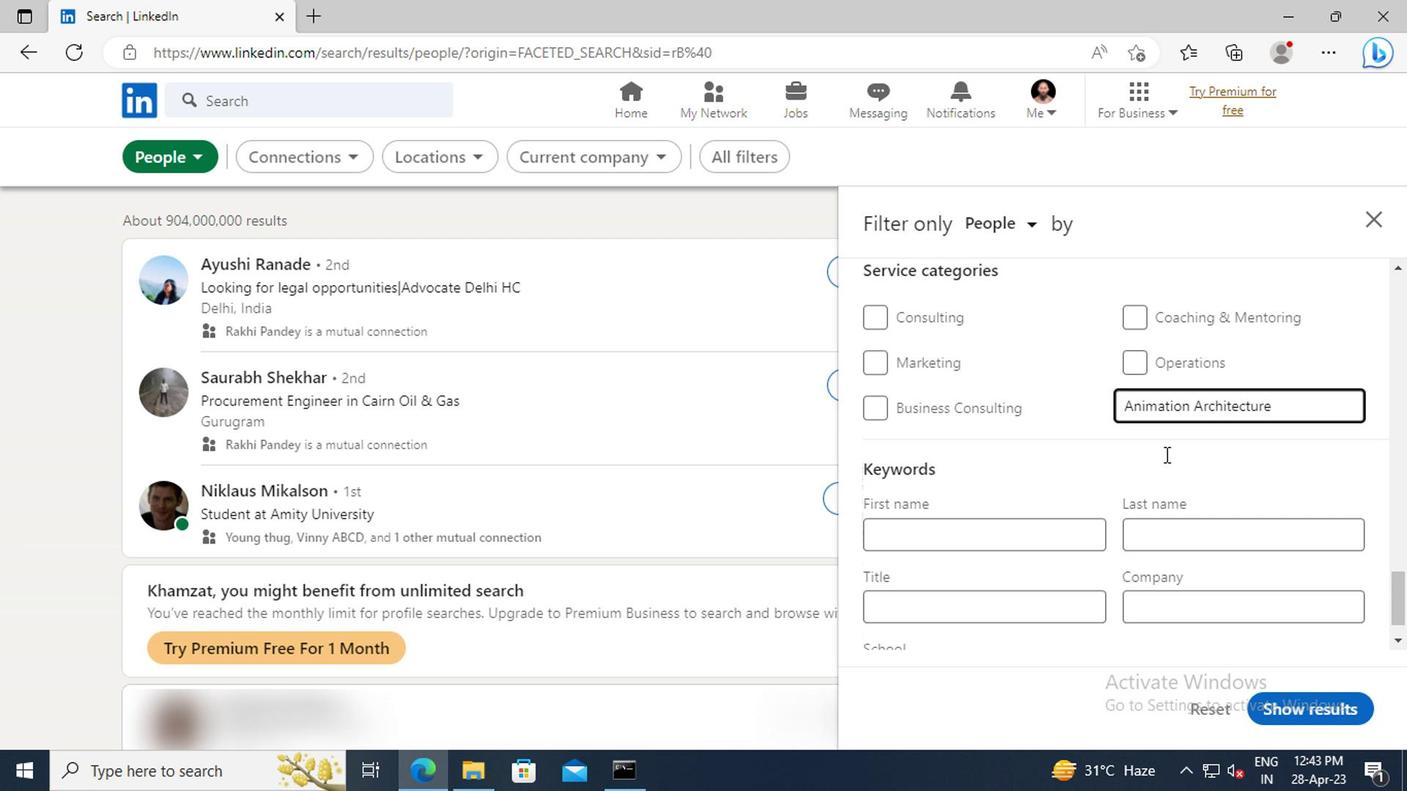 
Action: Mouse scrolled (1160, 453) with delta (0, -1)
Screenshot: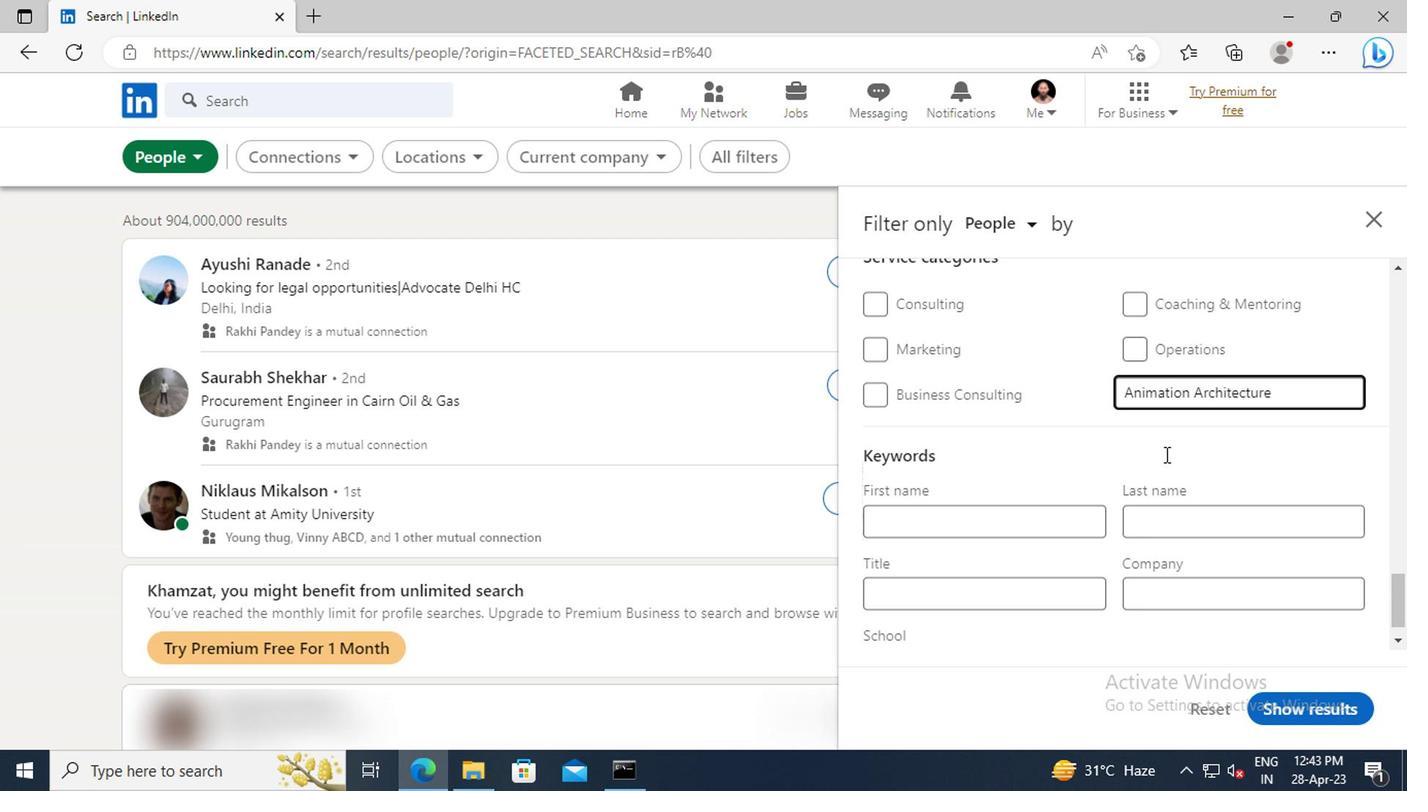 
Action: Mouse moved to (918, 562)
Screenshot: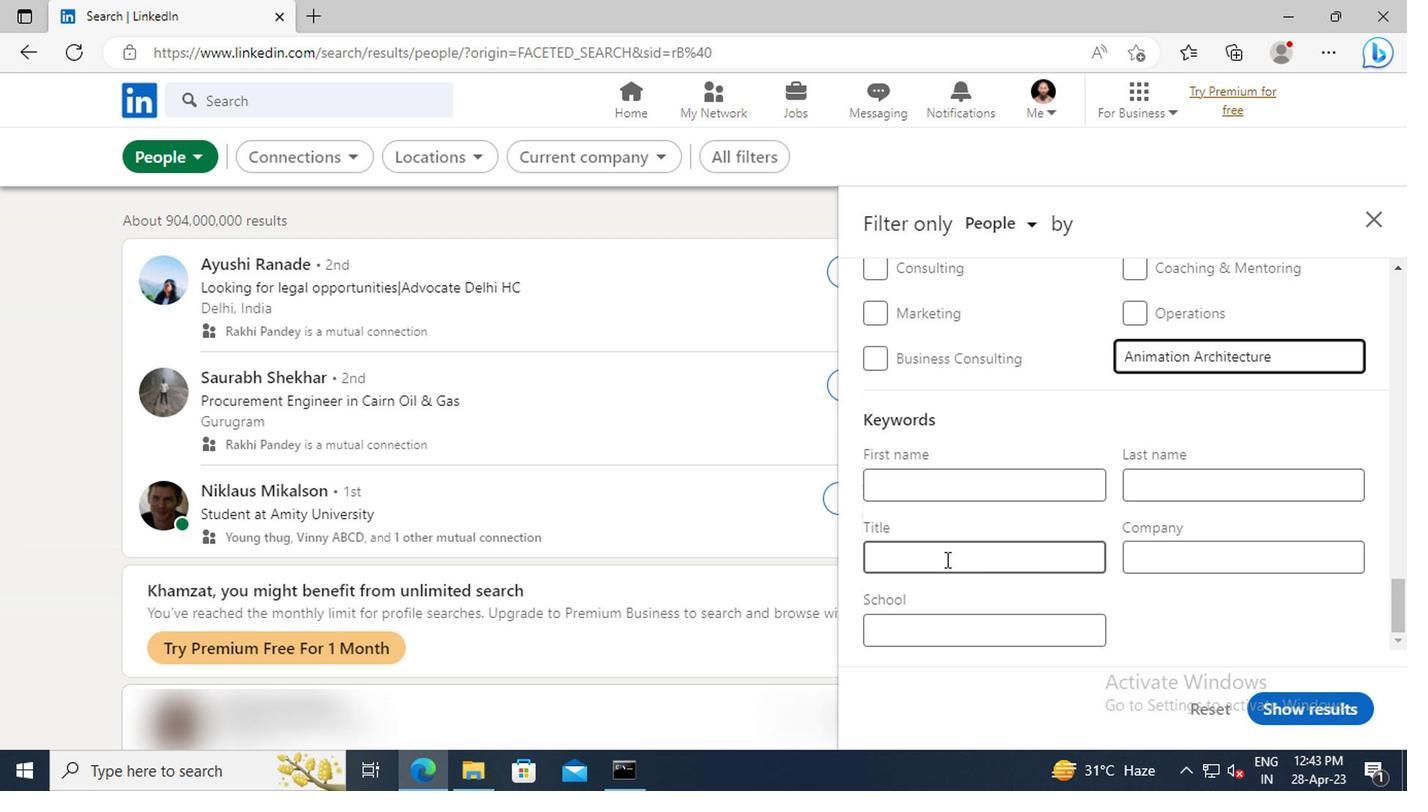 
Action: Mouse pressed left at (918, 562)
Screenshot: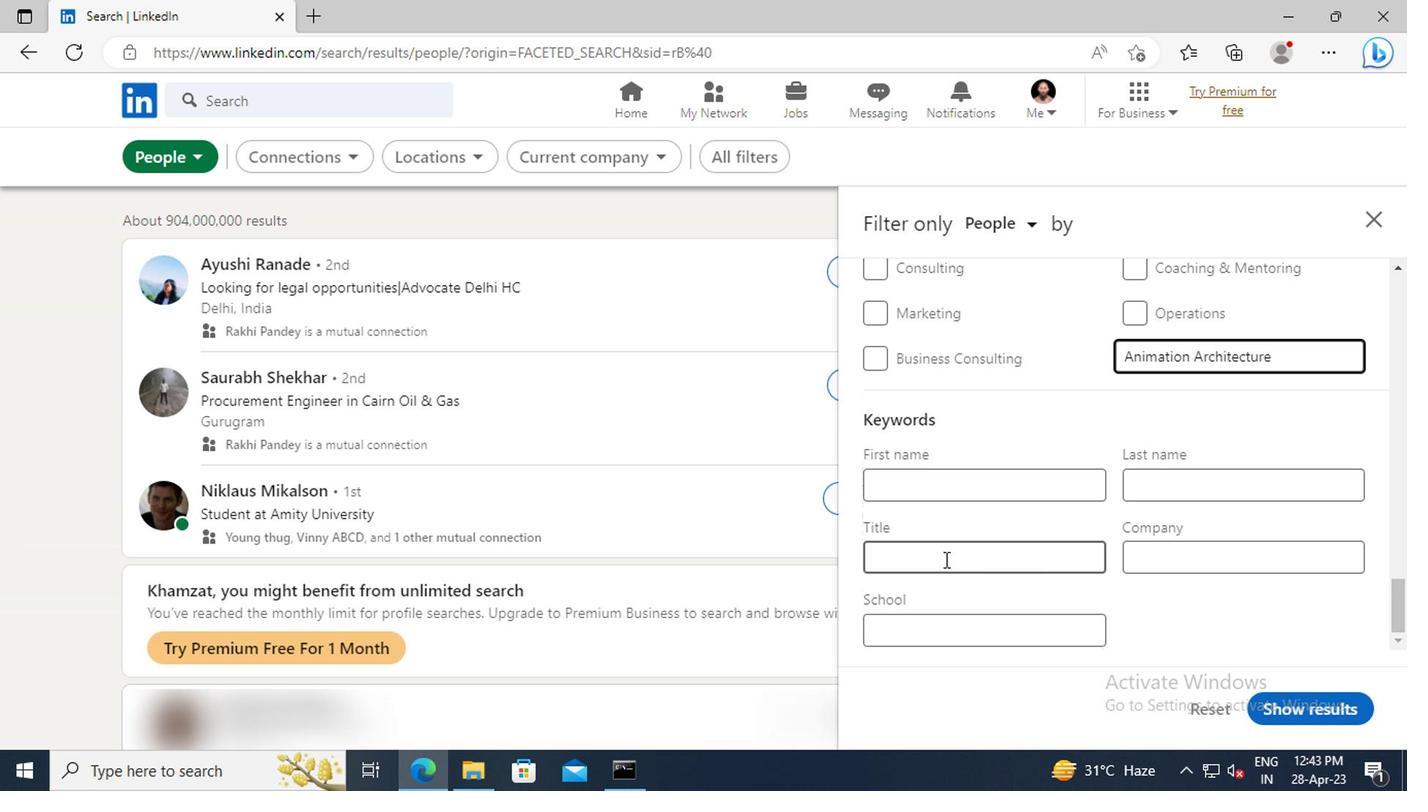 
Action: Key pressed <Key.shift>QUALITY<Key.space><Key.shift>CONTROL<Key.enter>
Screenshot: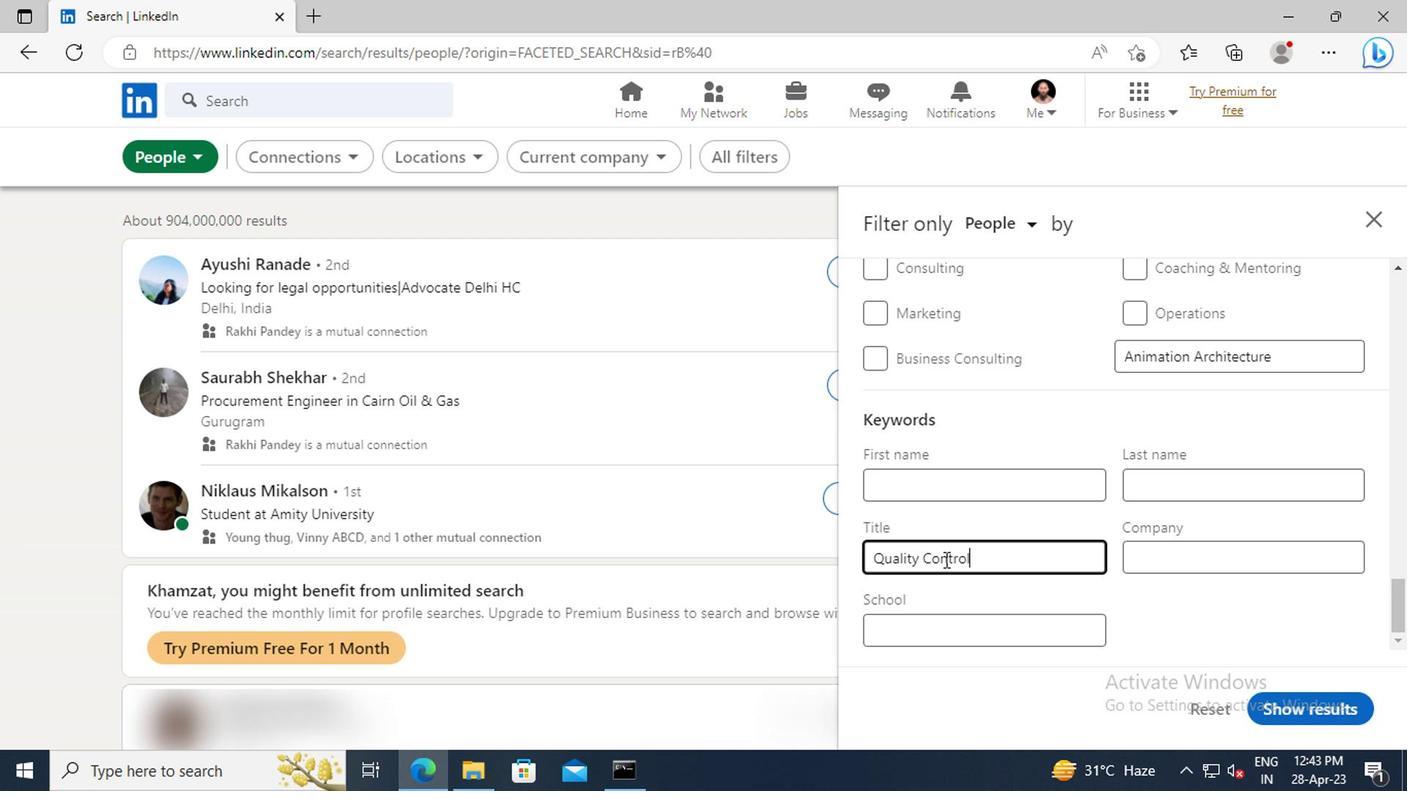 
Action: Mouse moved to (1288, 712)
Screenshot: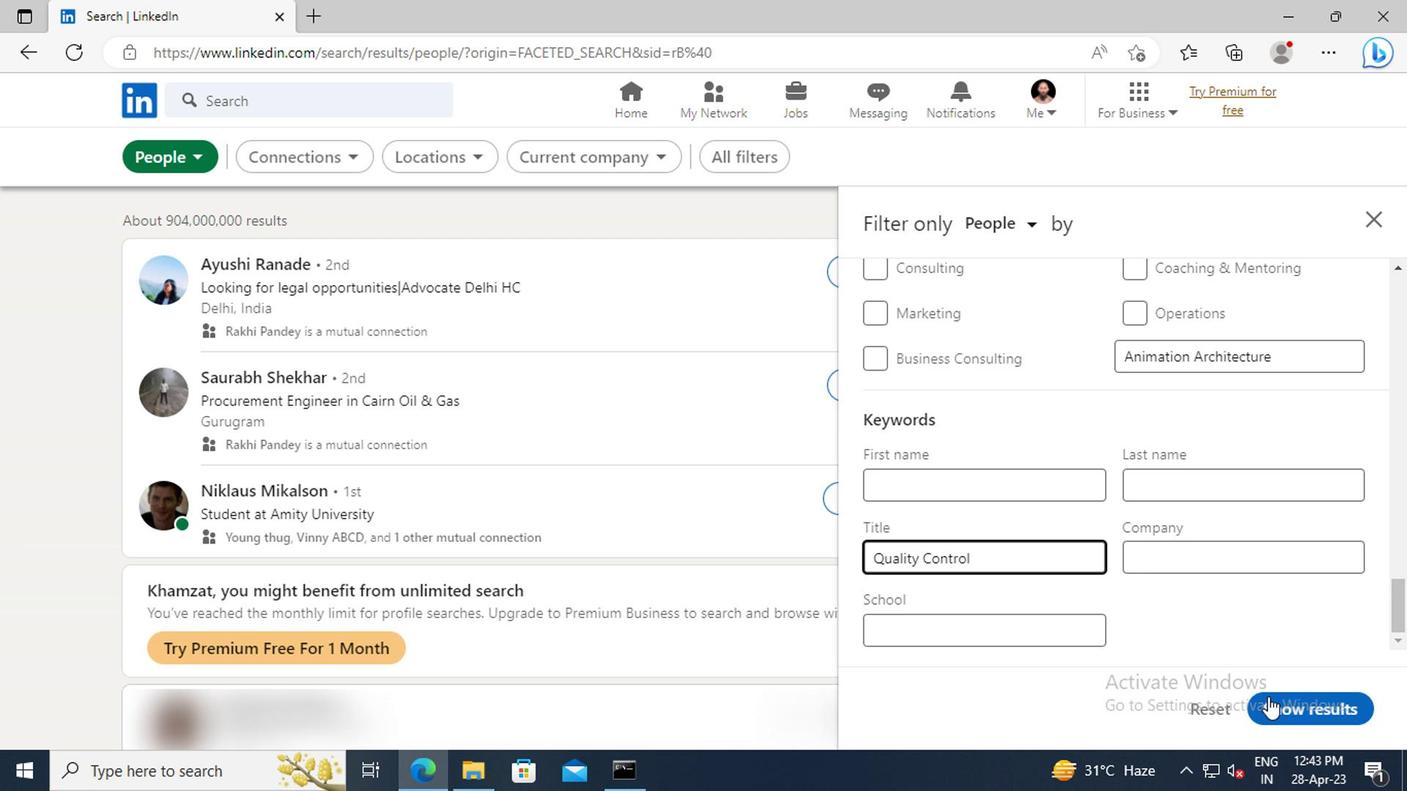 
Action: Mouse pressed left at (1288, 712)
Screenshot: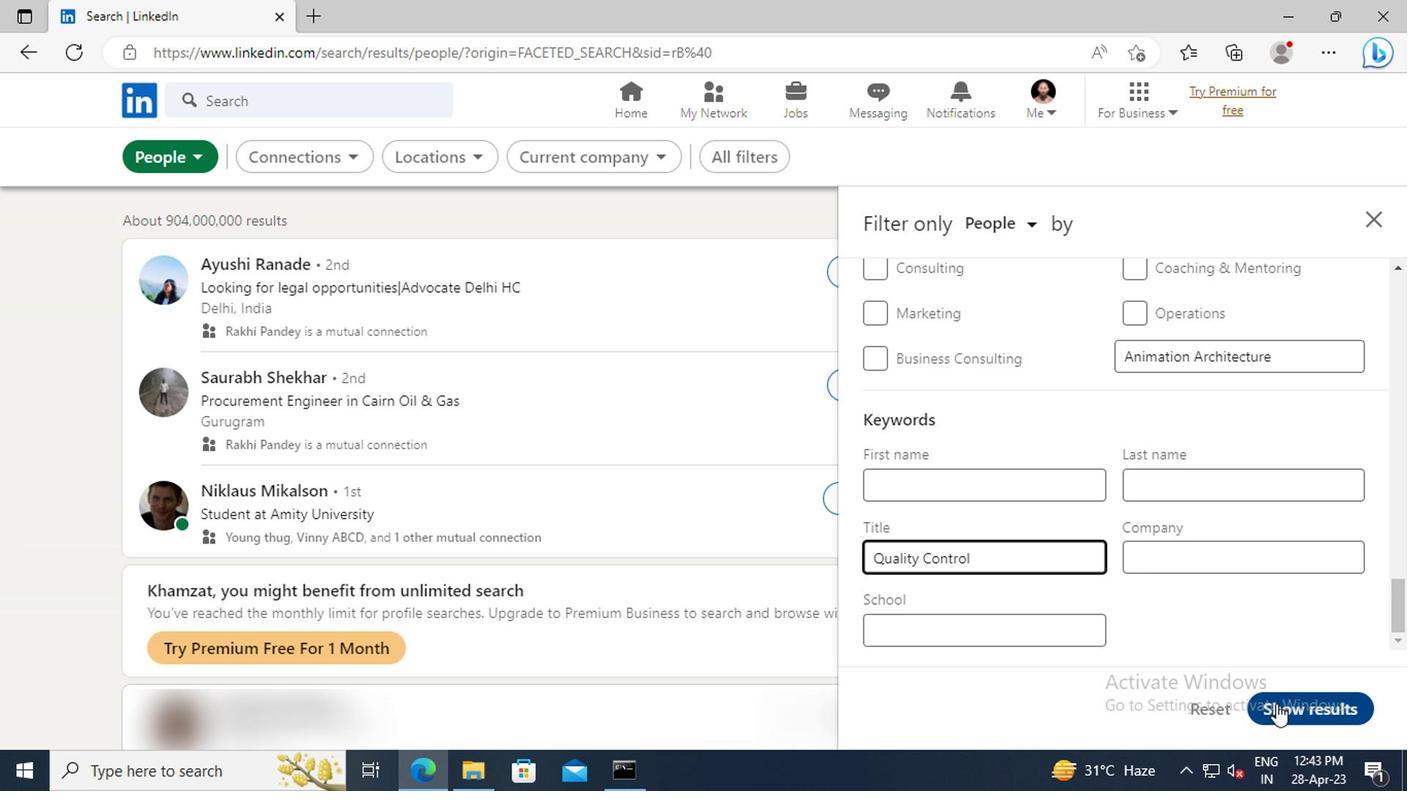 
